 Task: Look for space in São Miguel do Iguaçu, Brazil from 7th July, 2023 to 14th July, 2023 for 1 adult in price range Rs.6000 to Rs.14000. Place can be shared room with 1  bedroom having 1 bed and 1 bathroom. Property type can be hotel. Amenities needed are: wifi, washing machine, . Booking option can be shelf check-in. Required host language is Spanish.
Action: Mouse moved to (560, 154)
Screenshot: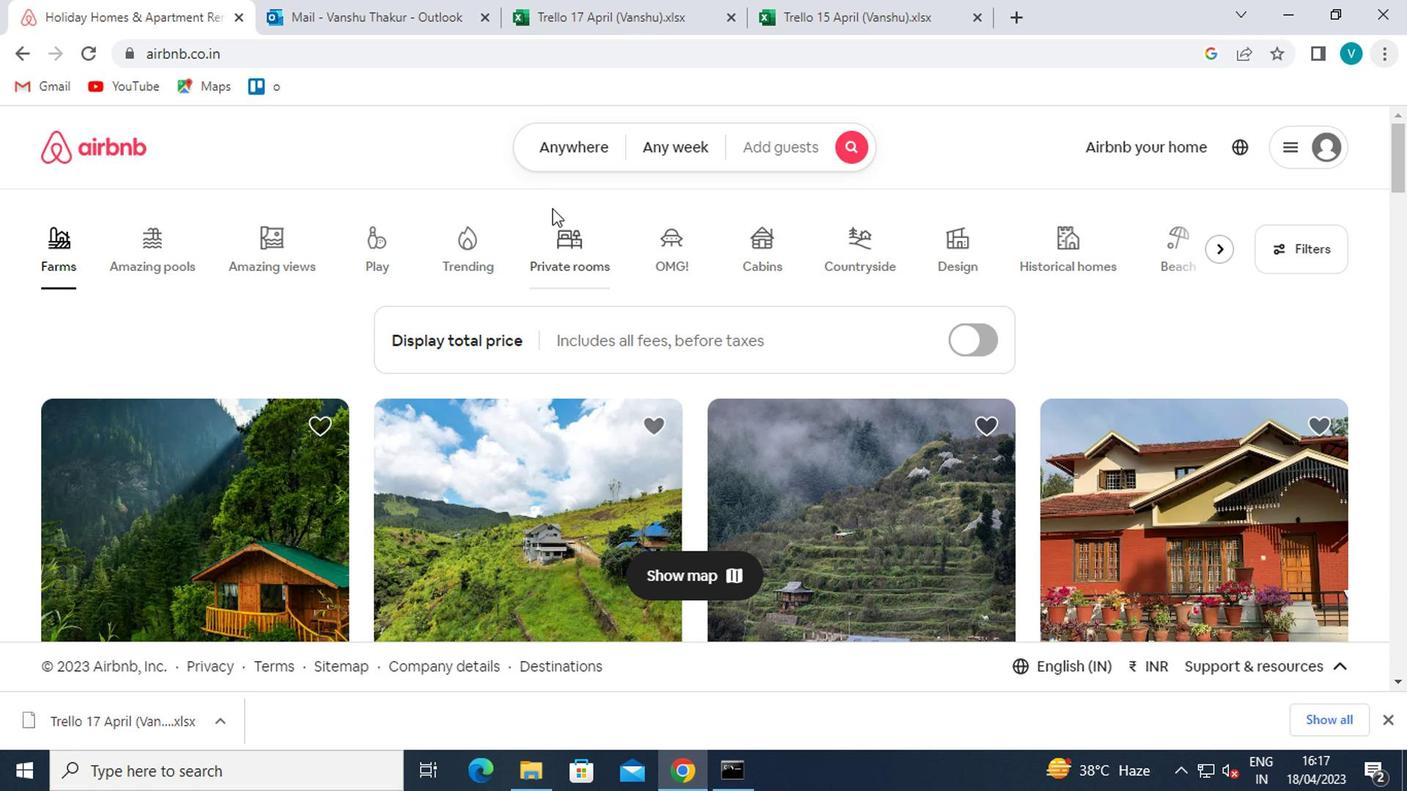 
Action: Mouse pressed left at (560, 154)
Screenshot: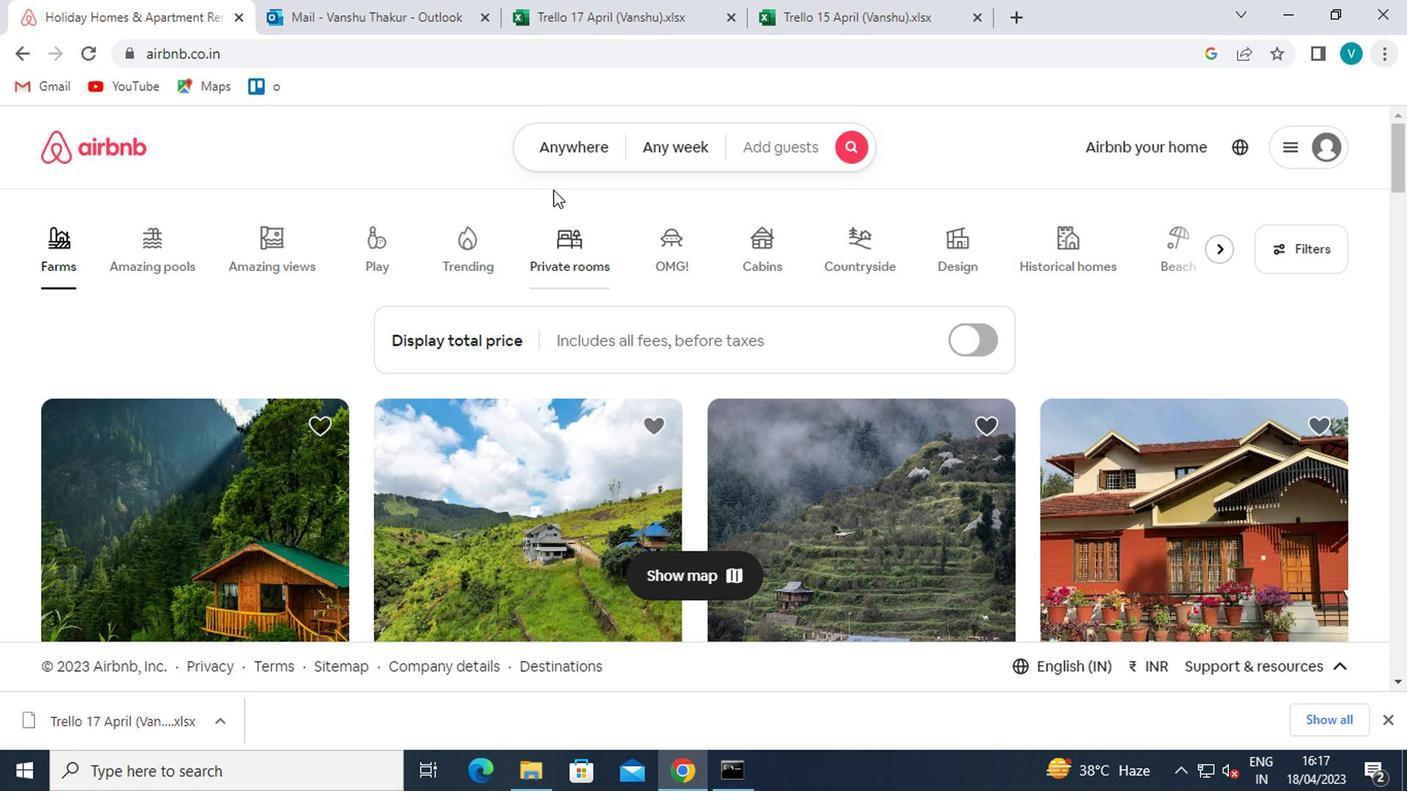 
Action: Mouse moved to (496, 220)
Screenshot: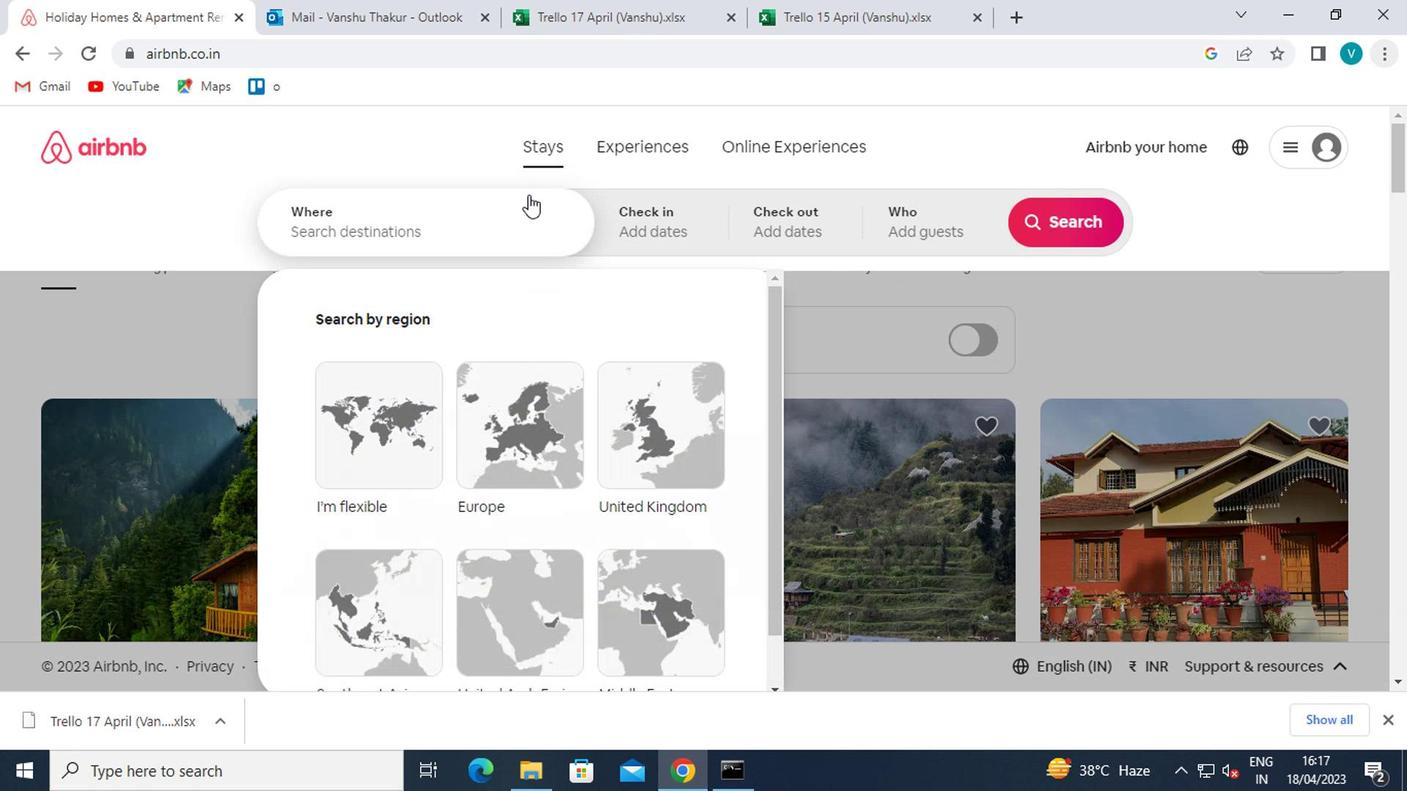 
Action: Mouse pressed left at (496, 220)
Screenshot: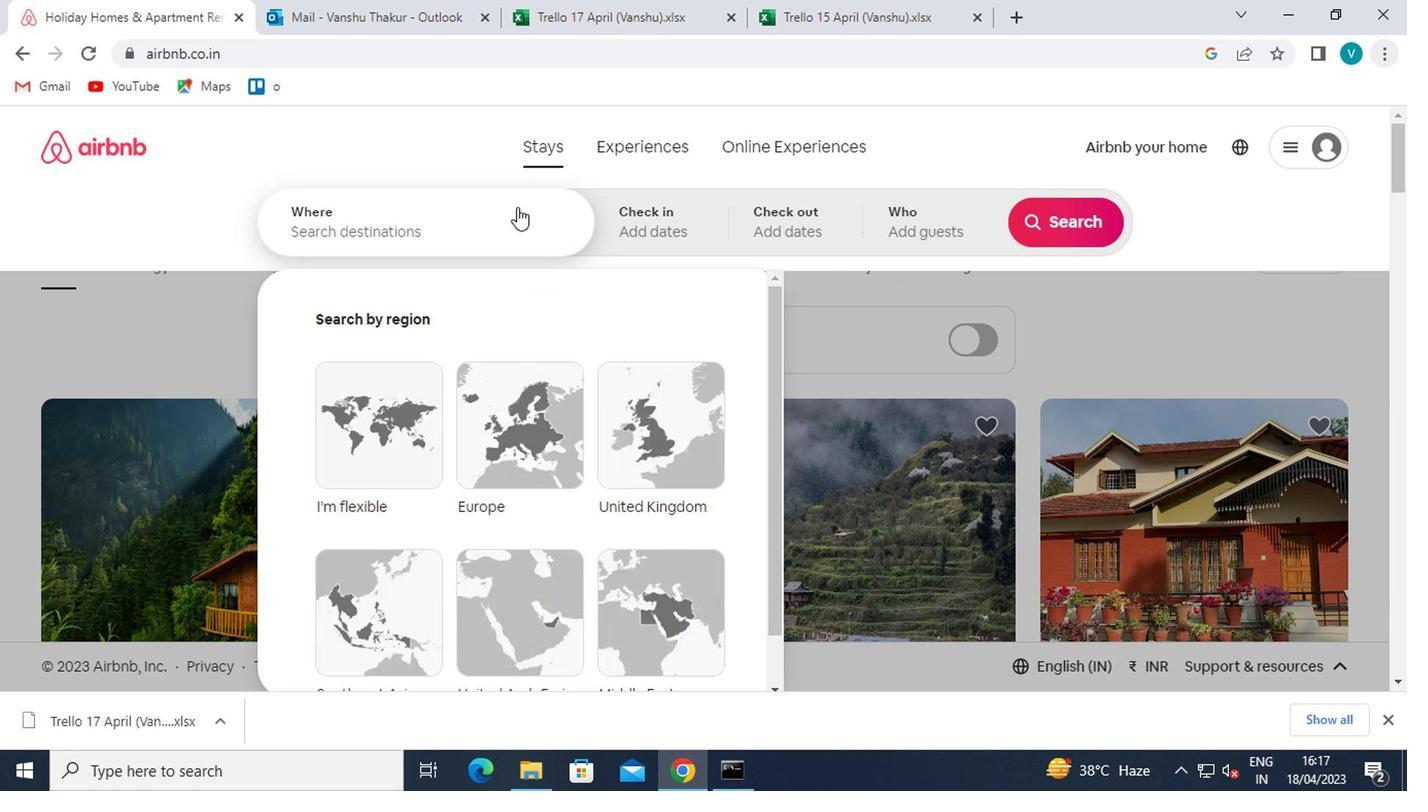 
Action: Mouse moved to (494, 216)
Screenshot: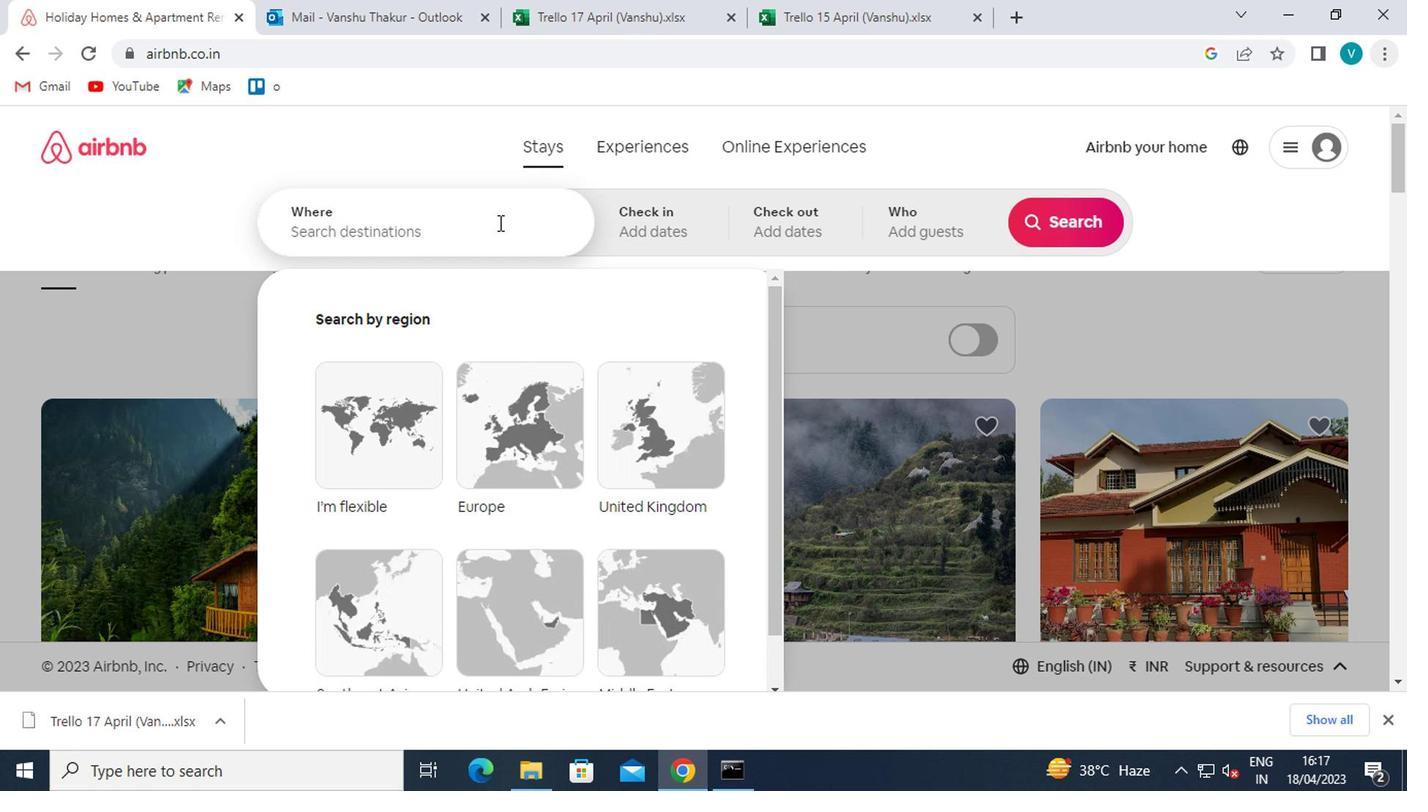 
Action: Key pressed <Key.shift>SAO<Key.space>
Screenshot: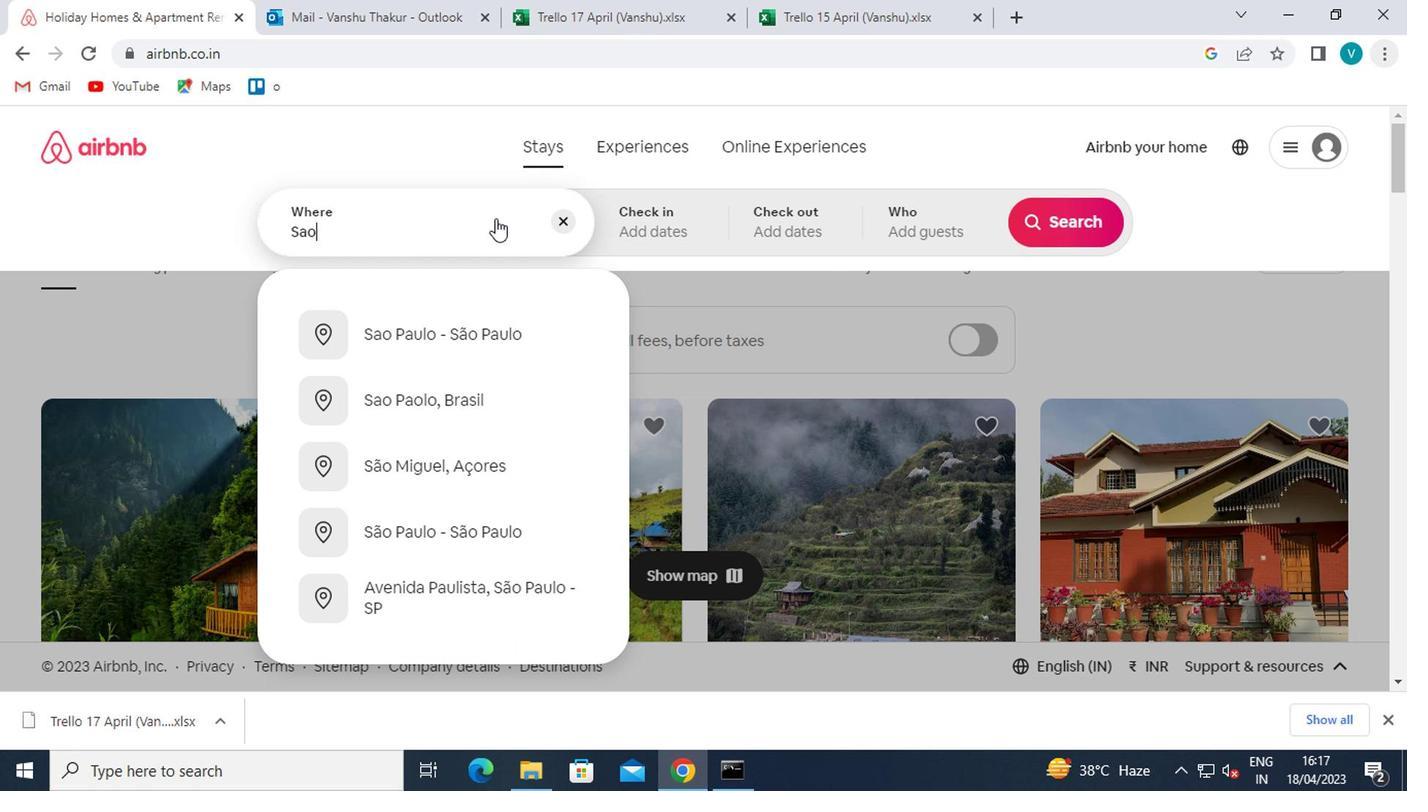 
Action: Mouse moved to (491, 215)
Screenshot: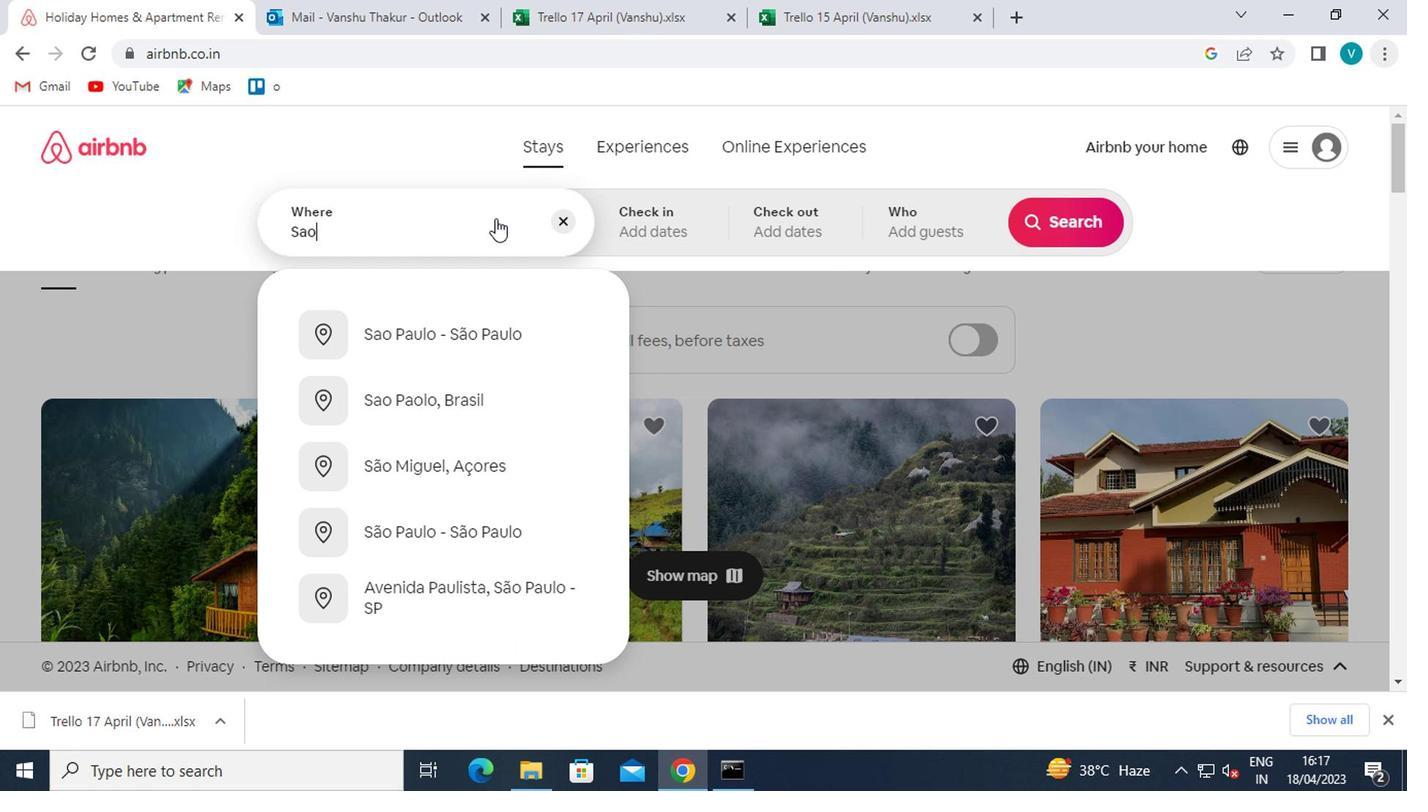 
Action: Key pressed <Key.shift><Key.shift>MIGUEL<Key.space>DO<Key.space>LGUACU
Screenshot: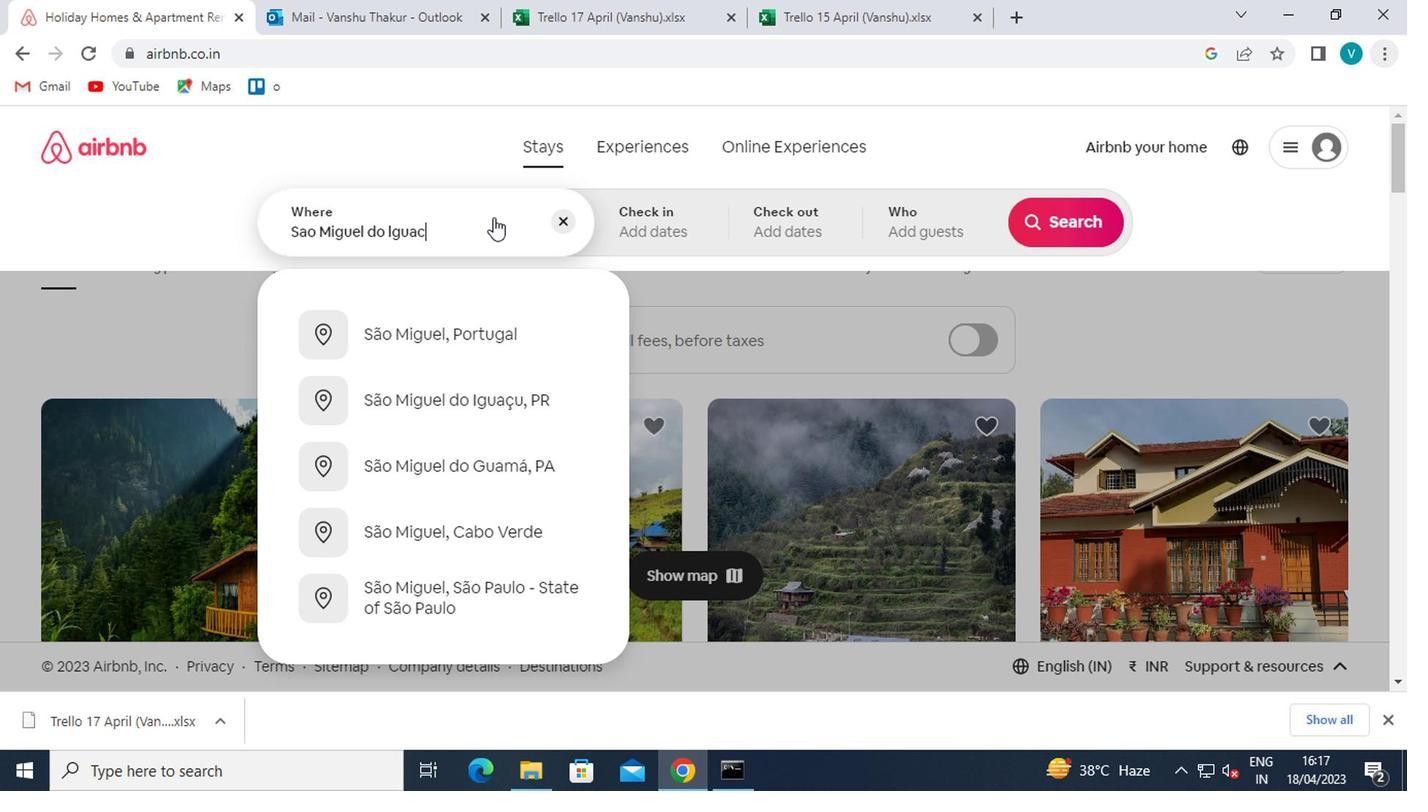 
Action: Mouse moved to (510, 316)
Screenshot: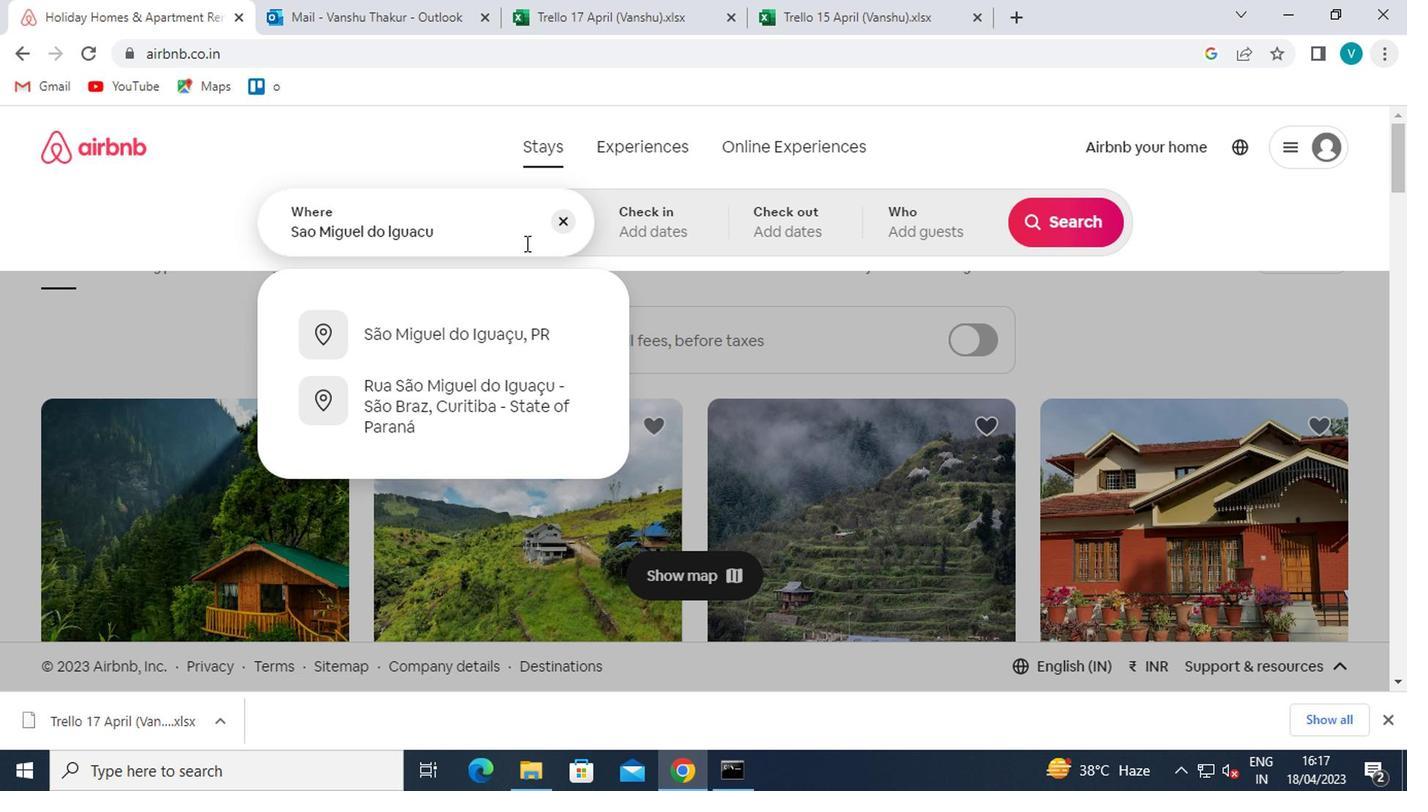 
Action: Mouse pressed left at (510, 316)
Screenshot: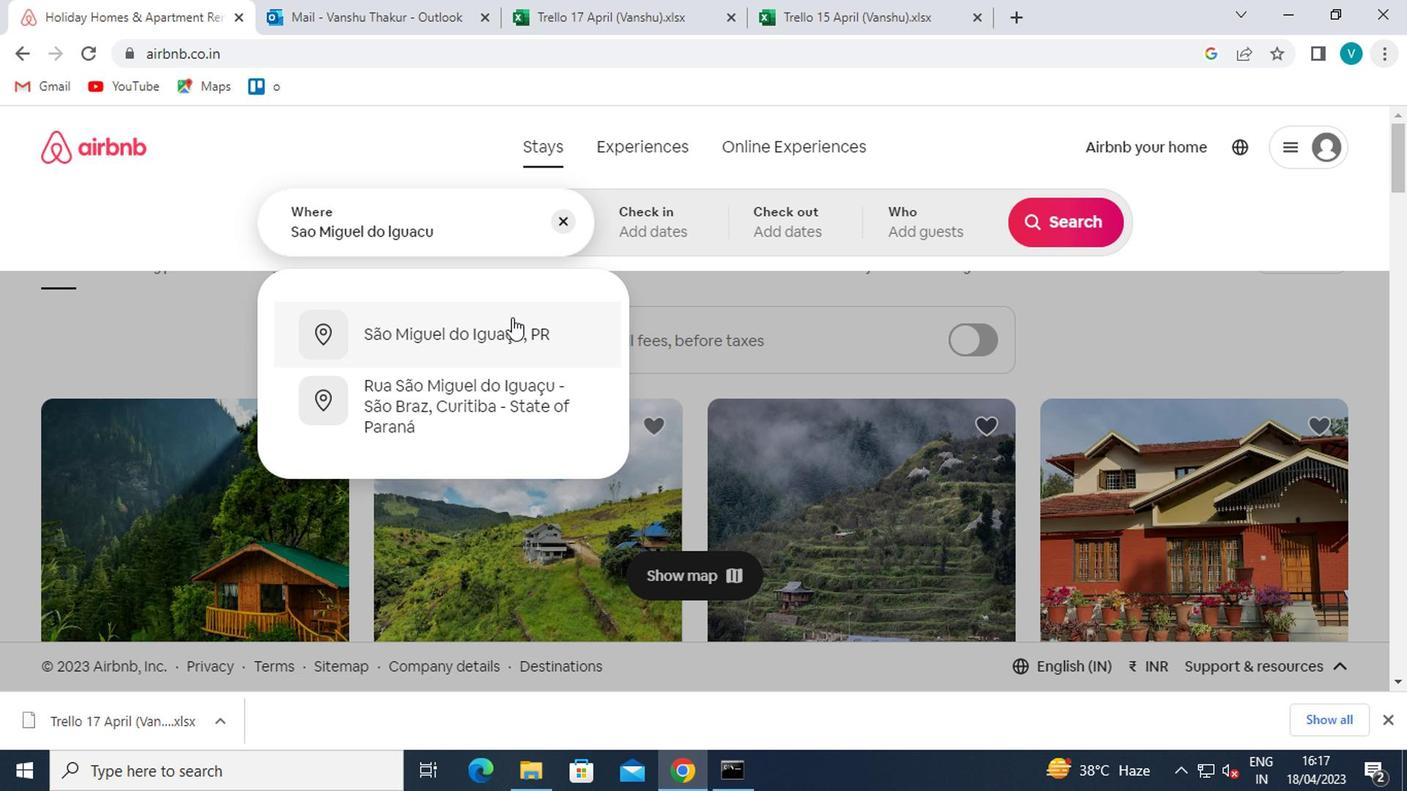 
Action: Mouse moved to (1035, 378)
Screenshot: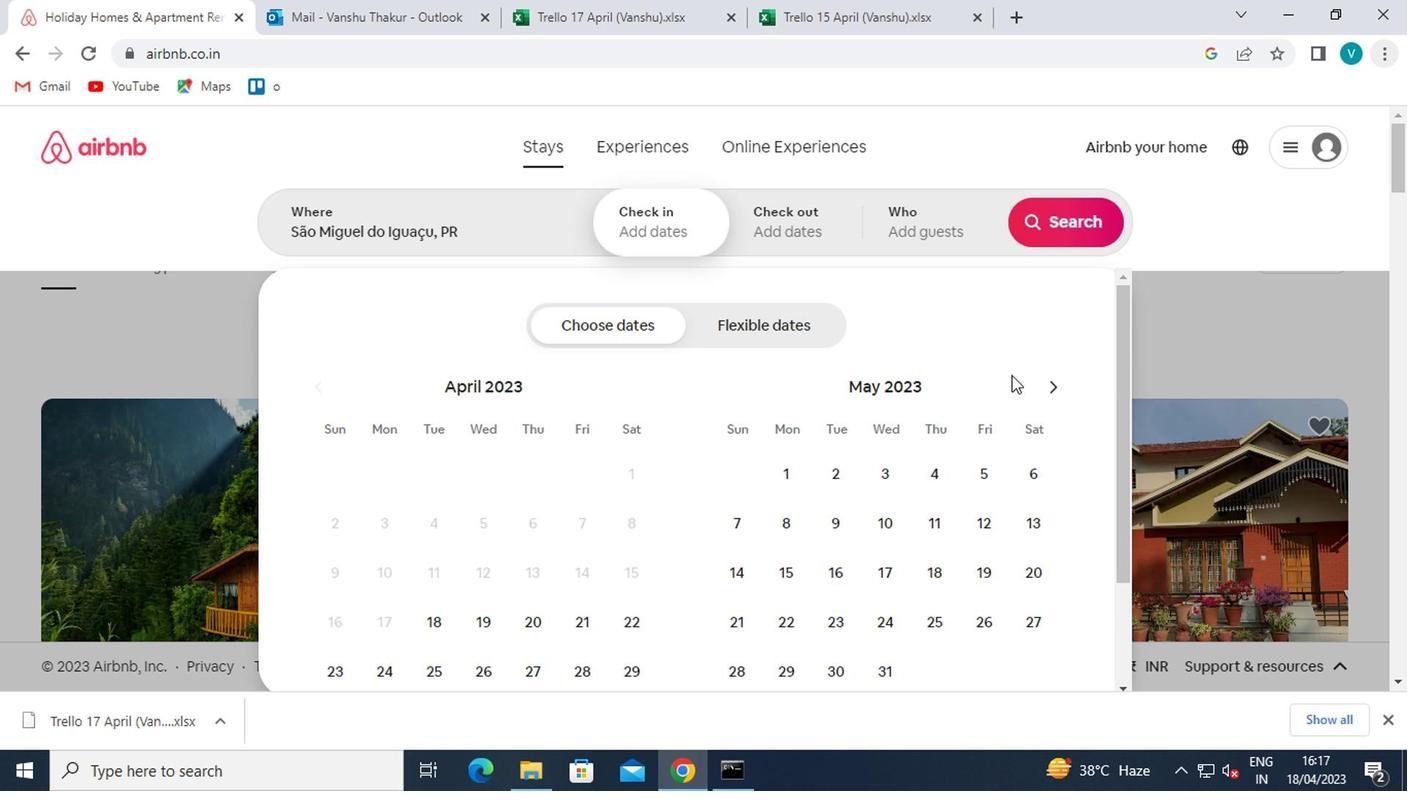 
Action: Mouse pressed left at (1035, 378)
Screenshot: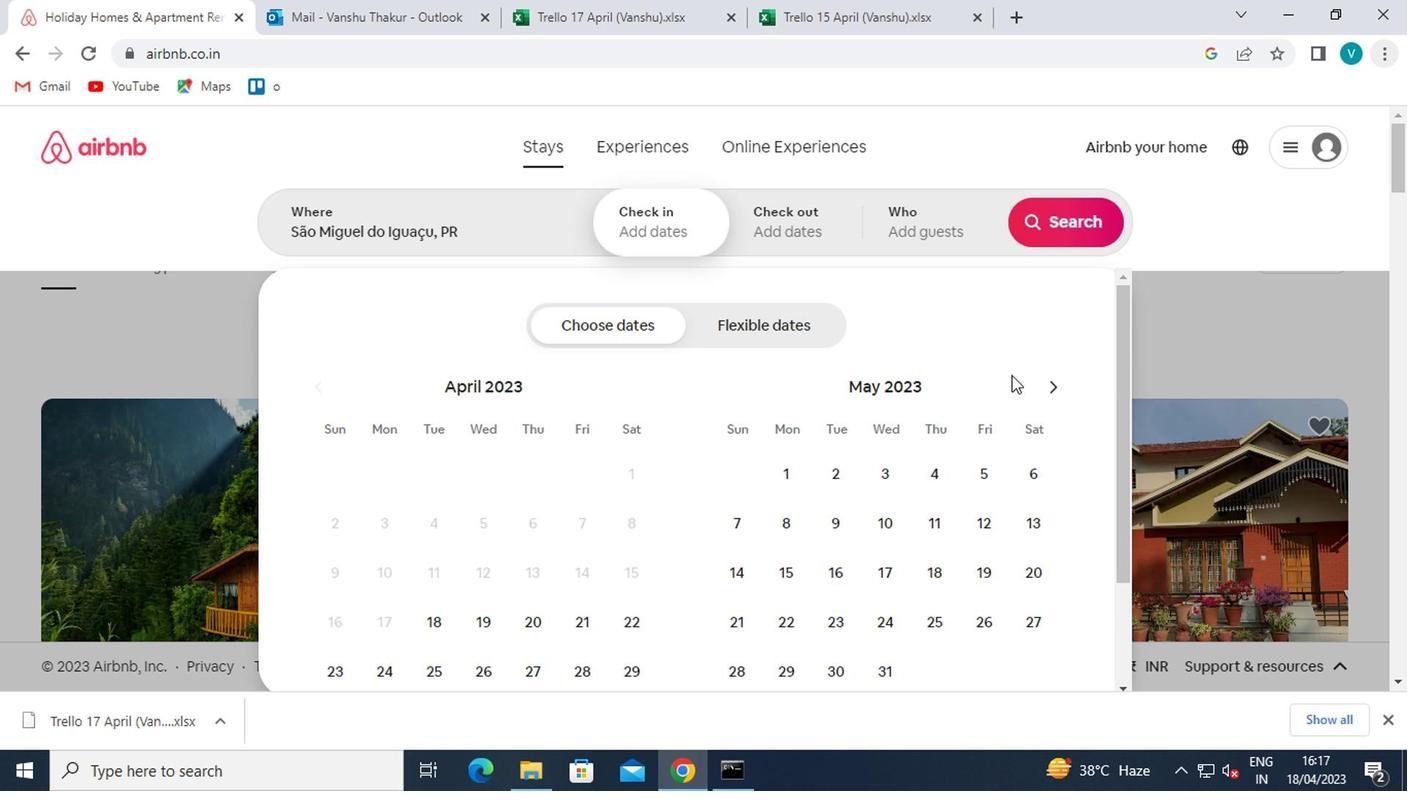 
Action: Mouse moved to (1041, 384)
Screenshot: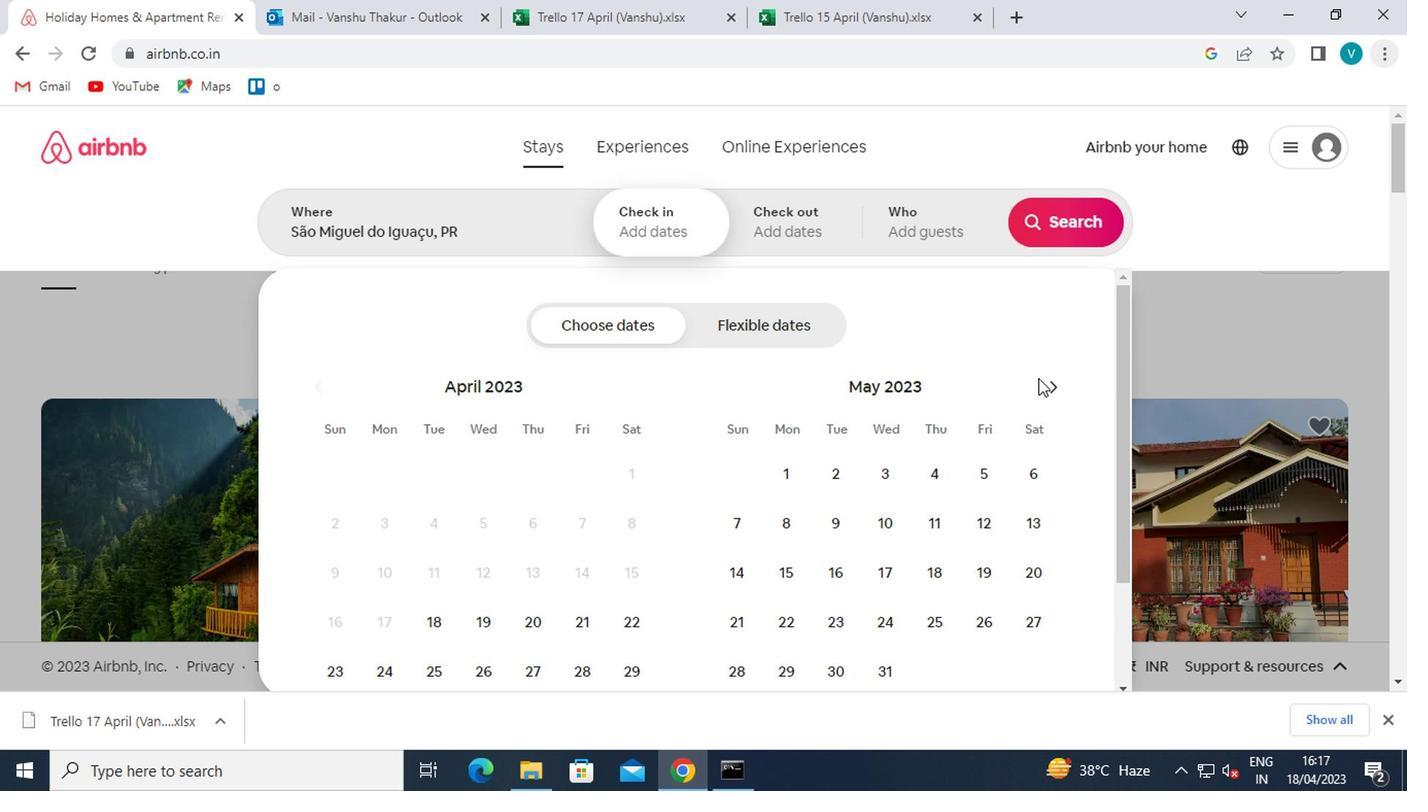 
Action: Mouse pressed left at (1041, 384)
Screenshot: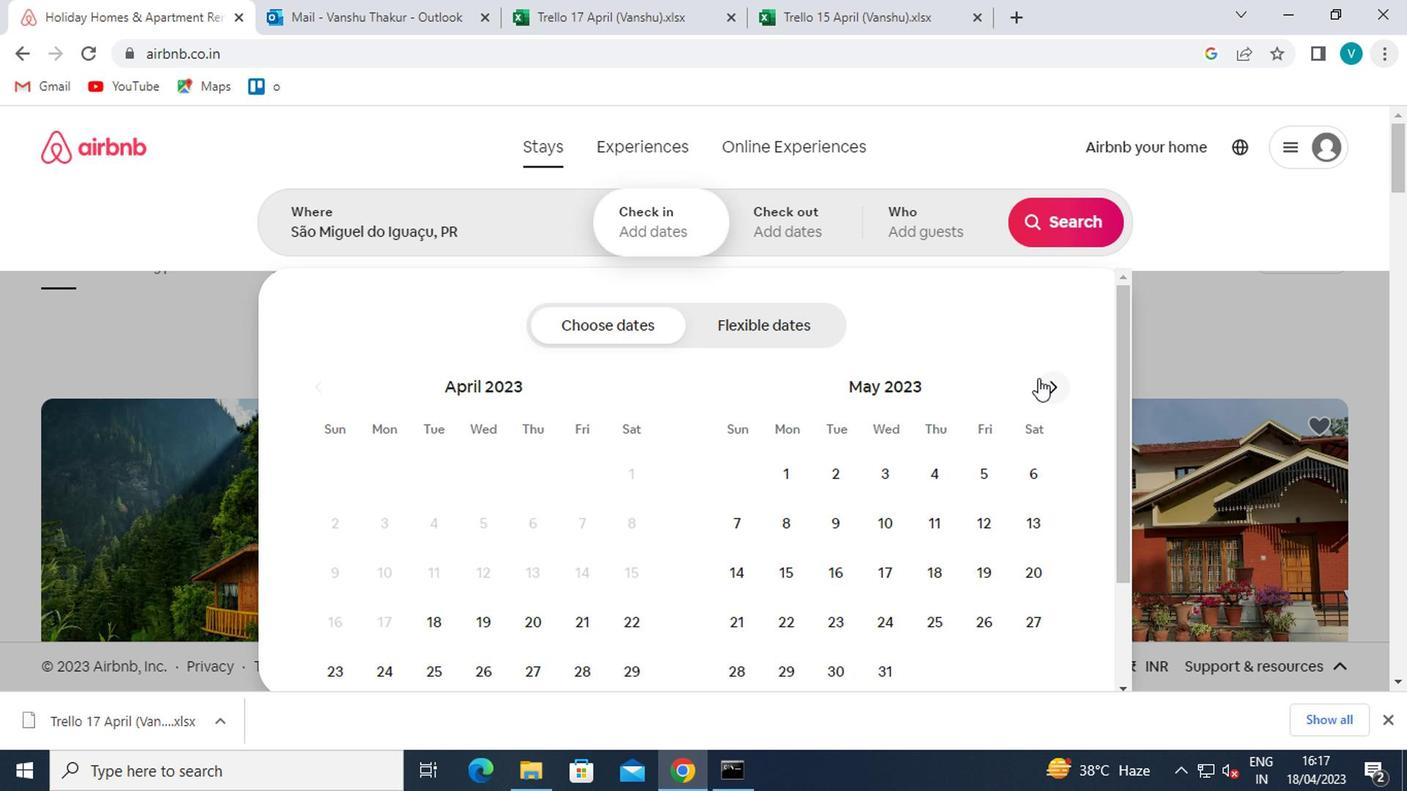 
Action: Mouse pressed left at (1041, 384)
Screenshot: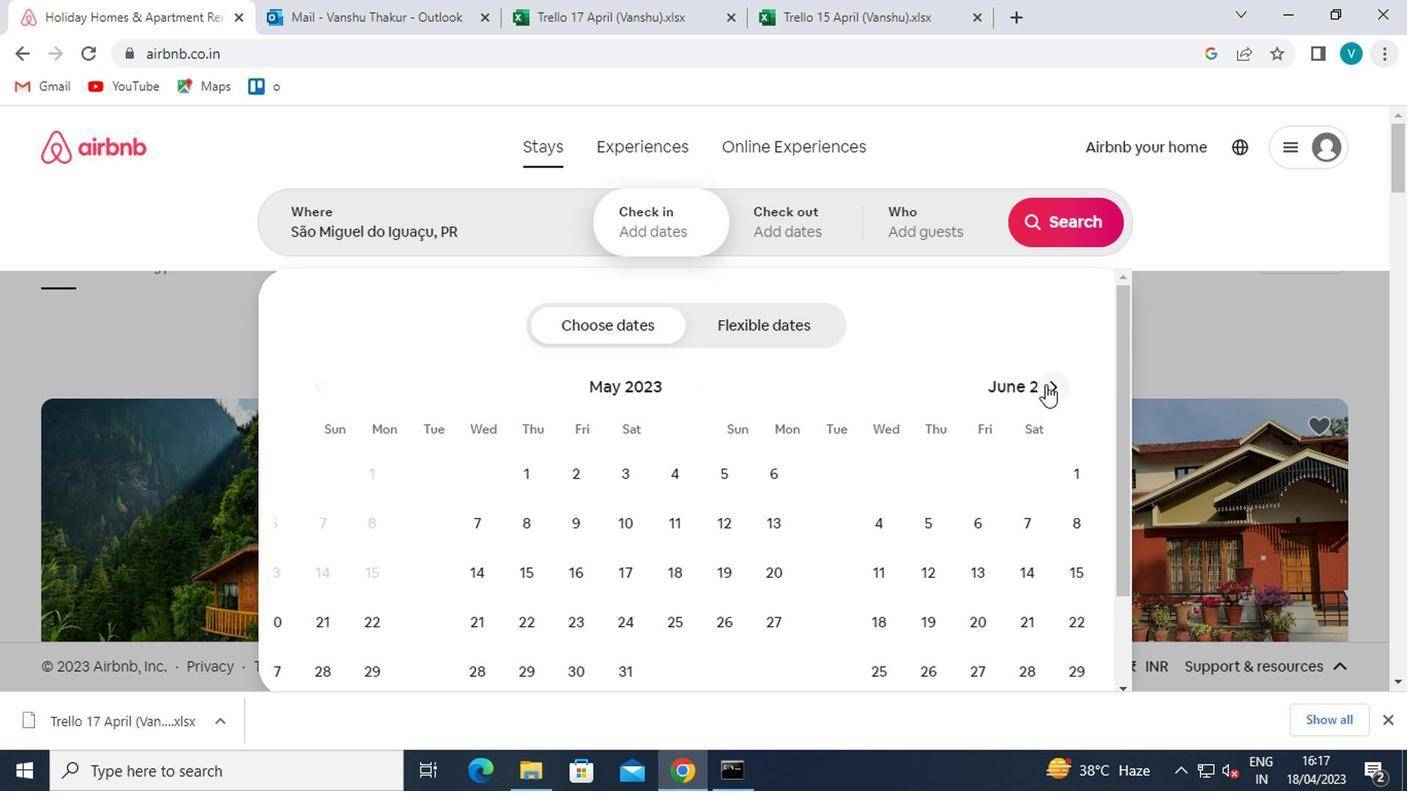 
Action: Mouse moved to (993, 523)
Screenshot: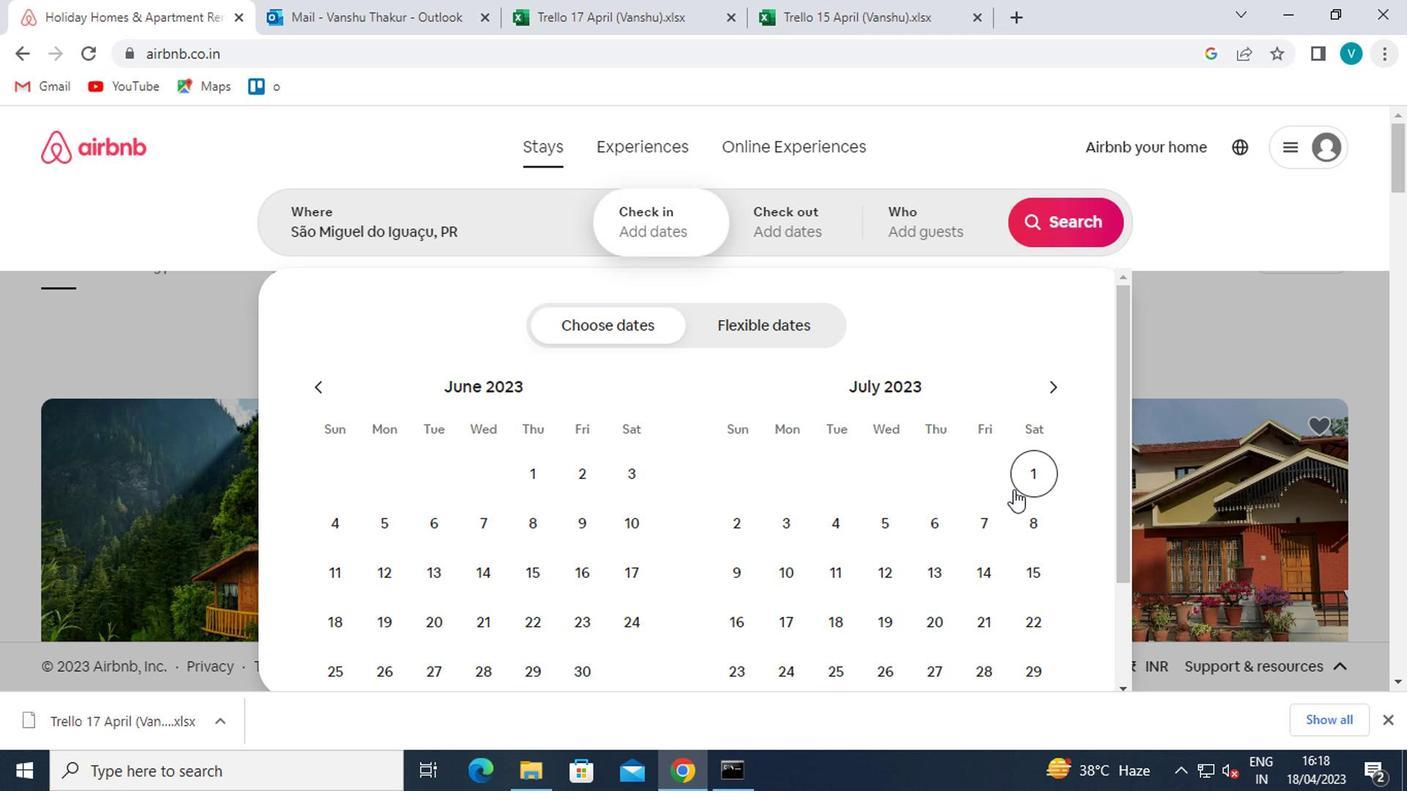 
Action: Mouse pressed left at (993, 523)
Screenshot: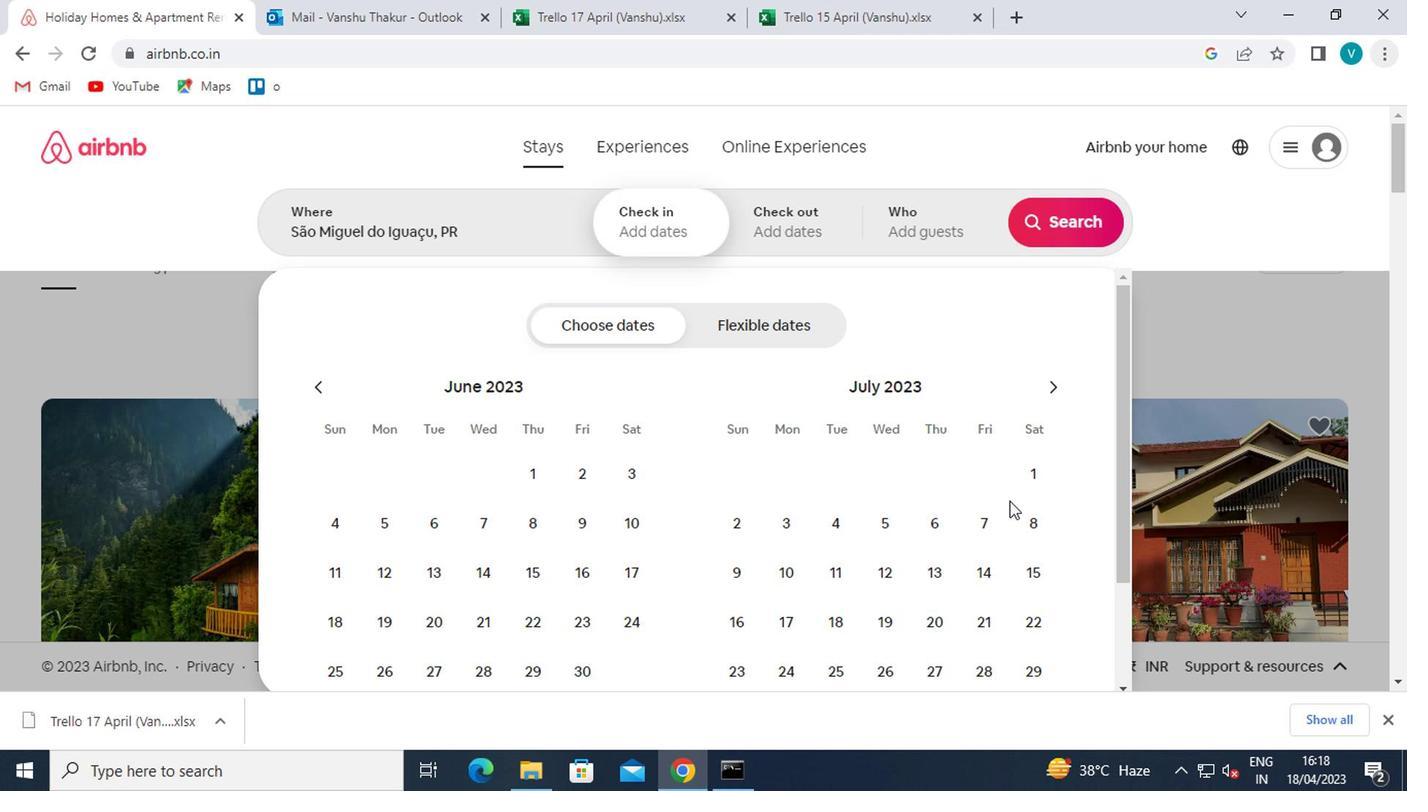 
Action: Mouse moved to (986, 566)
Screenshot: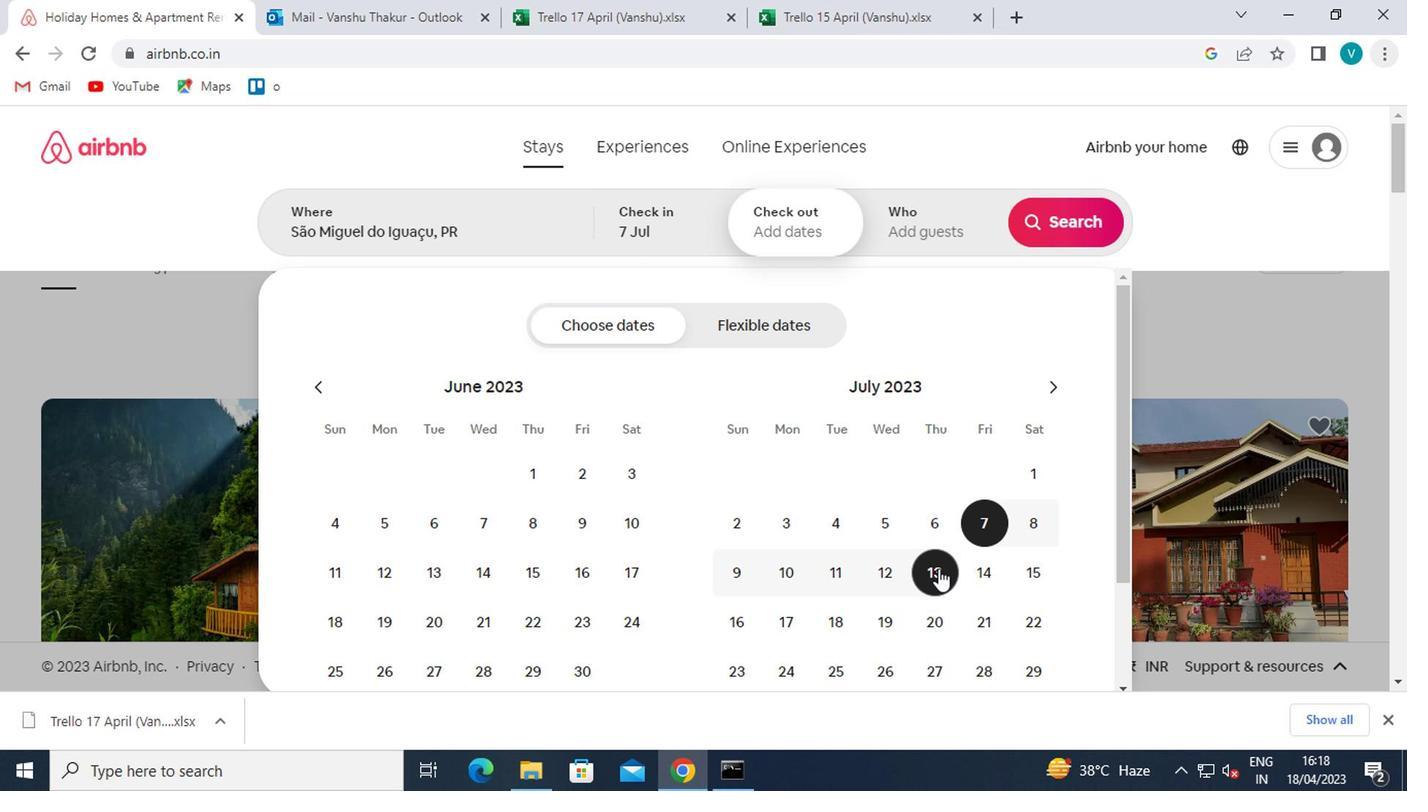 
Action: Mouse pressed left at (986, 566)
Screenshot: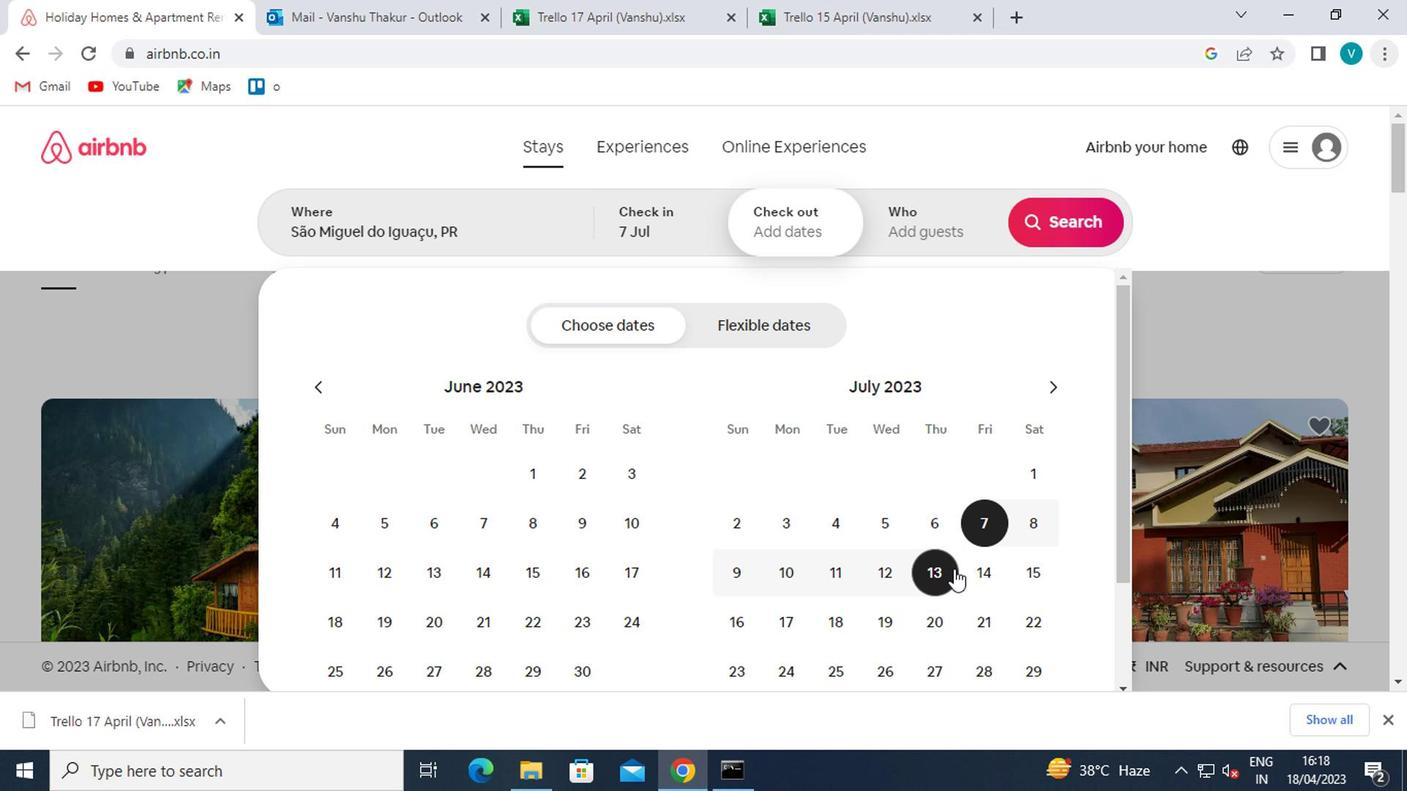 
Action: Mouse moved to (944, 231)
Screenshot: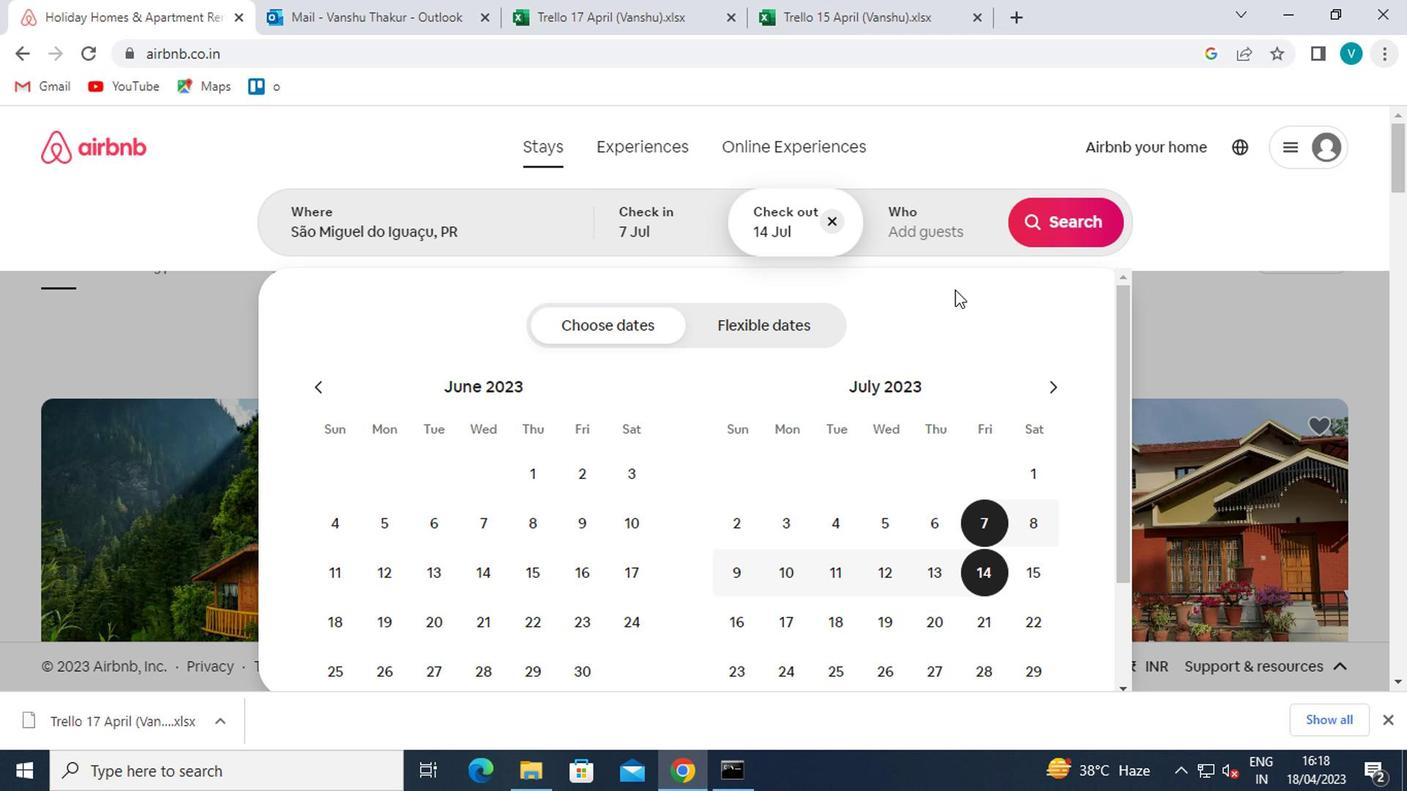 
Action: Mouse pressed left at (944, 231)
Screenshot: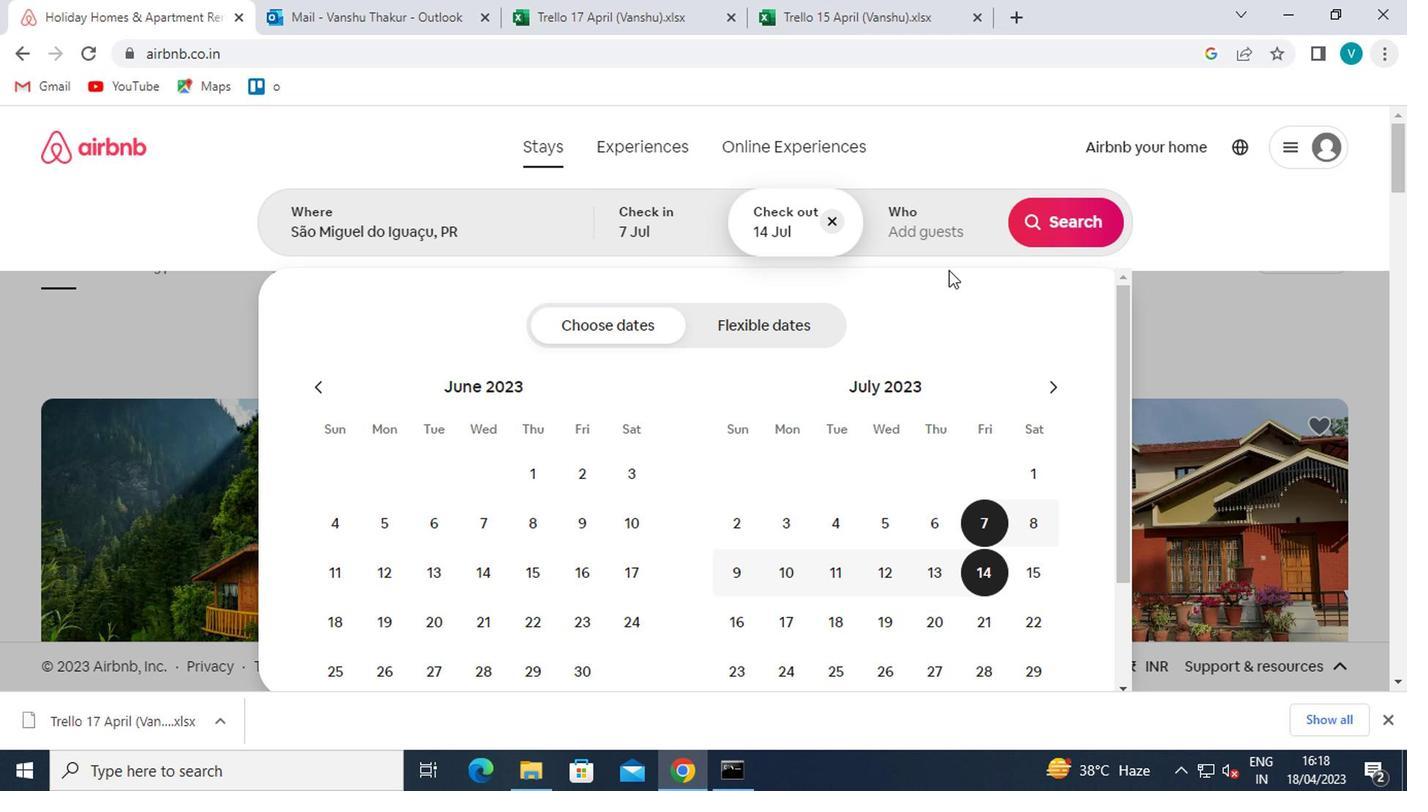 
Action: Mouse moved to (1063, 326)
Screenshot: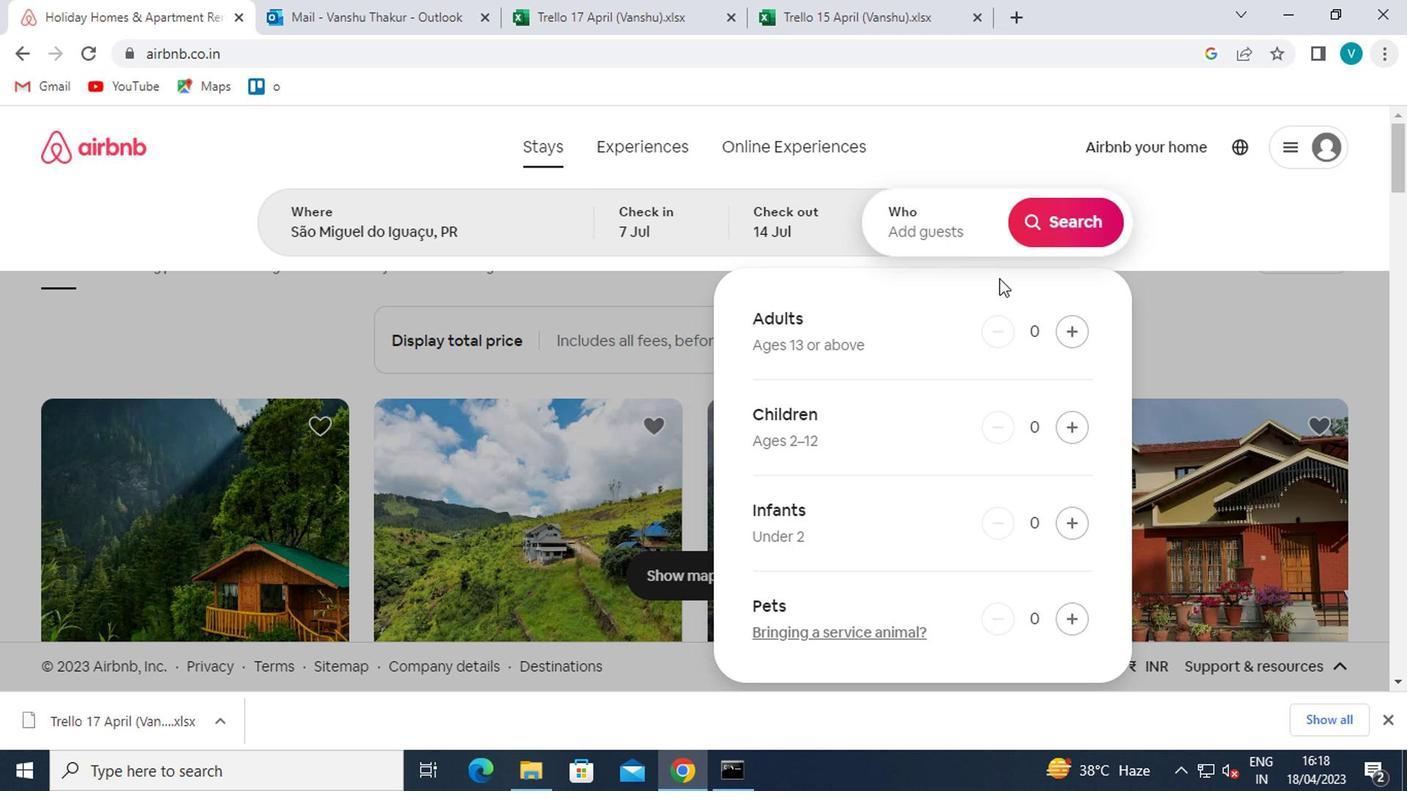 
Action: Mouse pressed left at (1063, 326)
Screenshot: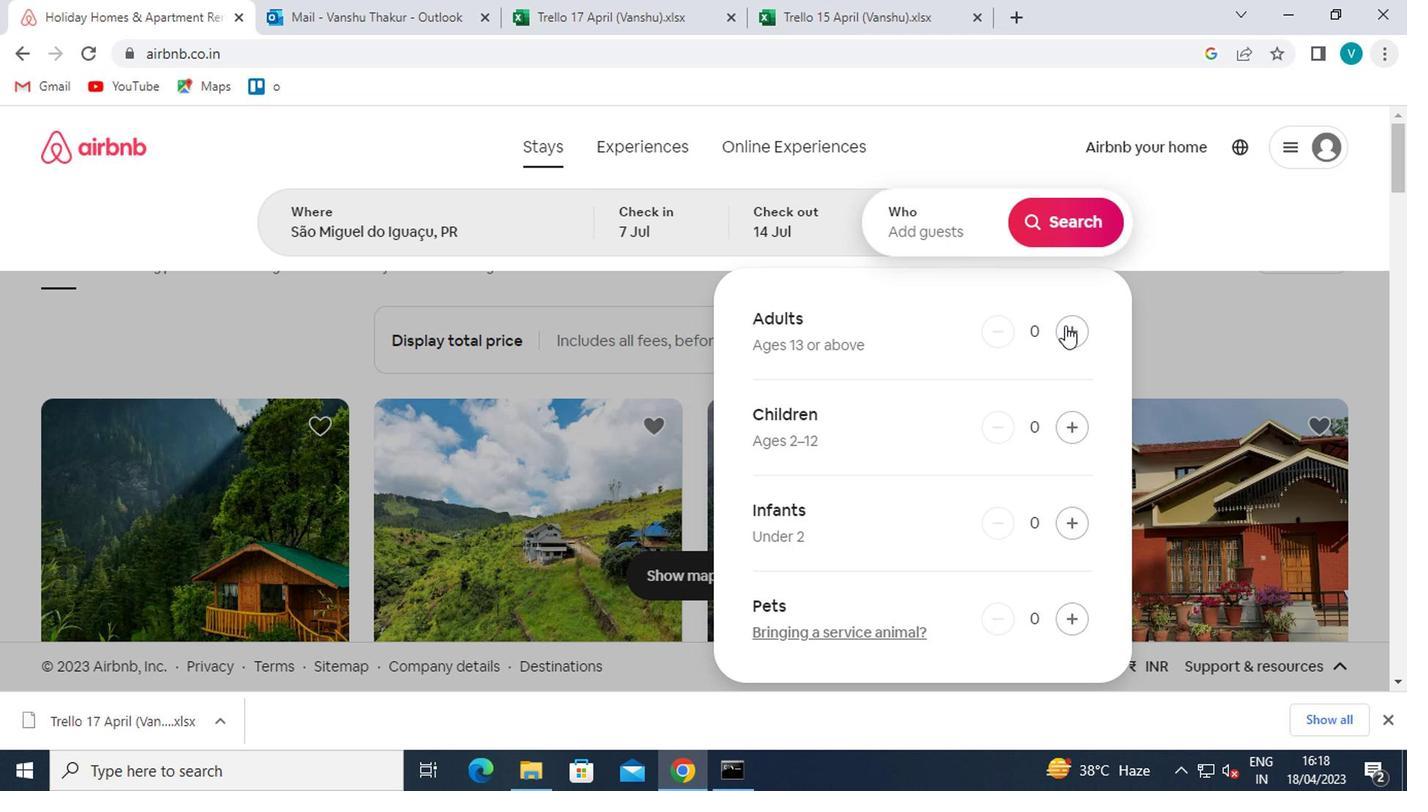 
Action: Mouse moved to (1095, 221)
Screenshot: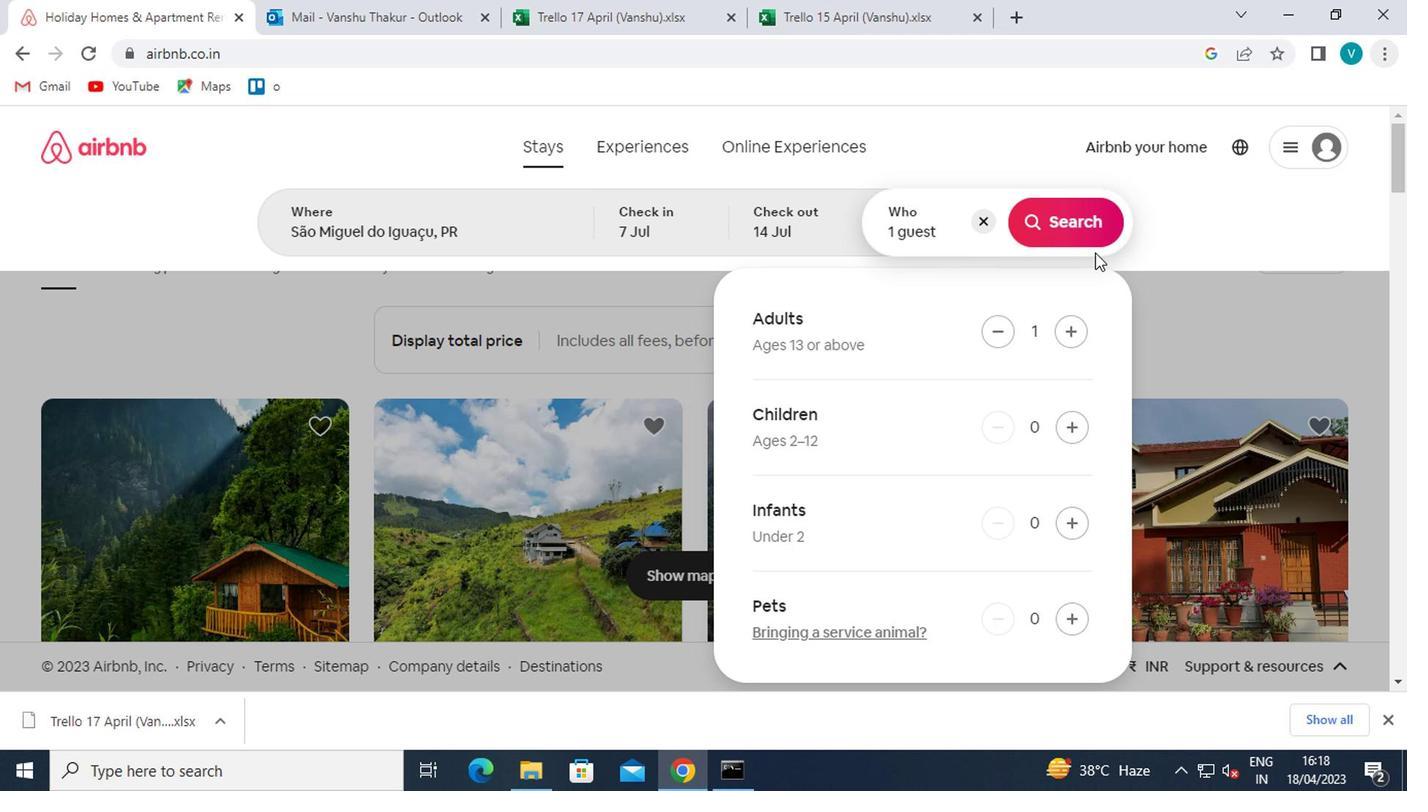 
Action: Mouse pressed left at (1095, 221)
Screenshot: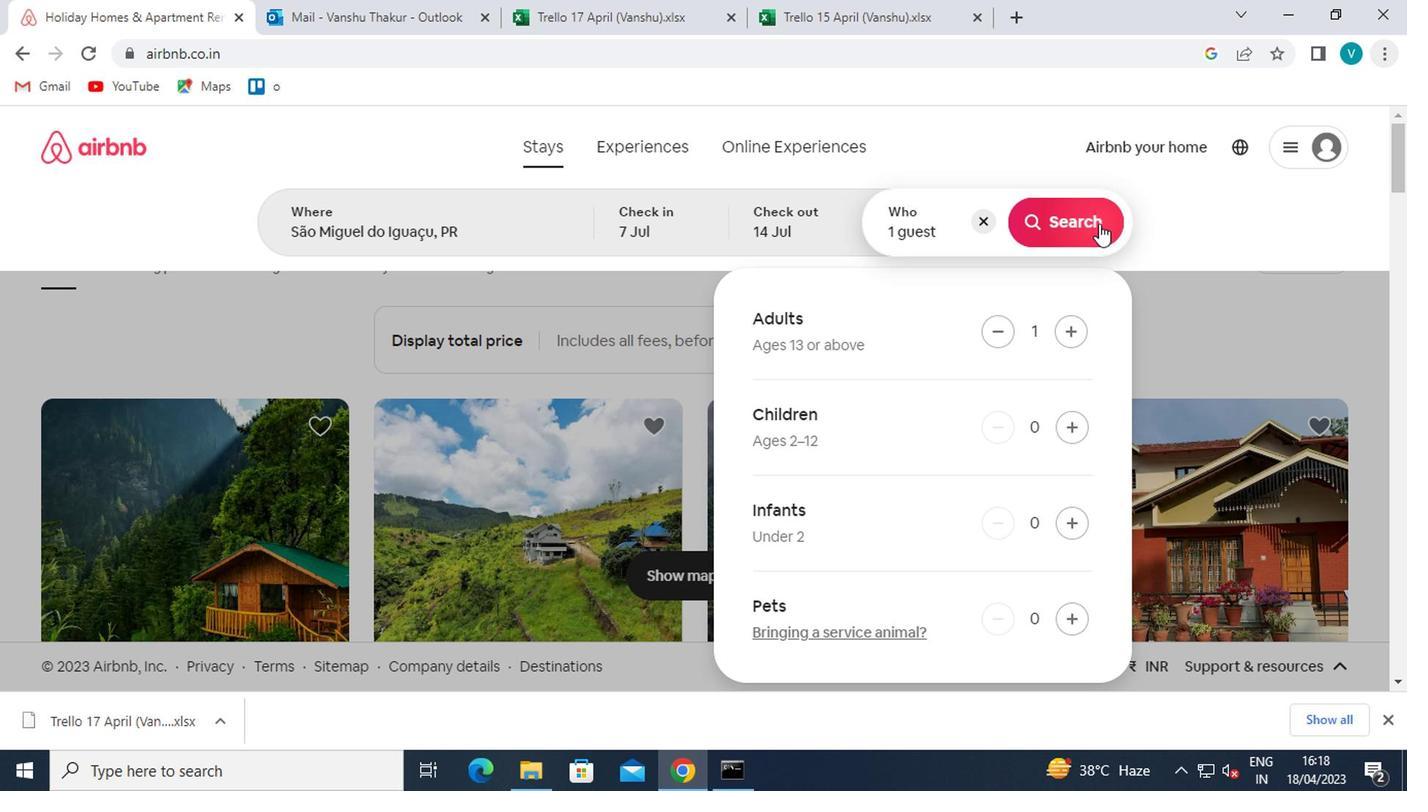 
Action: Mouse moved to (1271, 224)
Screenshot: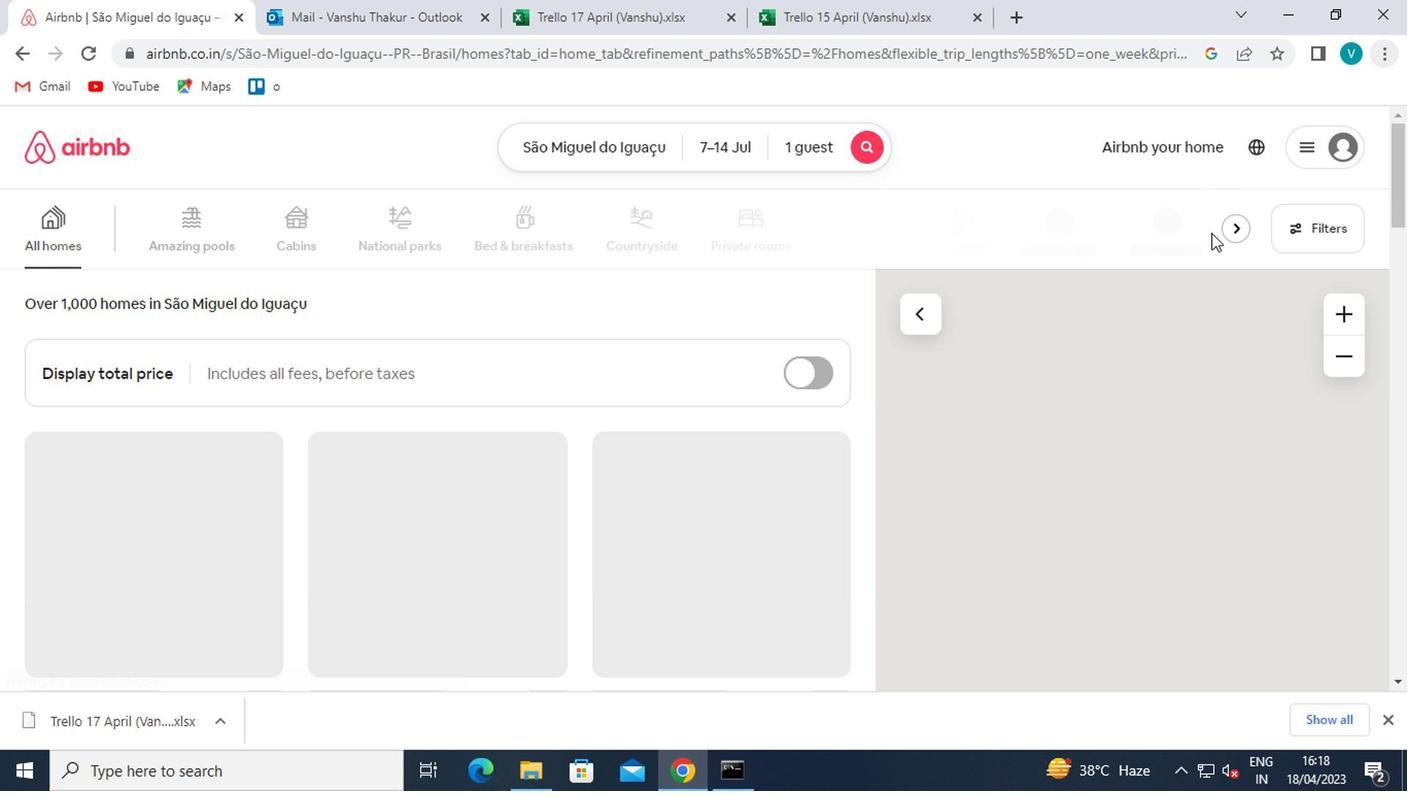 
Action: Mouse pressed left at (1271, 224)
Screenshot: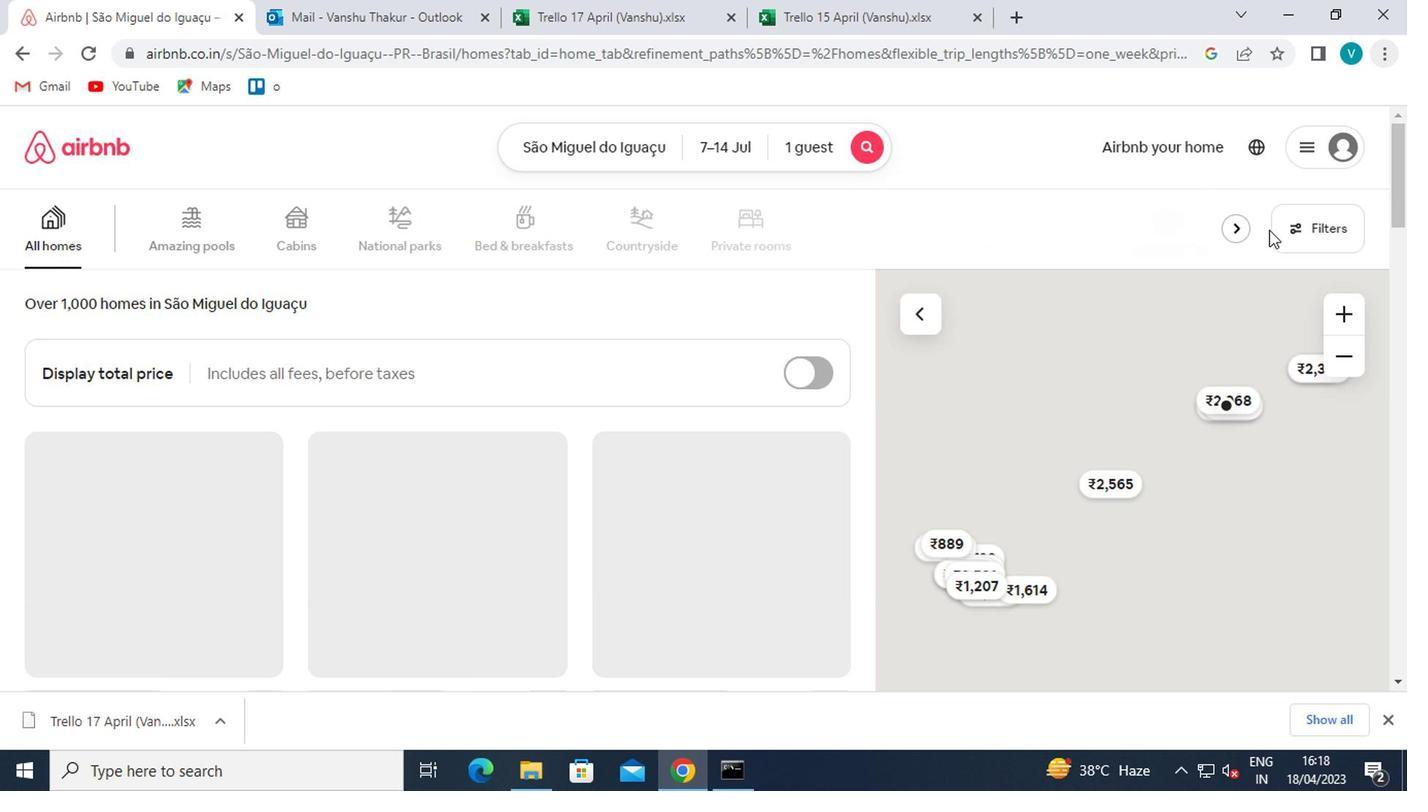 
Action: Mouse moved to (564, 505)
Screenshot: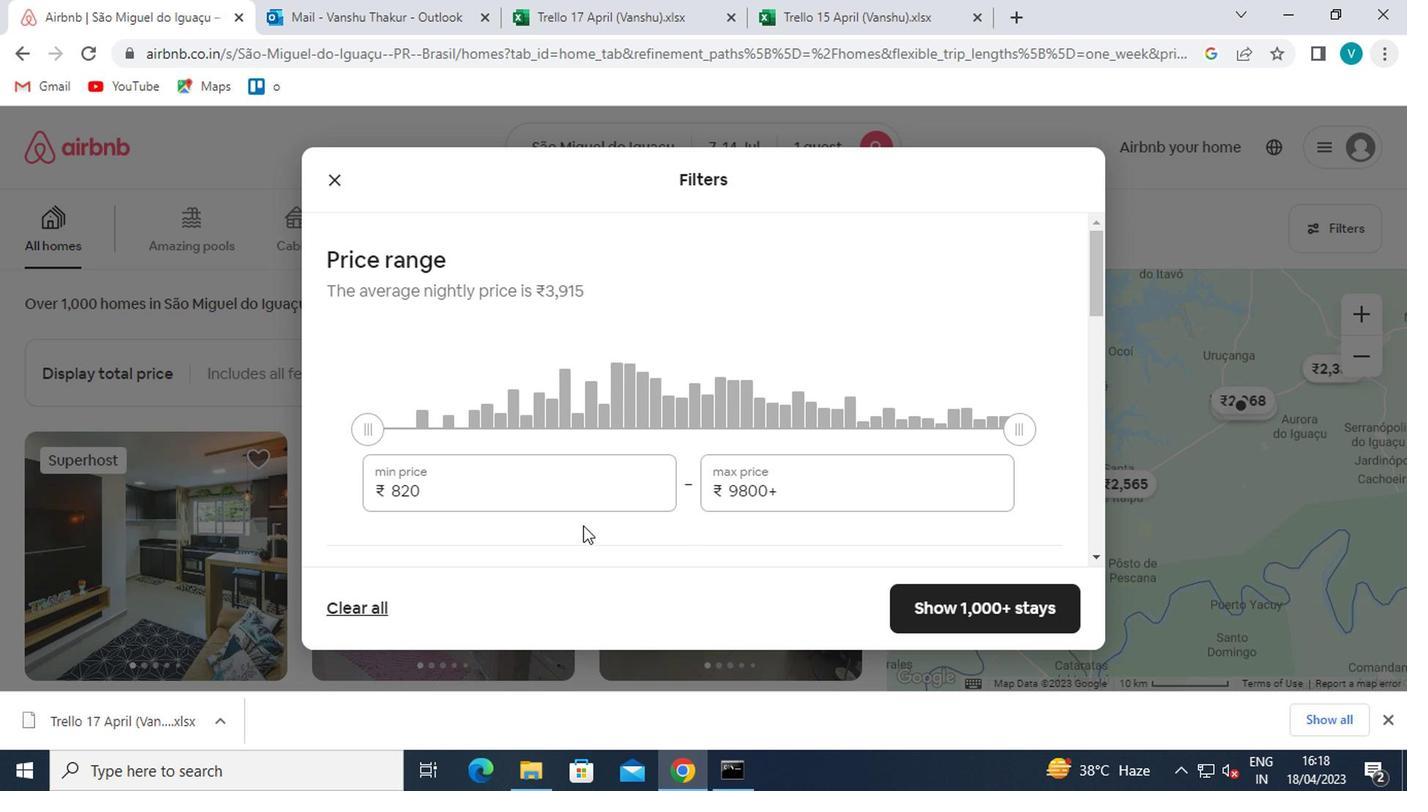 
Action: Mouse pressed left at (564, 505)
Screenshot: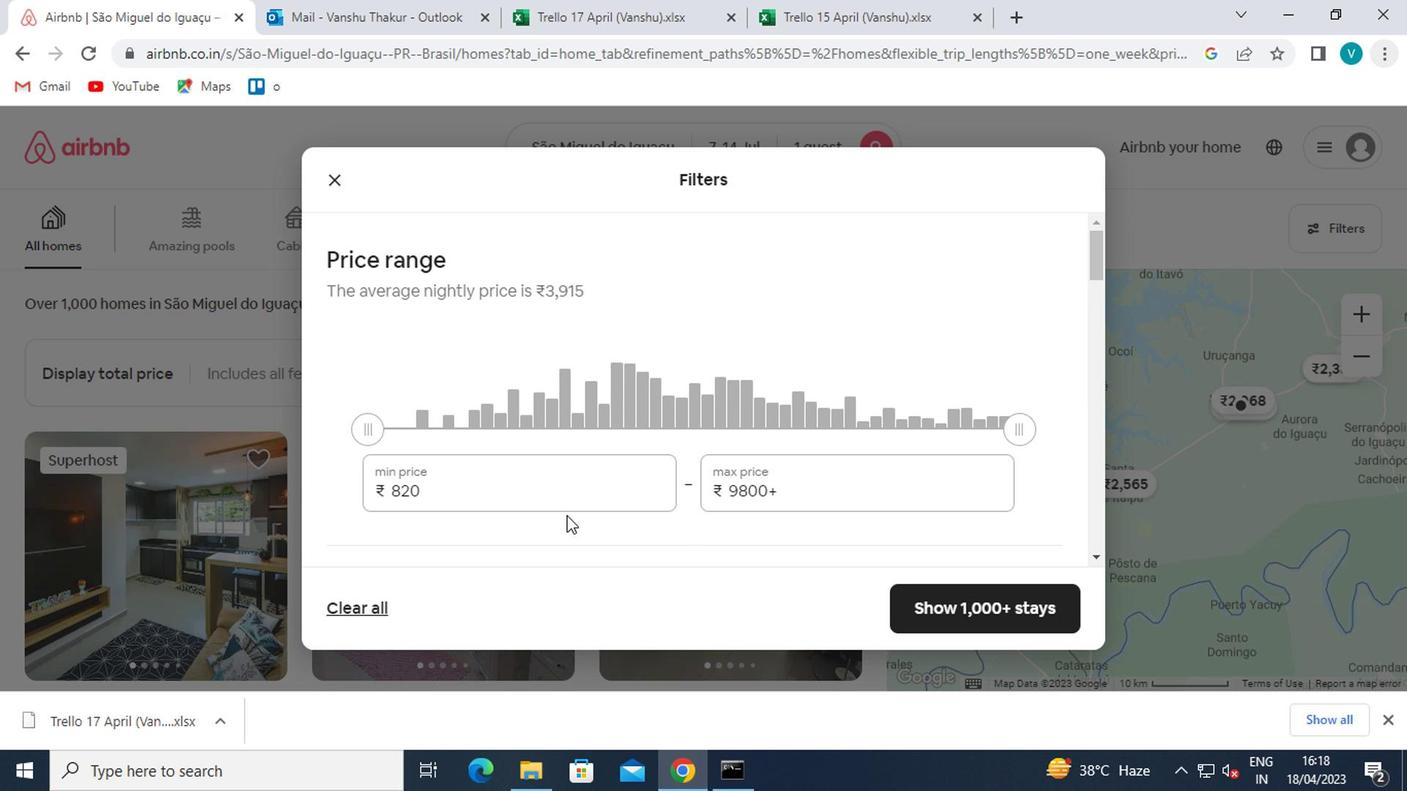 
Action: Mouse moved to (501, 469)
Screenshot: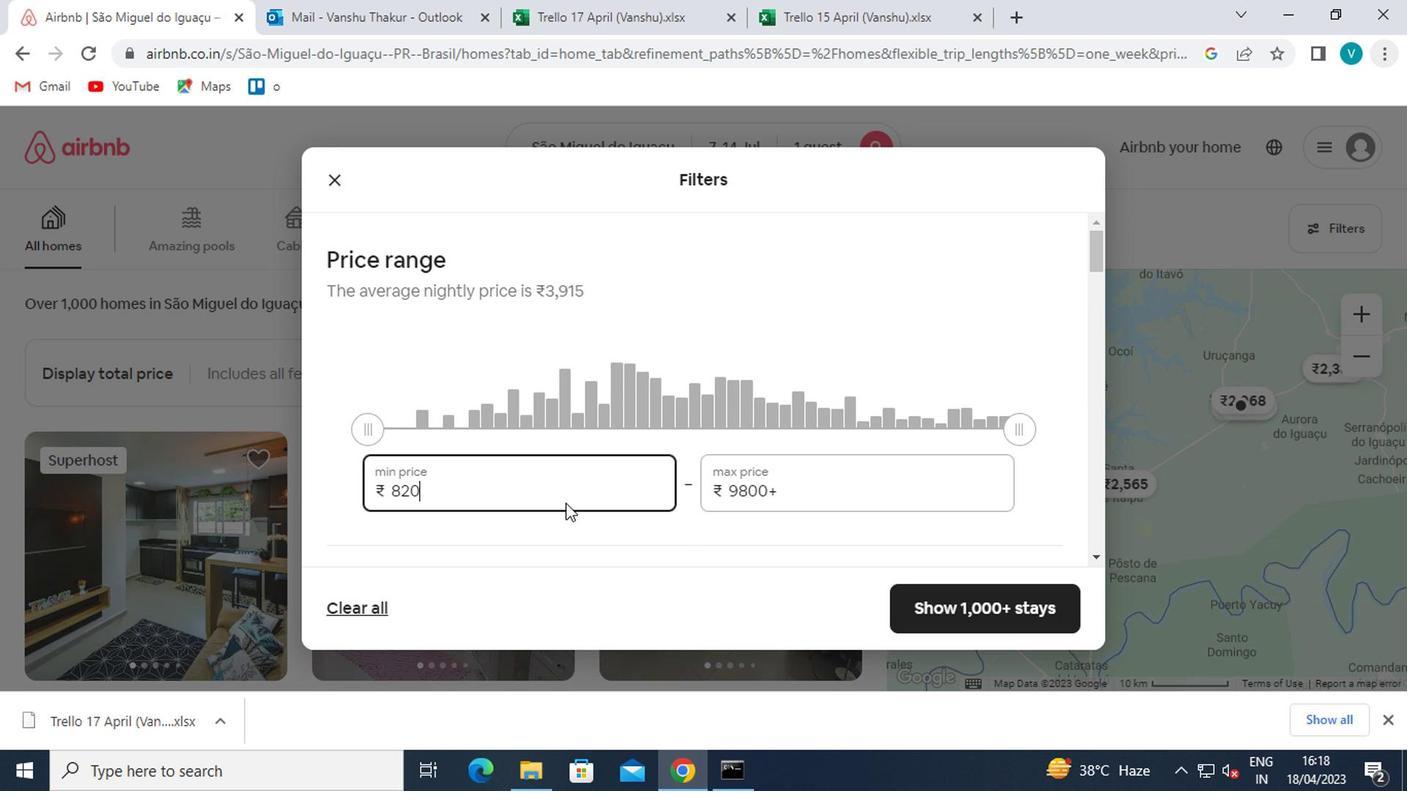 
Action: Key pressed <Key.backspace><Key.backspace><Key.backspace>6000
Screenshot: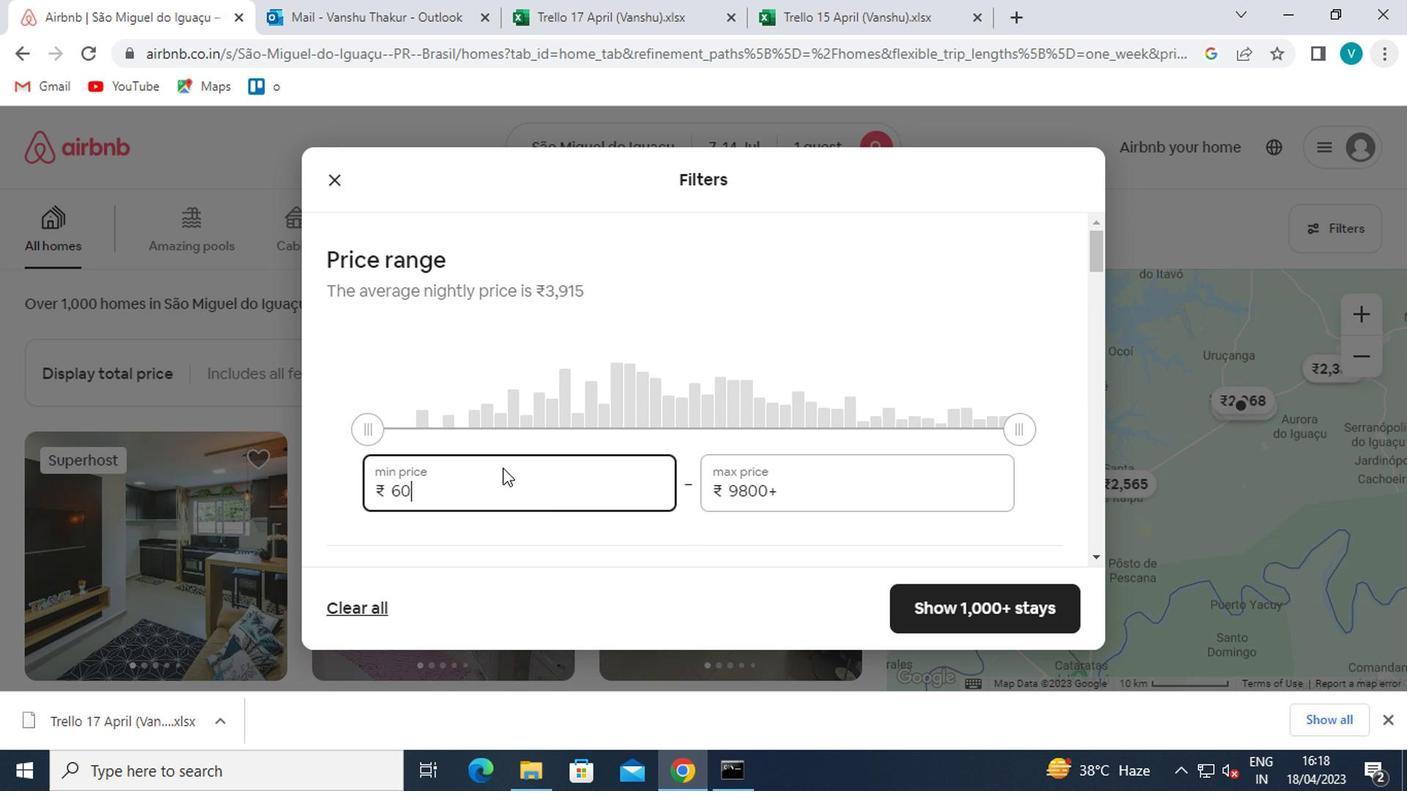
Action: Mouse moved to (804, 491)
Screenshot: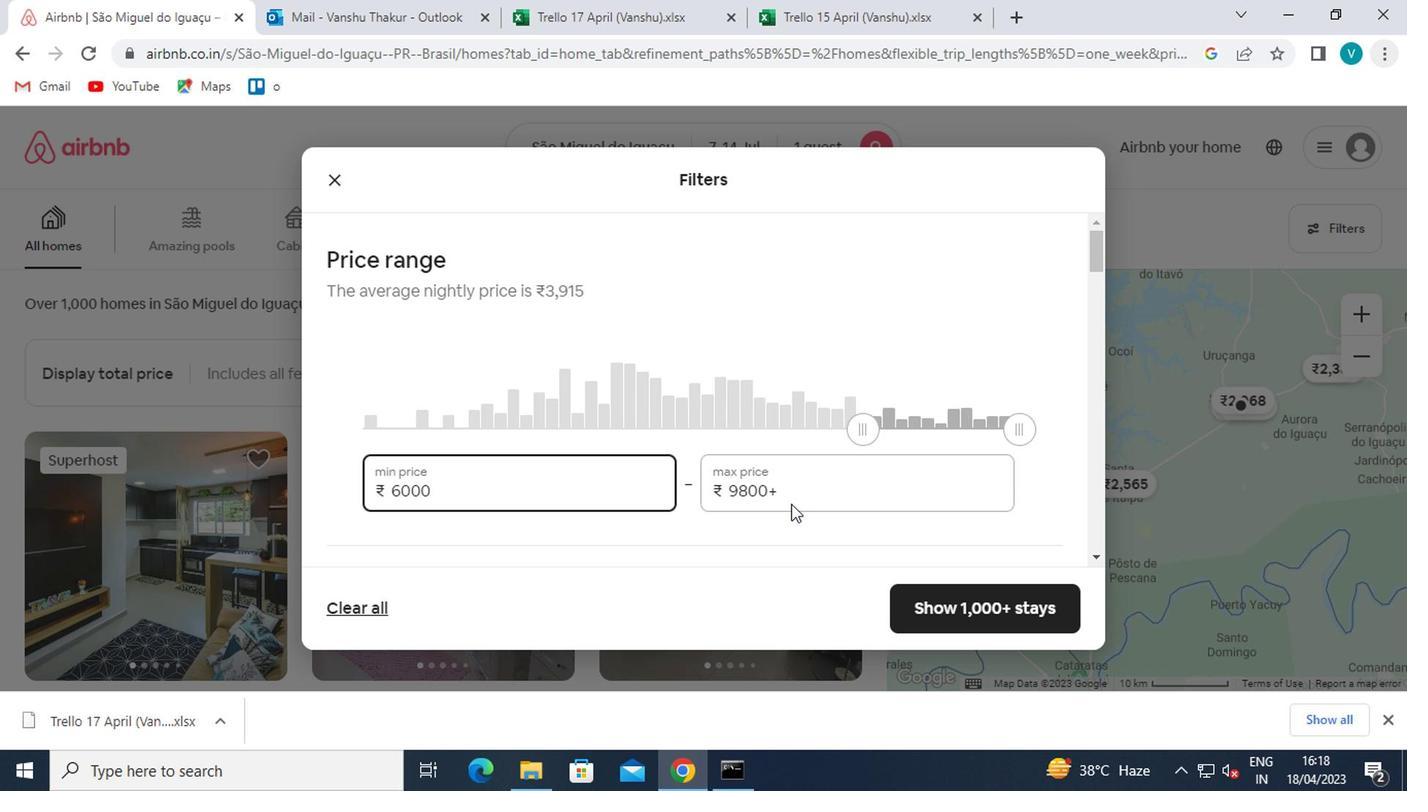 
Action: Mouse pressed left at (804, 491)
Screenshot: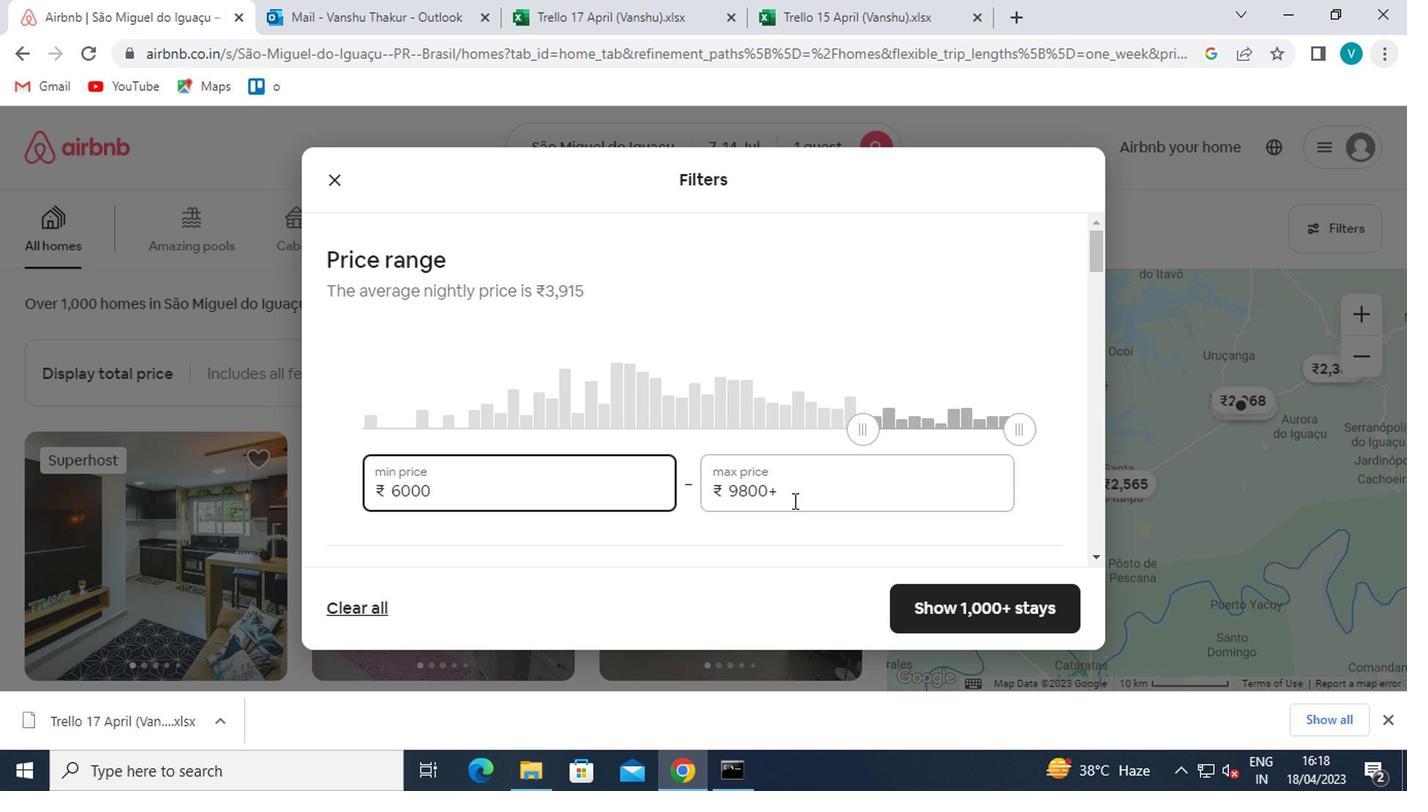
Action: Mouse moved to (793, 481)
Screenshot: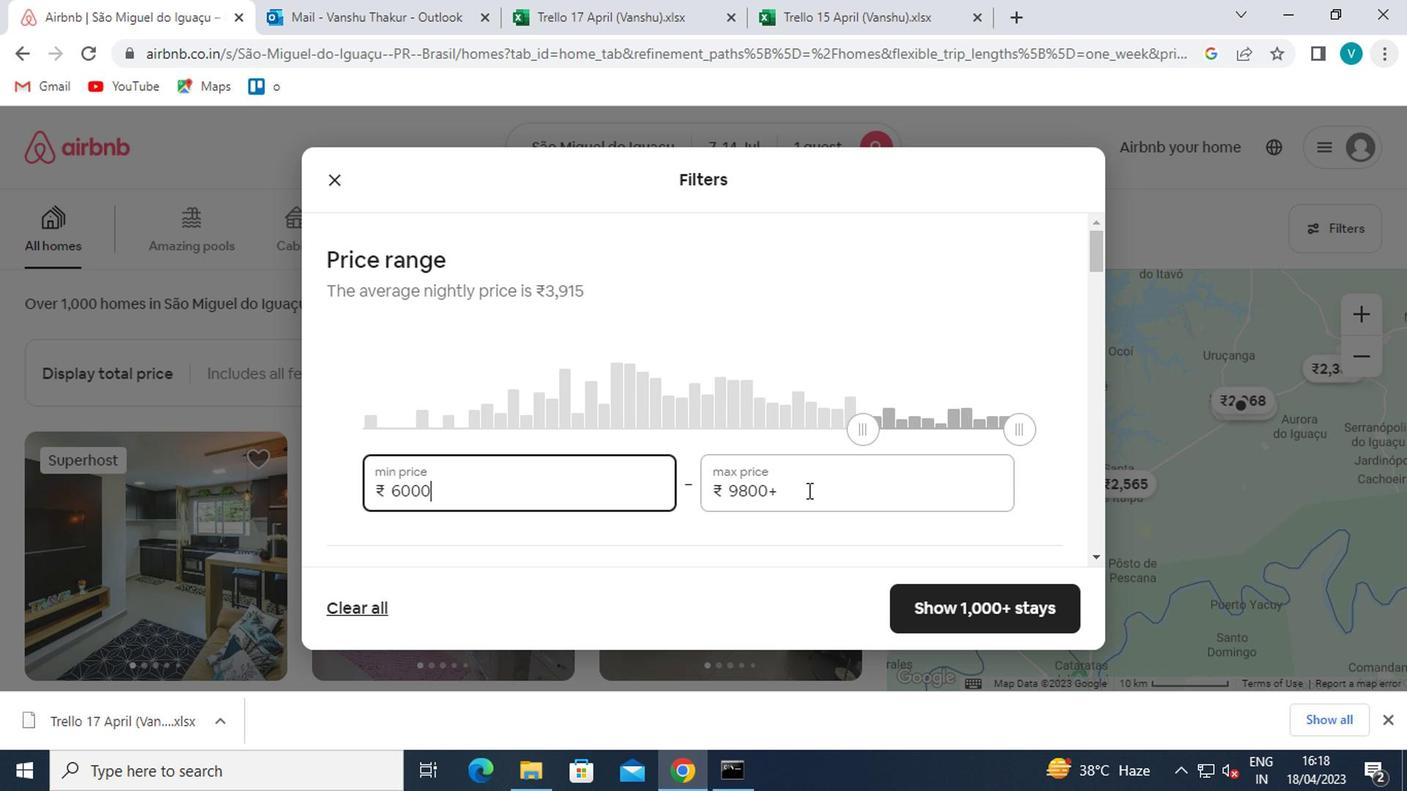 
Action: Key pressed <Key.backspace><Key.backspace><Key.backspace><Key.backspace><Key.backspace><Key.backspace>14000
Screenshot: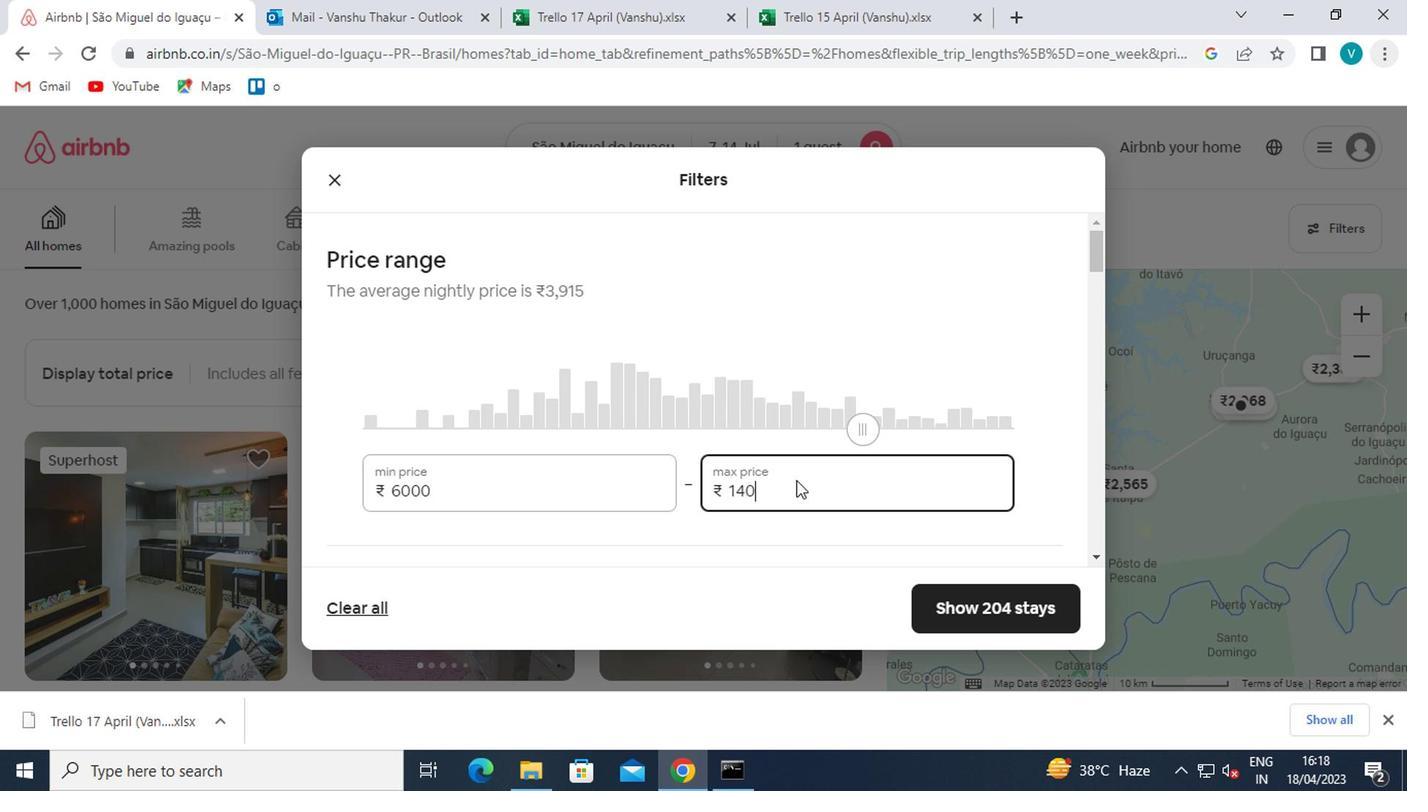 
Action: Mouse moved to (793, 457)
Screenshot: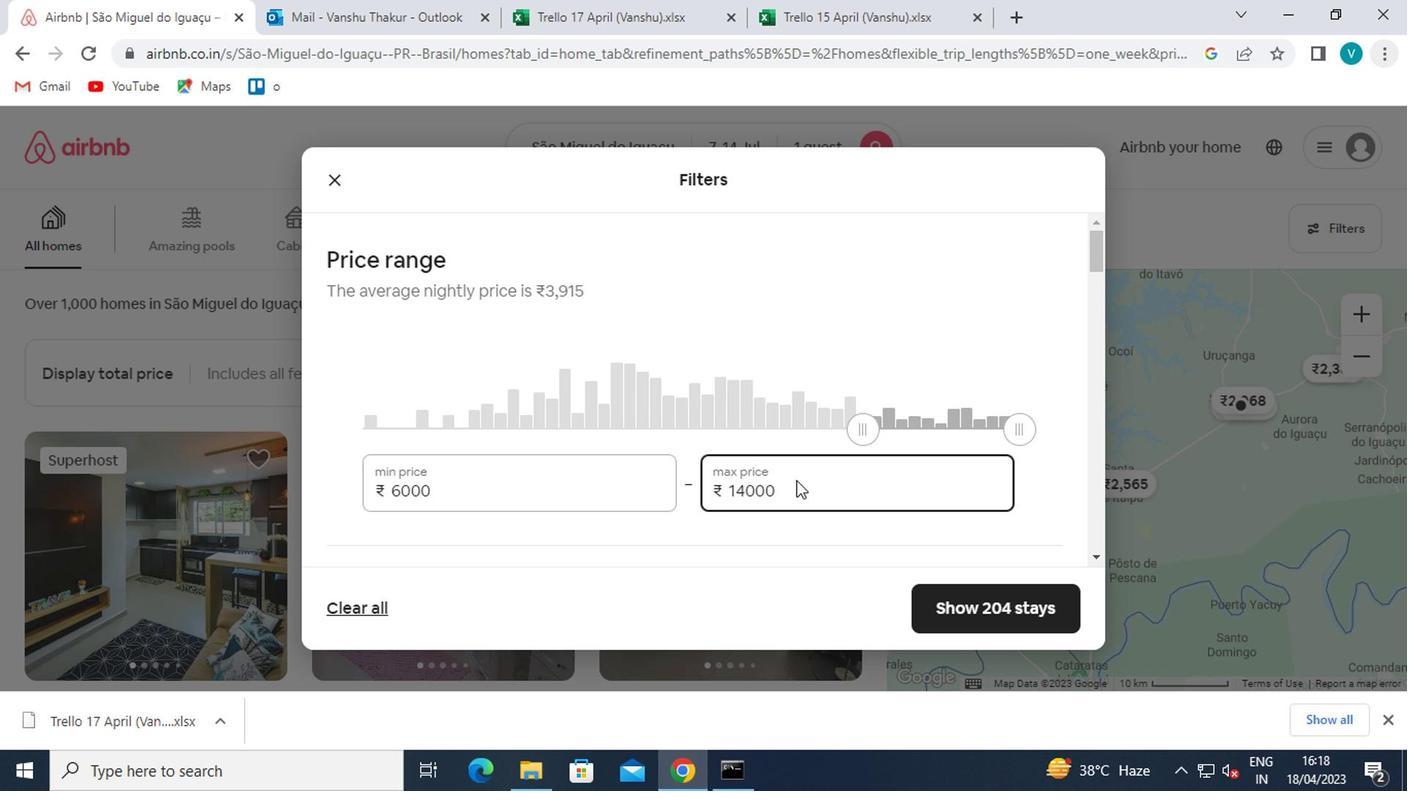 
Action: Mouse scrolled (793, 456) with delta (0, 0)
Screenshot: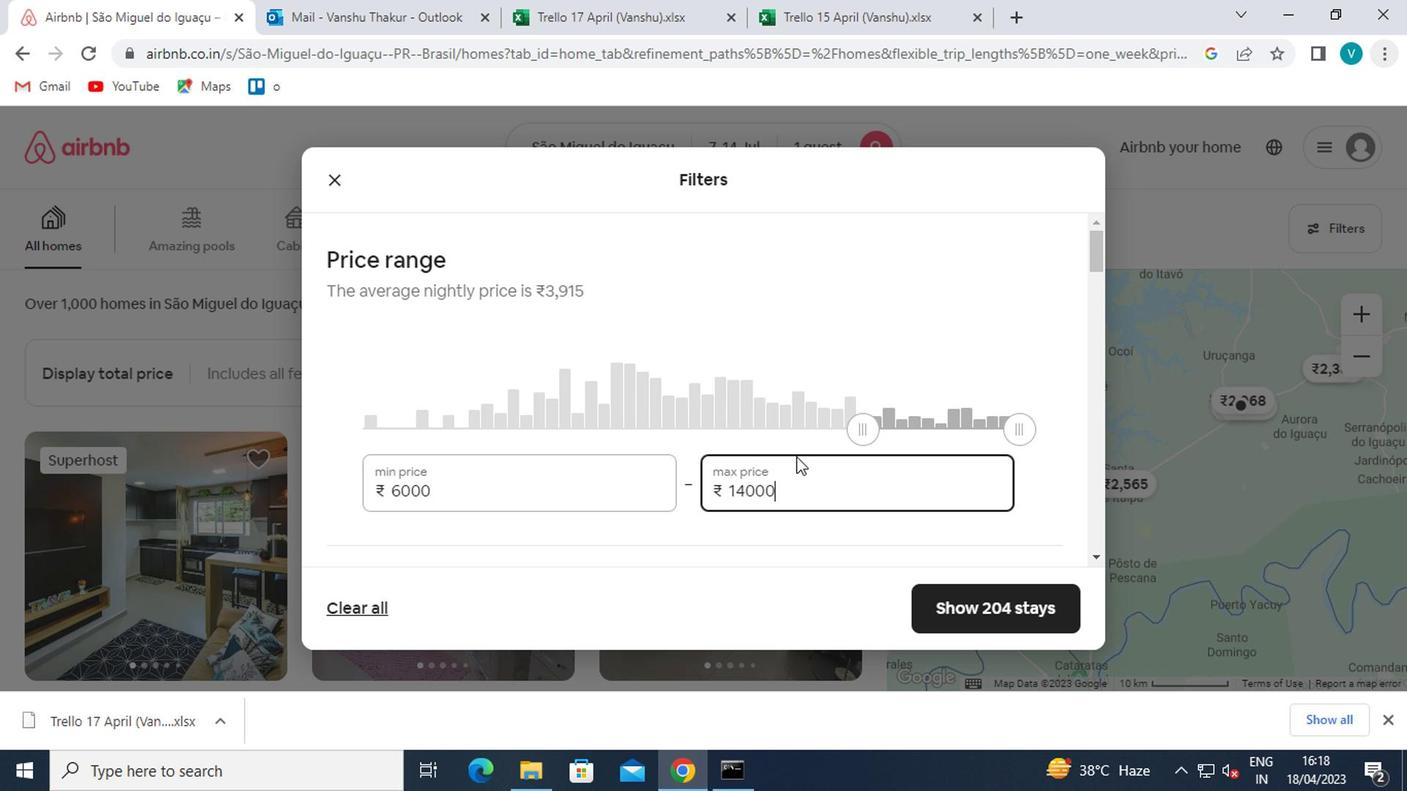 
Action: Mouse scrolled (793, 456) with delta (0, 0)
Screenshot: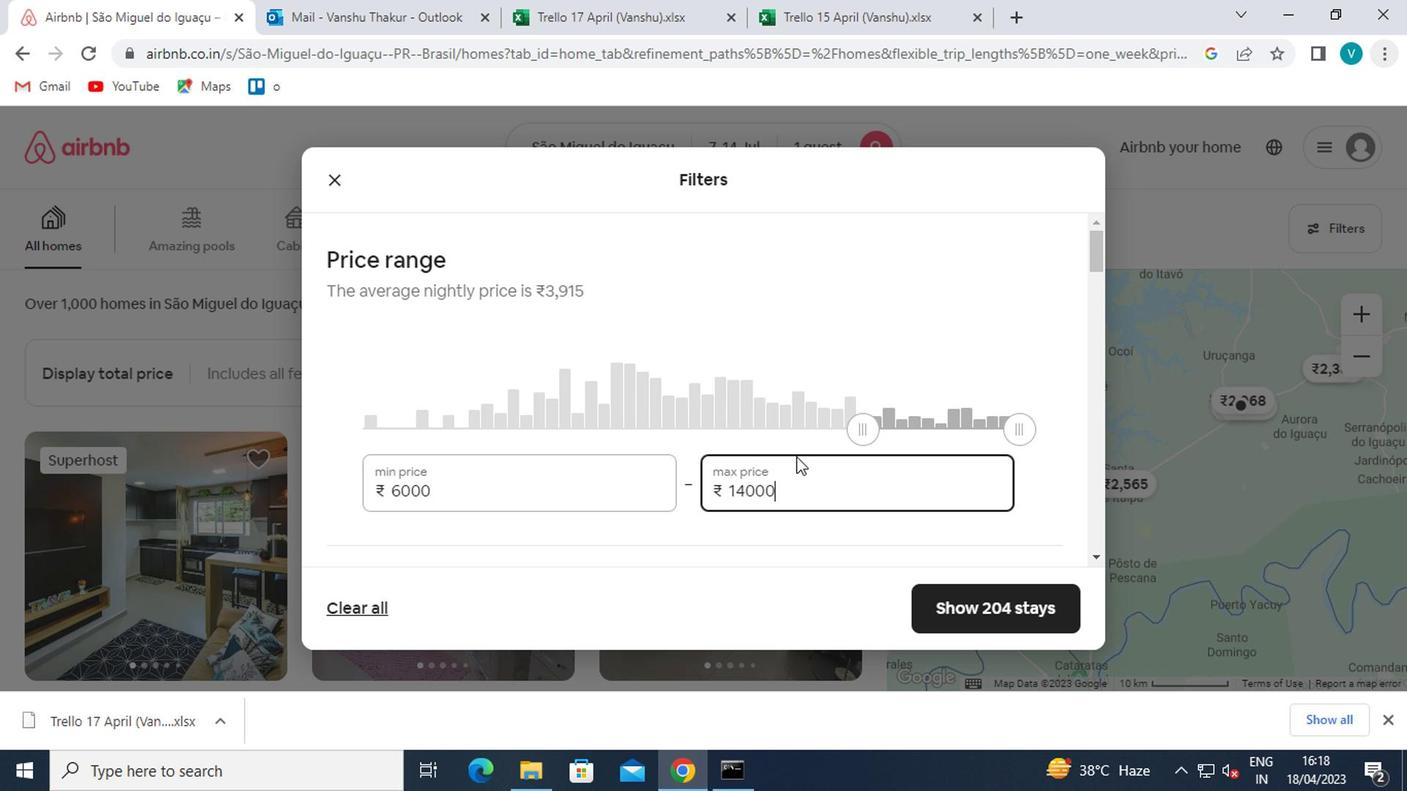 
Action: Mouse scrolled (793, 456) with delta (0, 0)
Screenshot: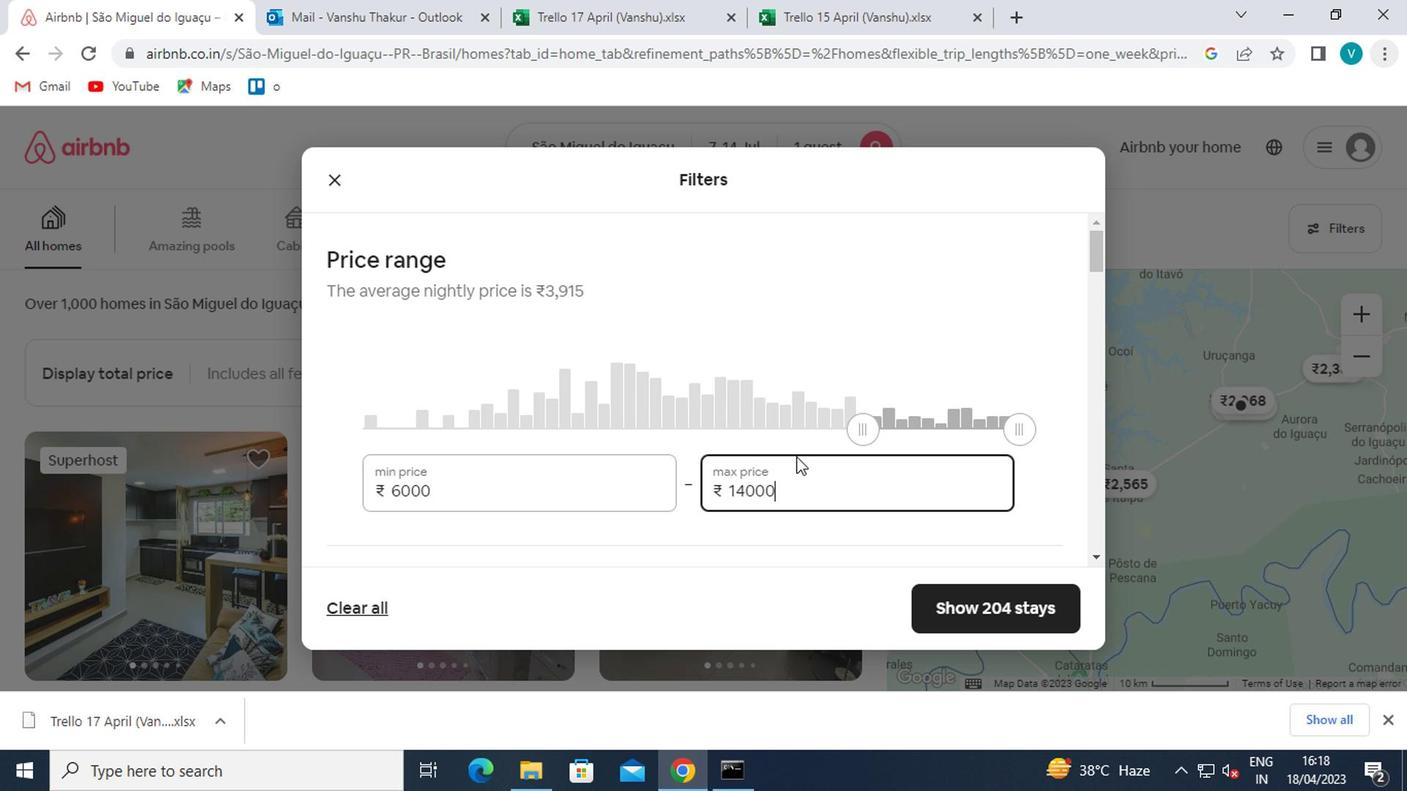 
Action: Mouse moved to (353, 435)
Screenshot: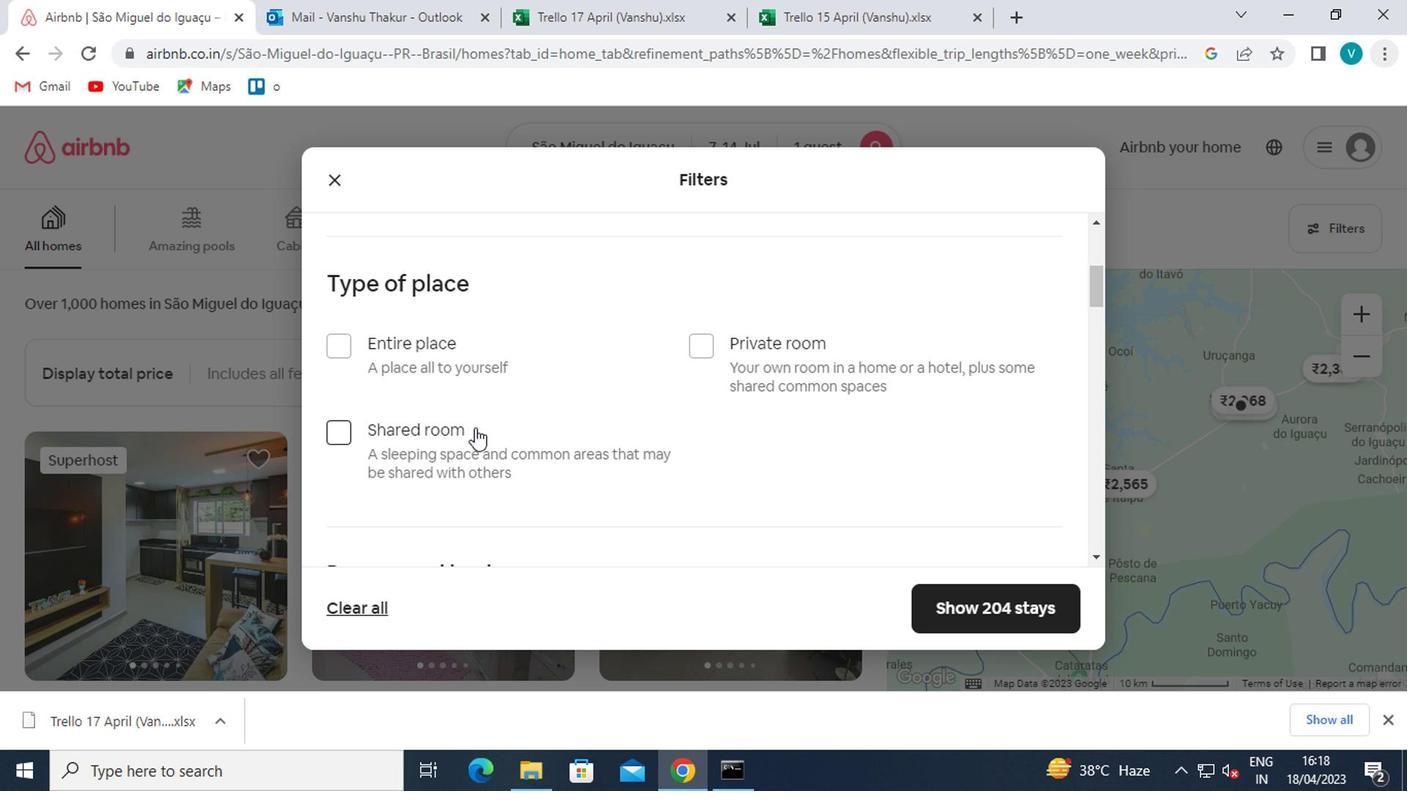 
Action: Mouse pressed left at (353, 435)
Screenshot: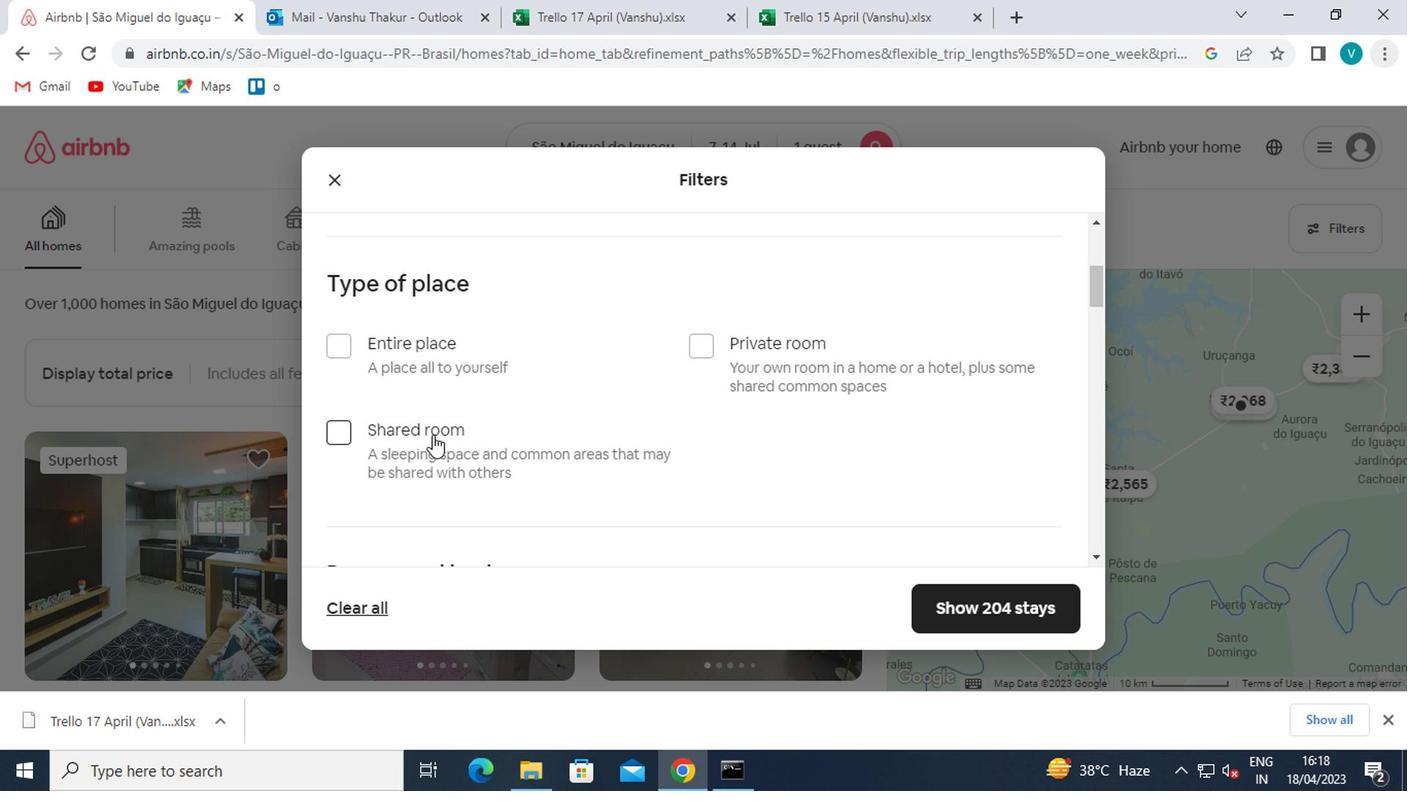 
Action: Mouse moved to (351, 435)
Screenshot: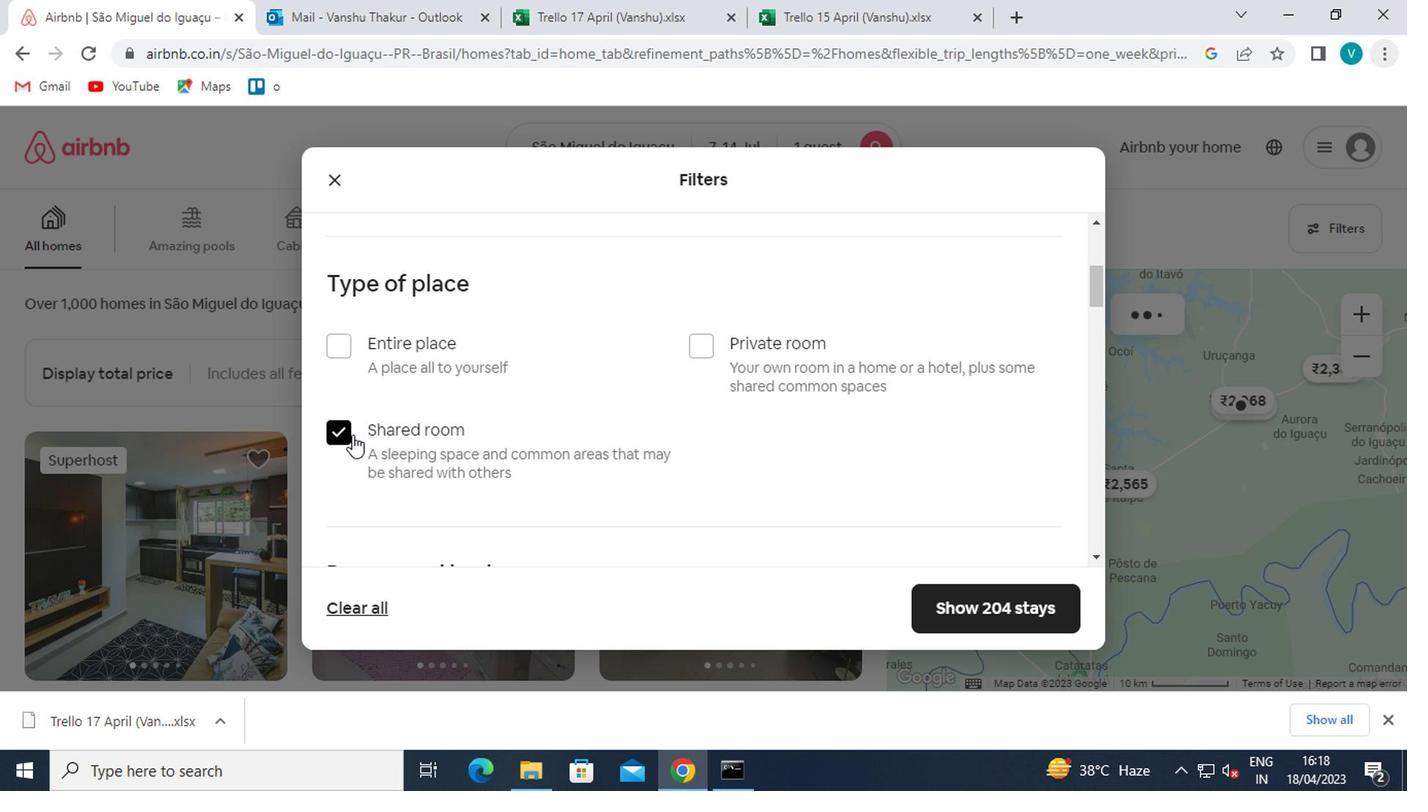 
Action: Mouse scrolled (351, 434) with delta (0, 0)
Screenshot: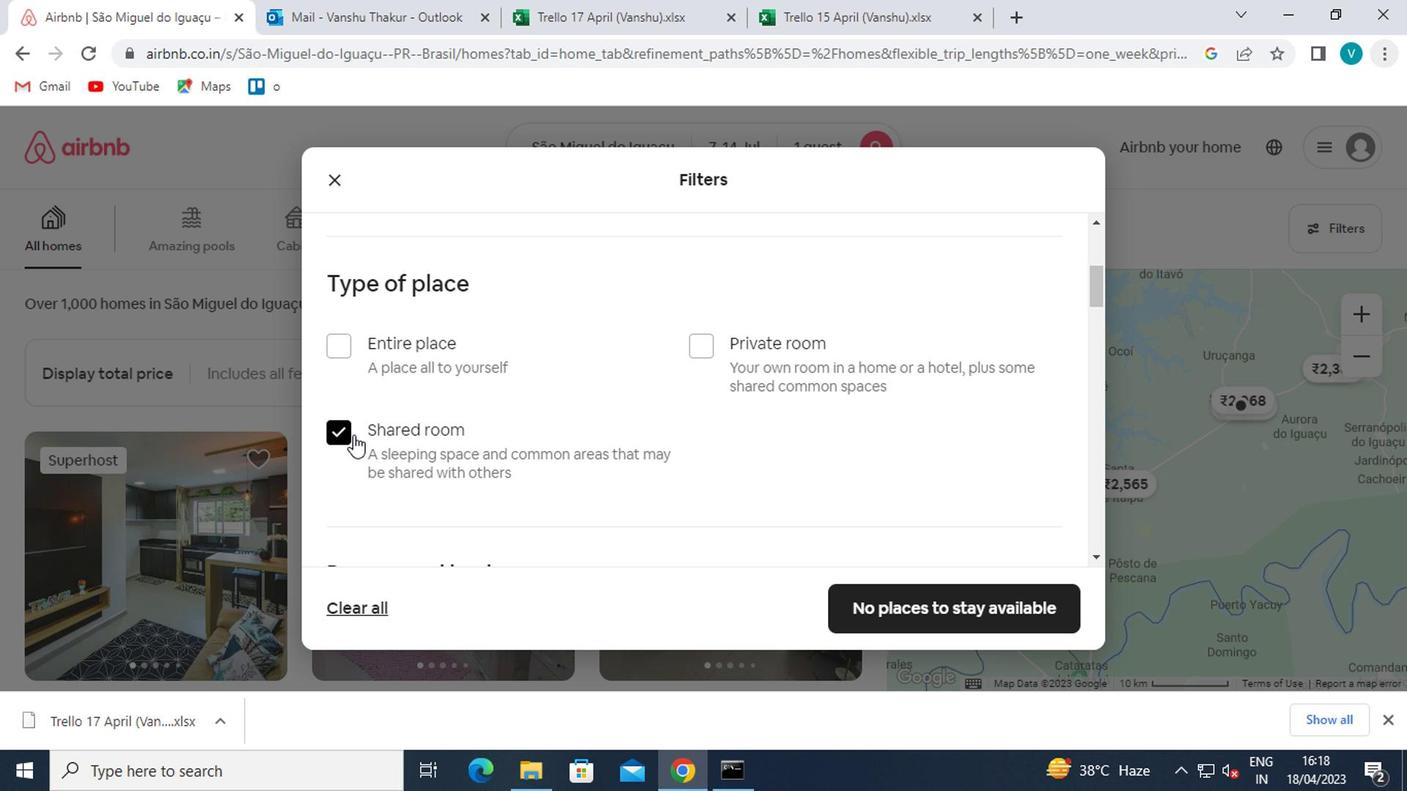 
Action: Mouse moved to (353, 435)
Screenshot: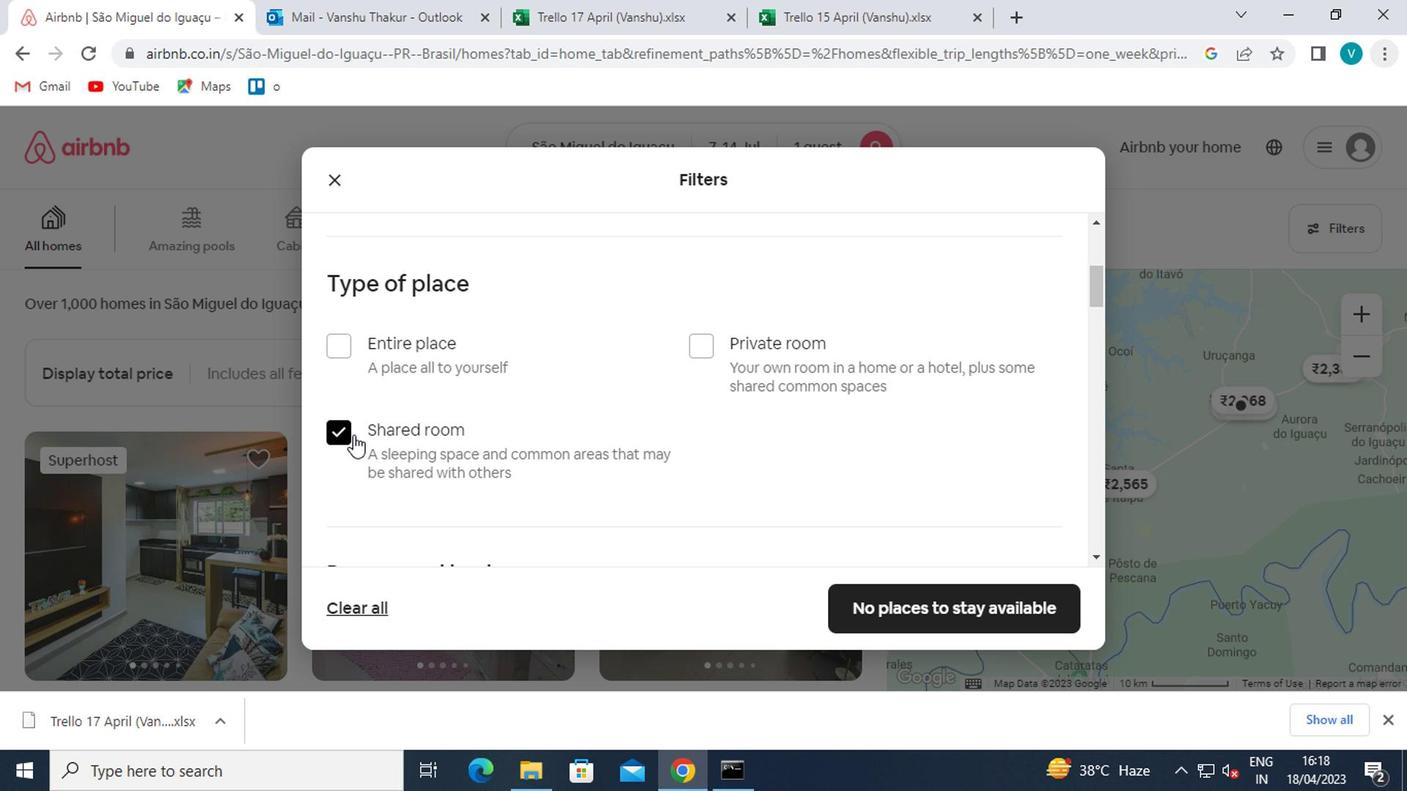 
Action: Mouse scrolled (353, 434) with delta (0, 0)
Screenshot: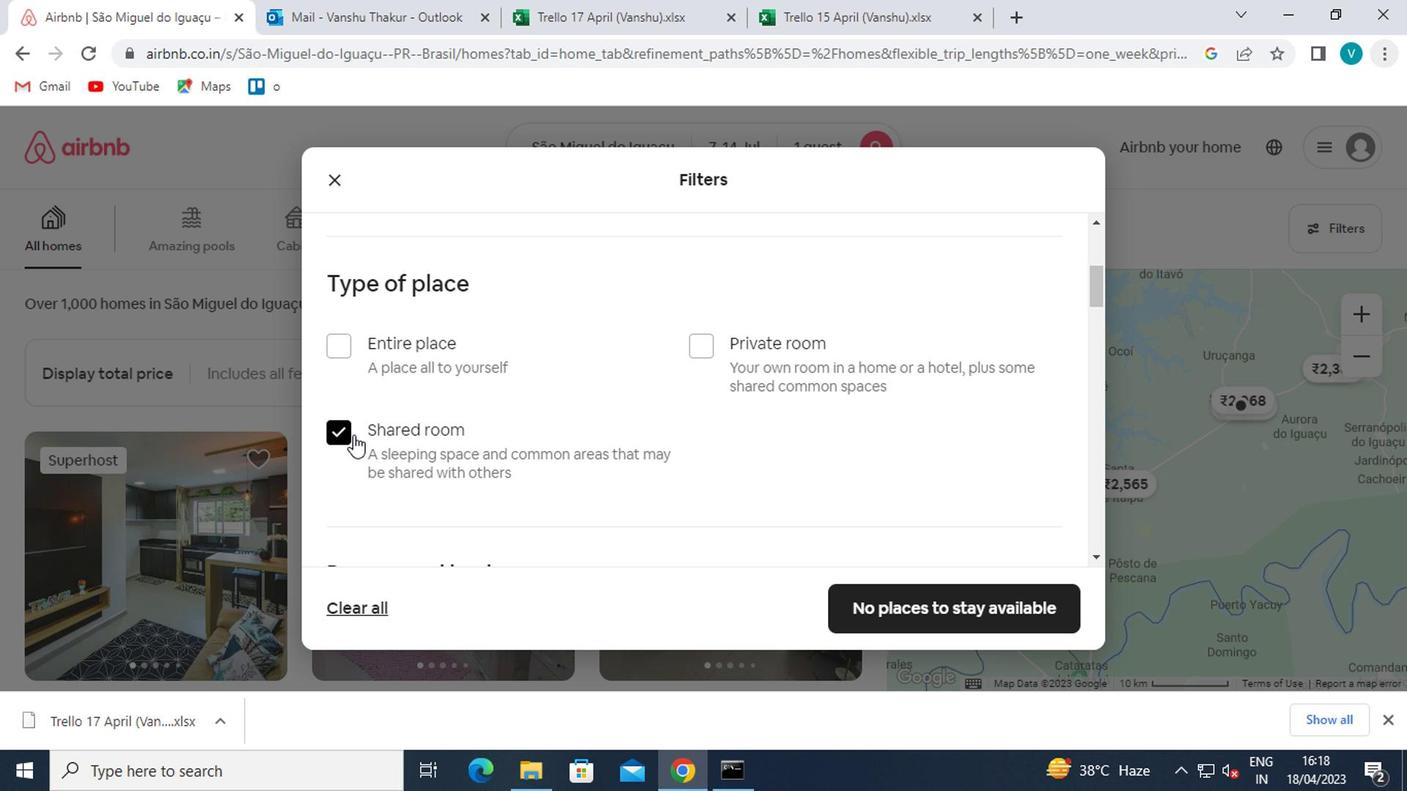 
Action: Mouse moved to (443, 466)
Screenshot: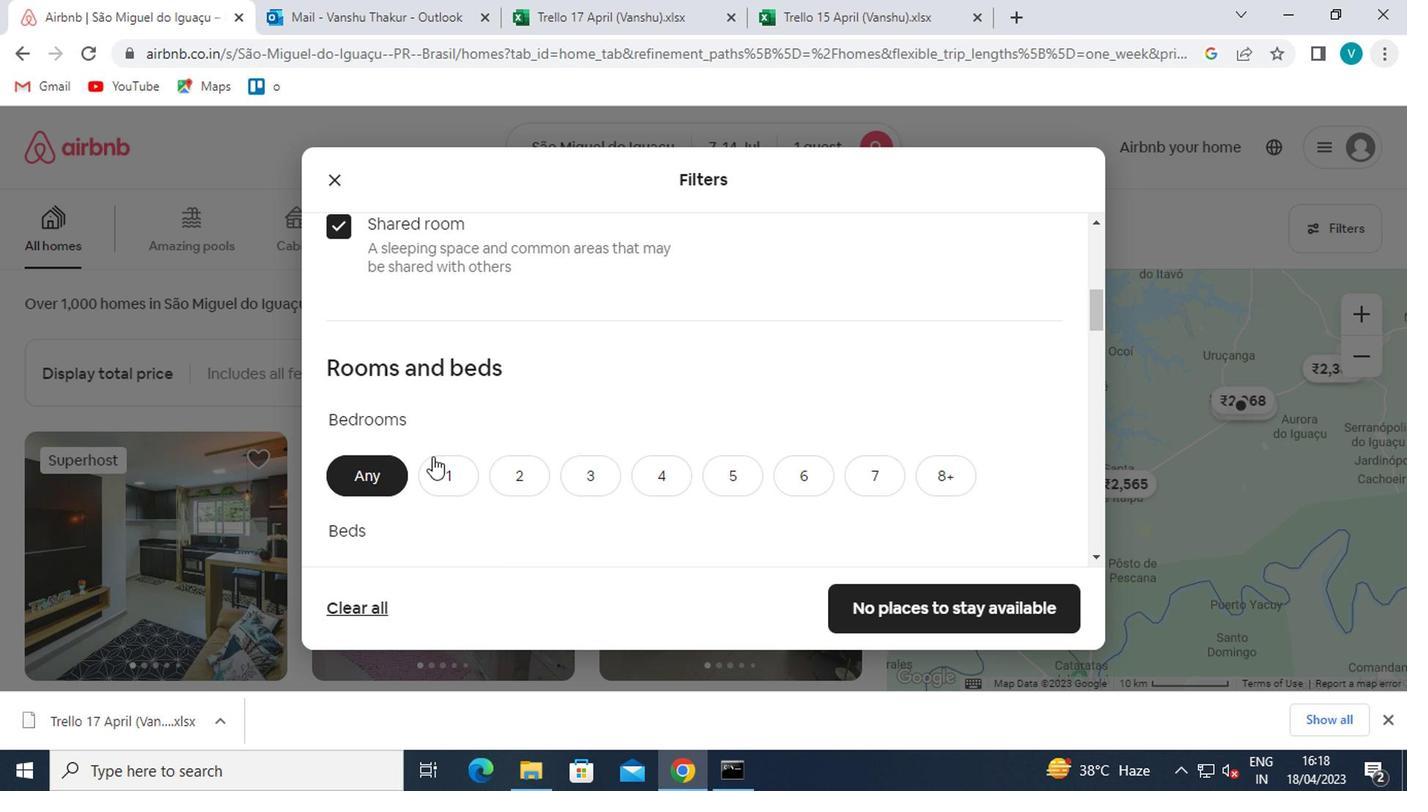 
Action: Mouse pressed left at (443, 466)
Screenshot: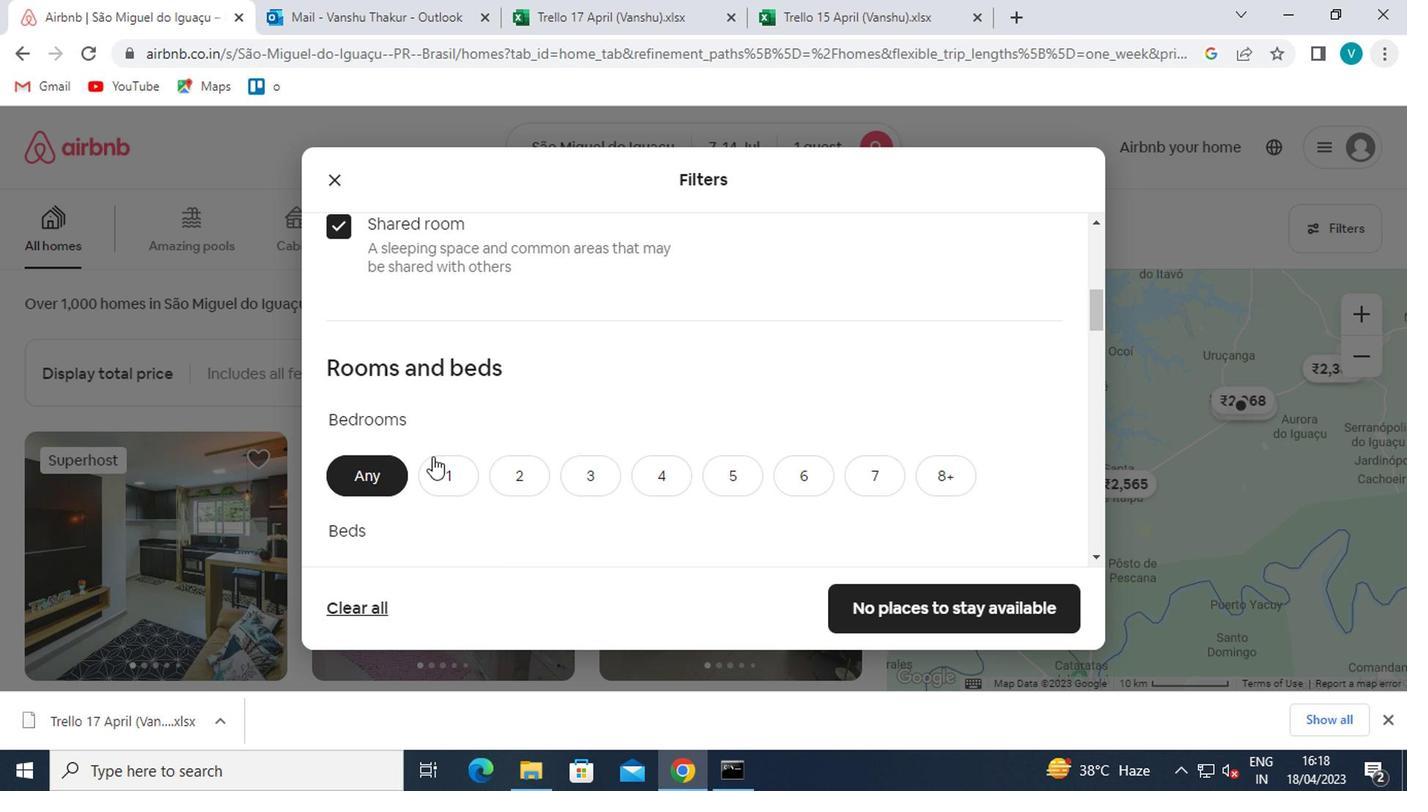 
Action: Mouse scrolled (443, 464) with delta (0, -1)
Screenshot: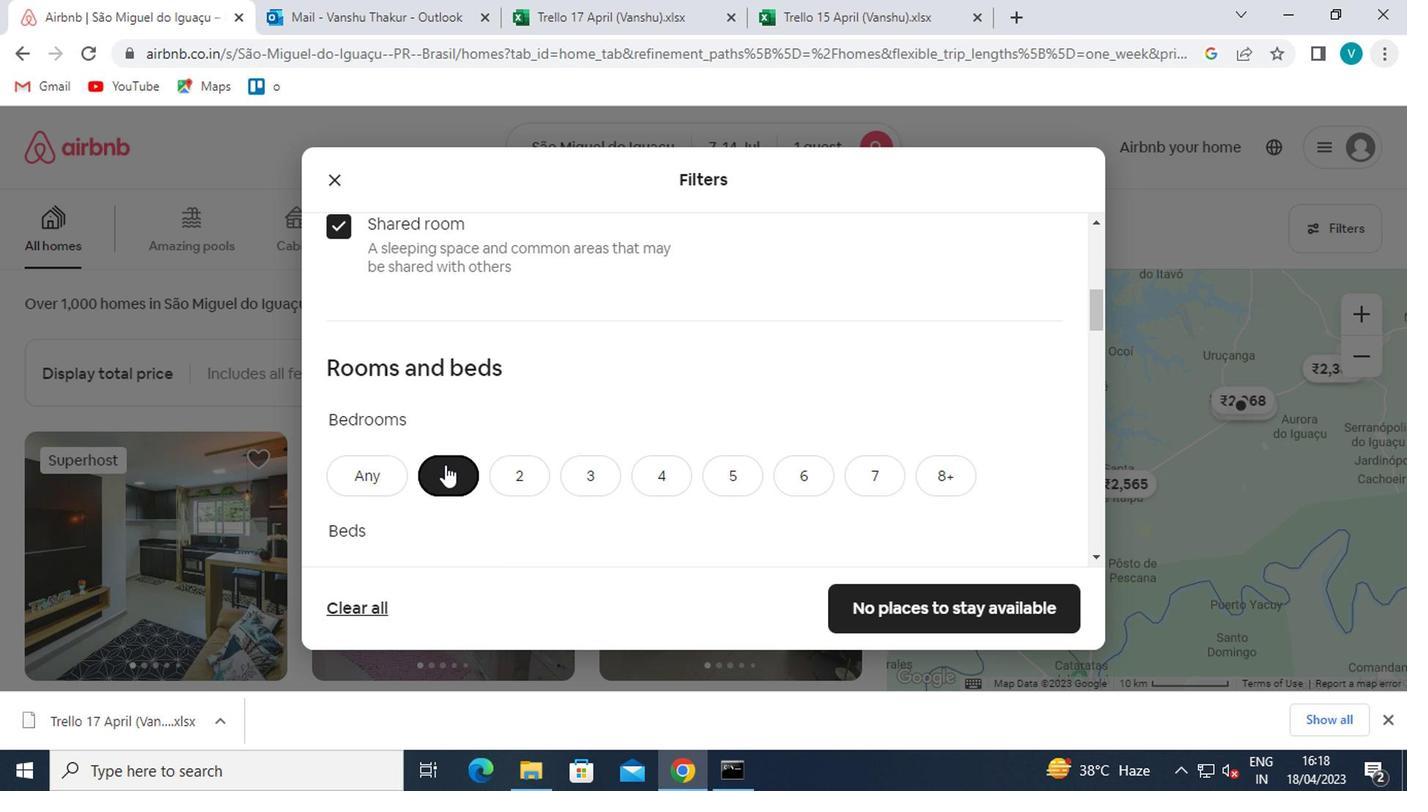 
Action: Mouse moved to (443, 466)
Screenshot: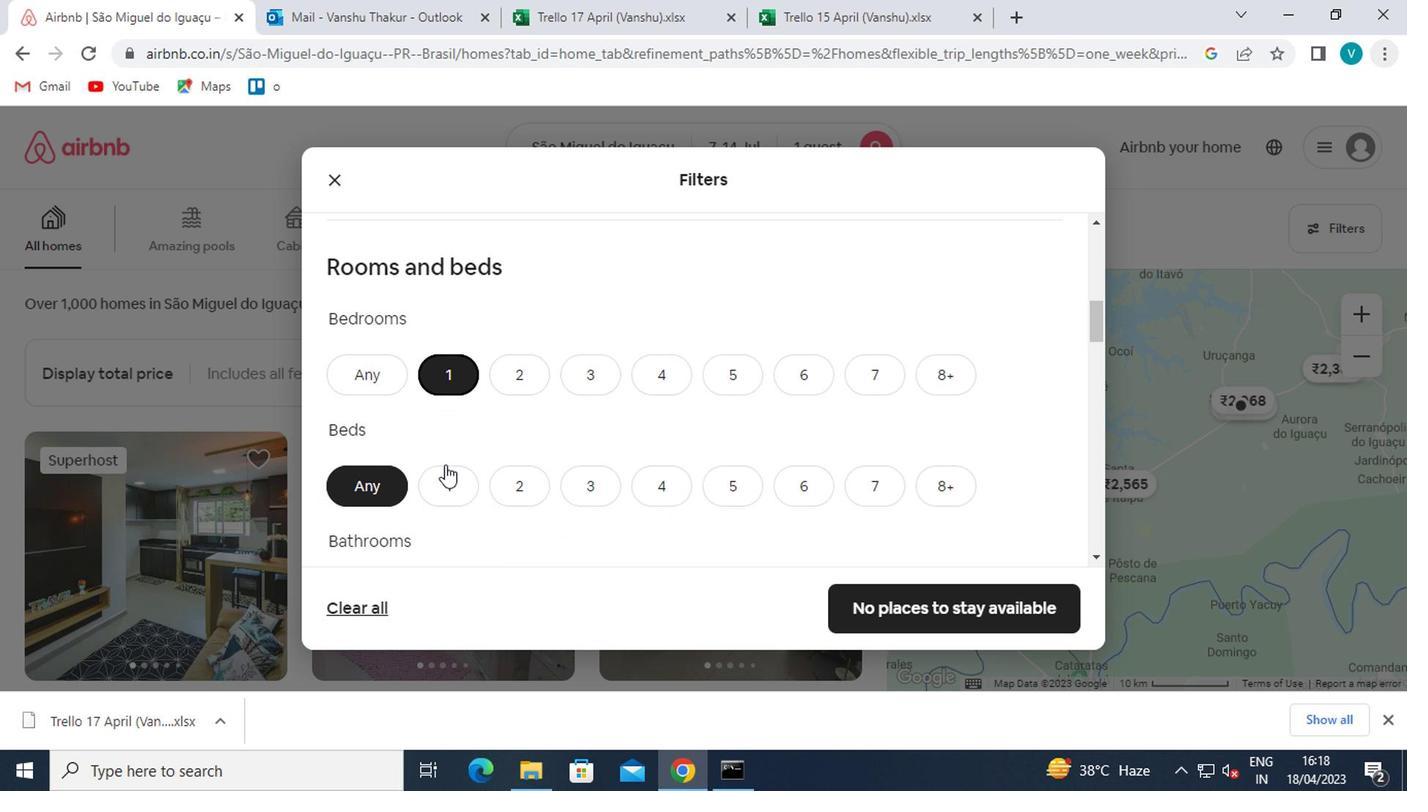 
Action: Mouse pressed left at (443, 466)
Screenshot: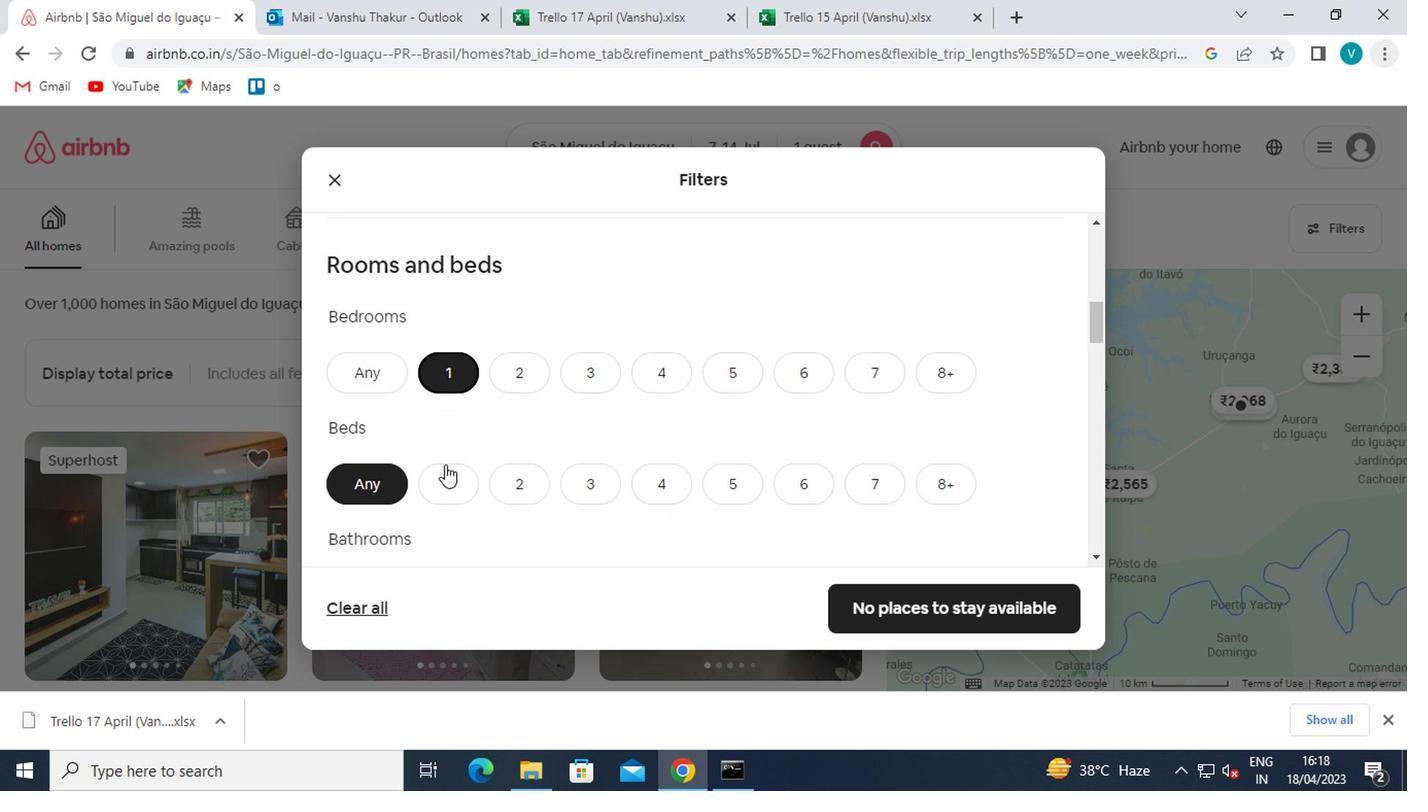 
Action: Mouse moved to (443, 468)
Screenshot: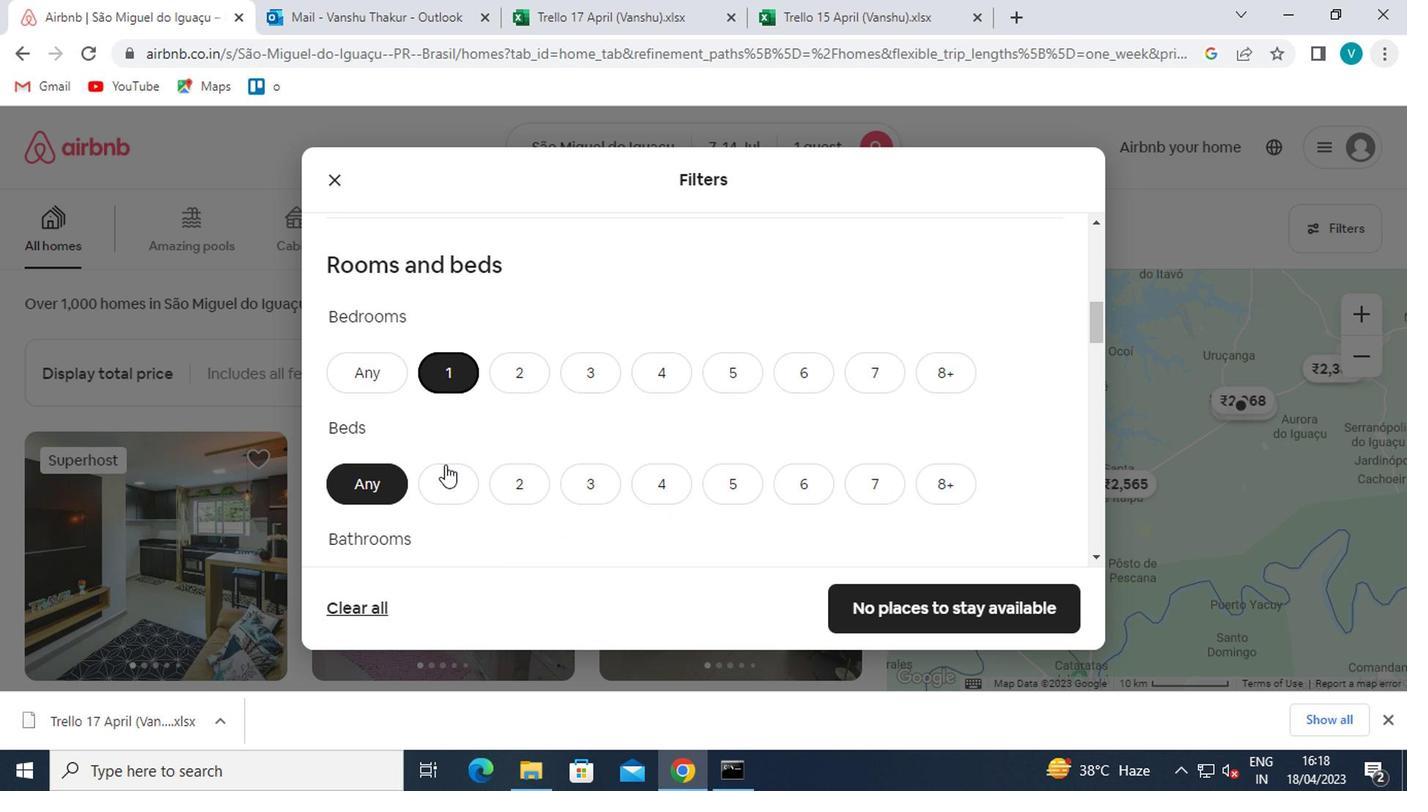 
Action: Mouse scrolled (443, 466) with delta (0, -1)
Screenshot: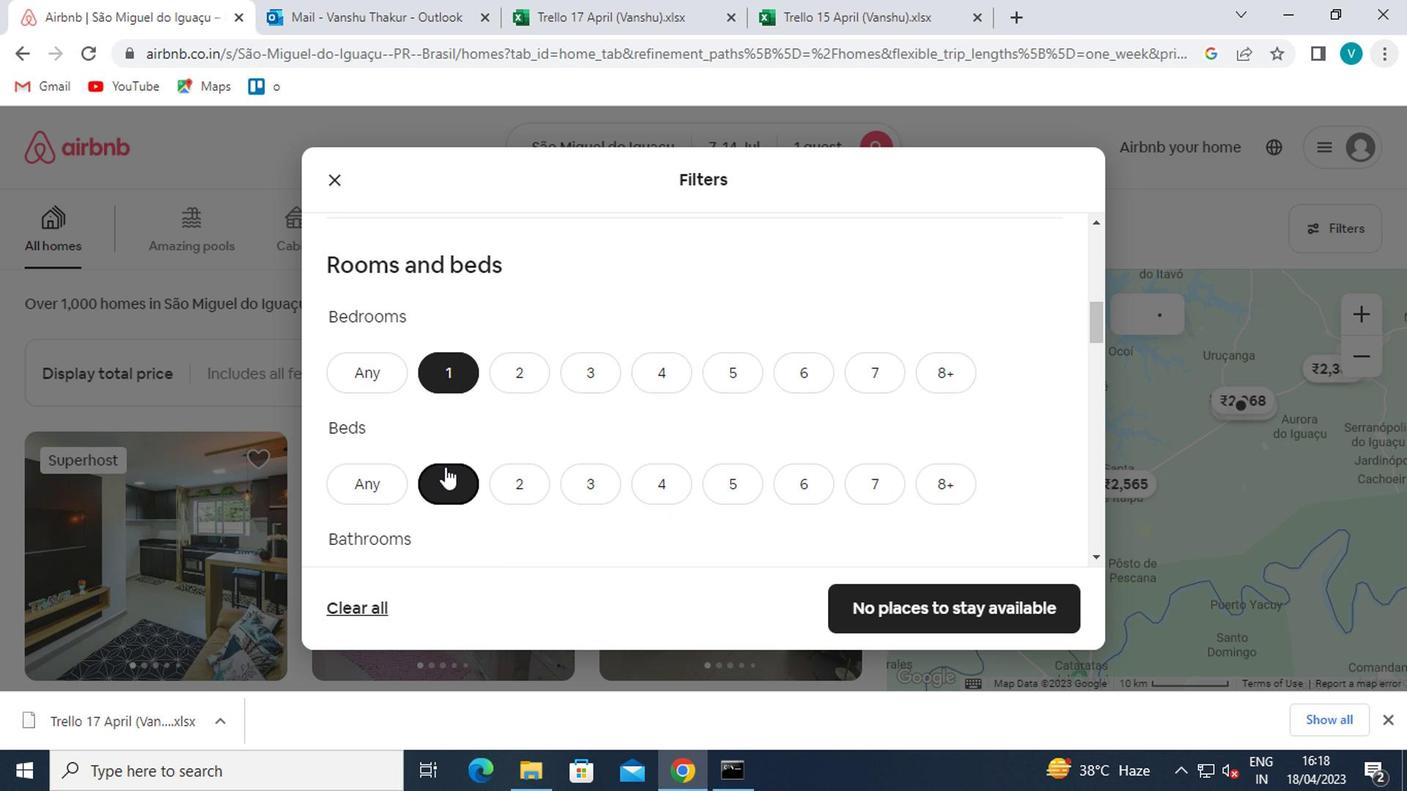 
Action: Mouse moved to (443, 491)
Screenshot: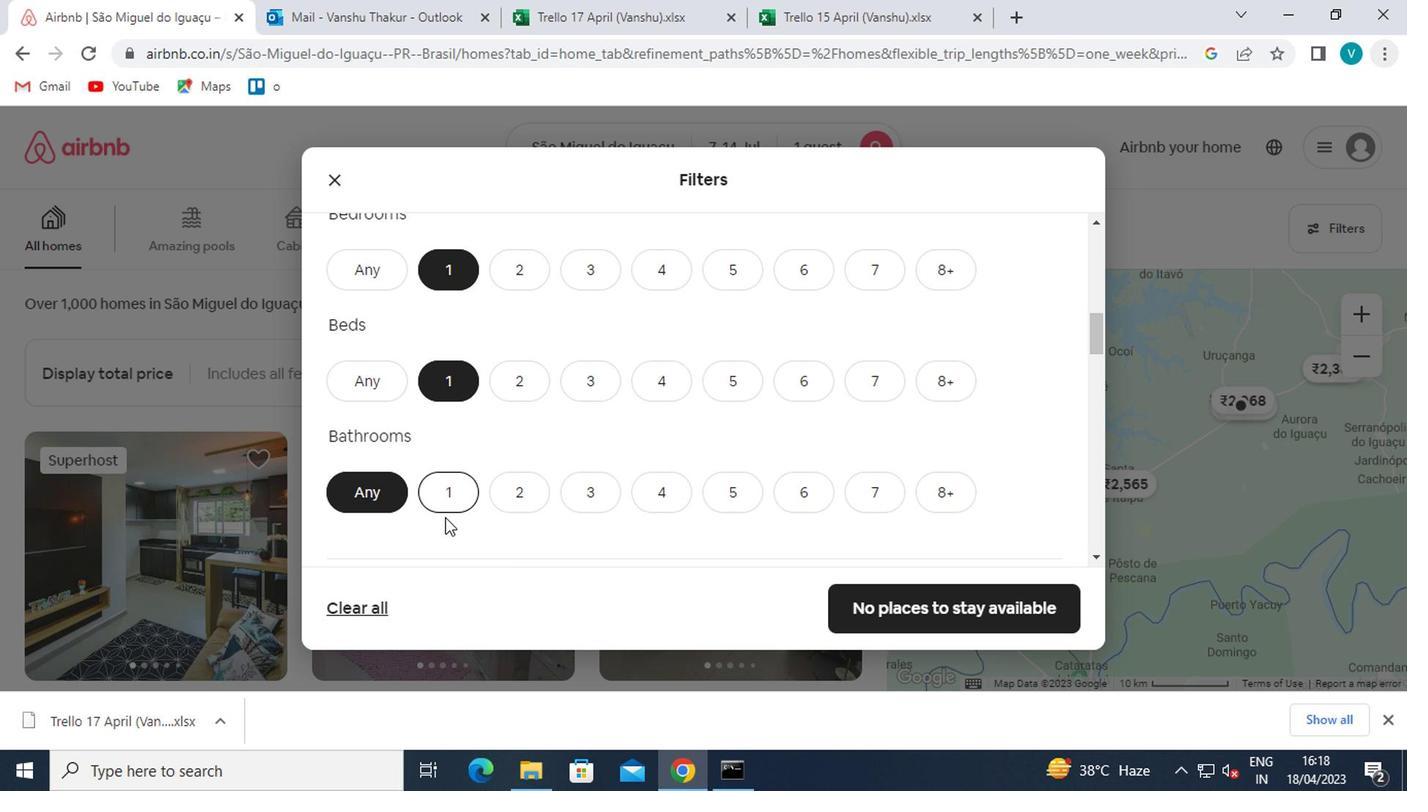 
Action: Mouse pressed left at (443, 491)
Screenshot: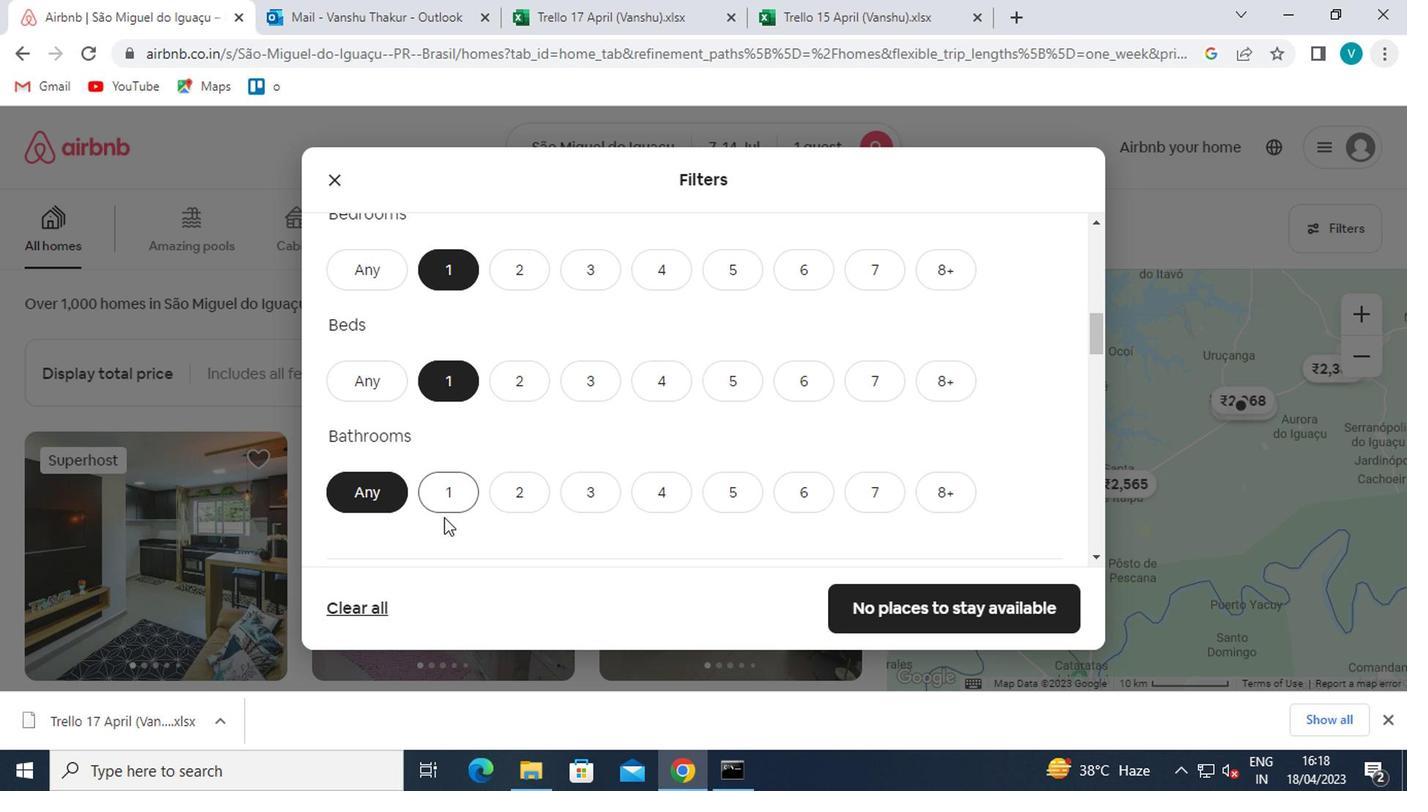 
Action: Mouse moved to (537, 548)
Screenshot: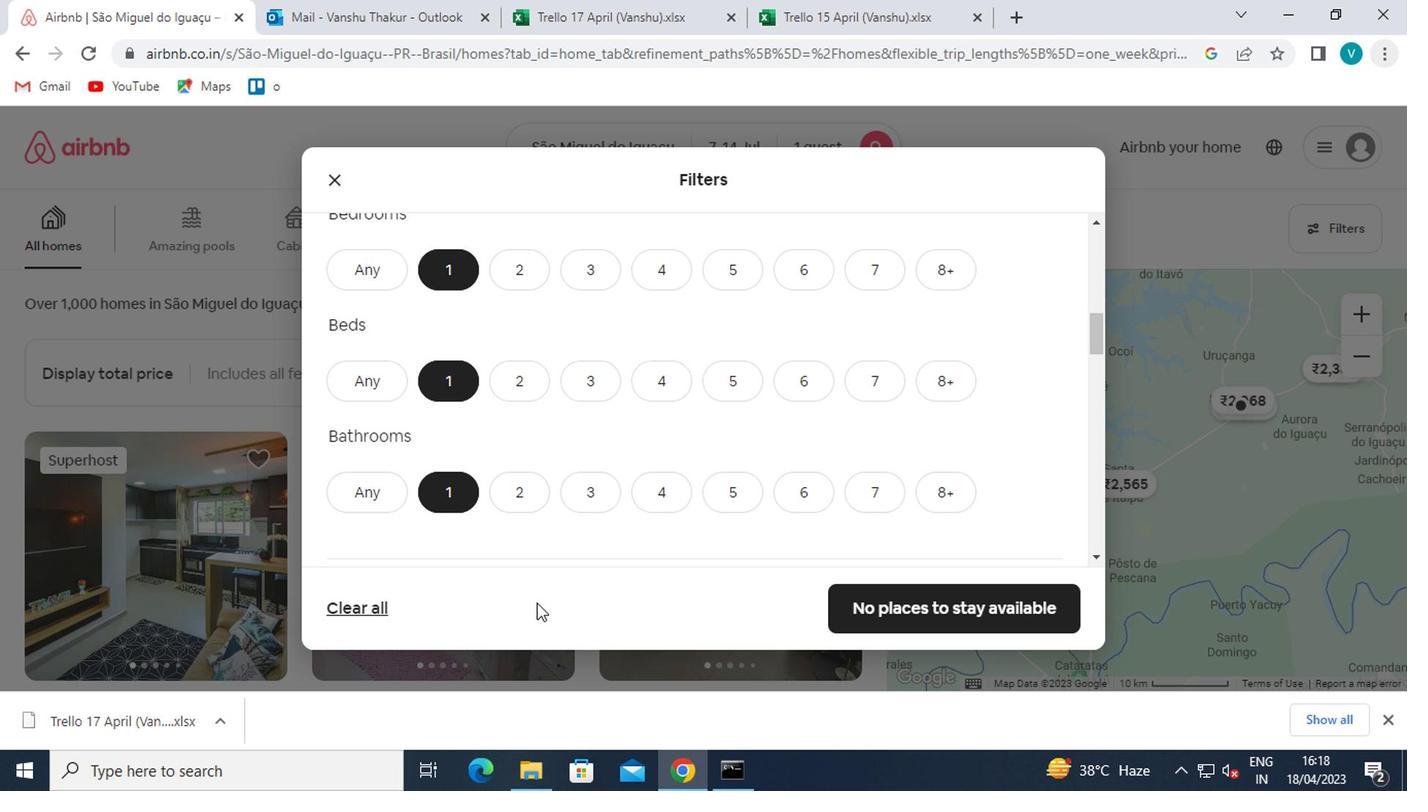 
Action: Mouse scrolled (537, 547) with delta (0, 0)
Screenshot: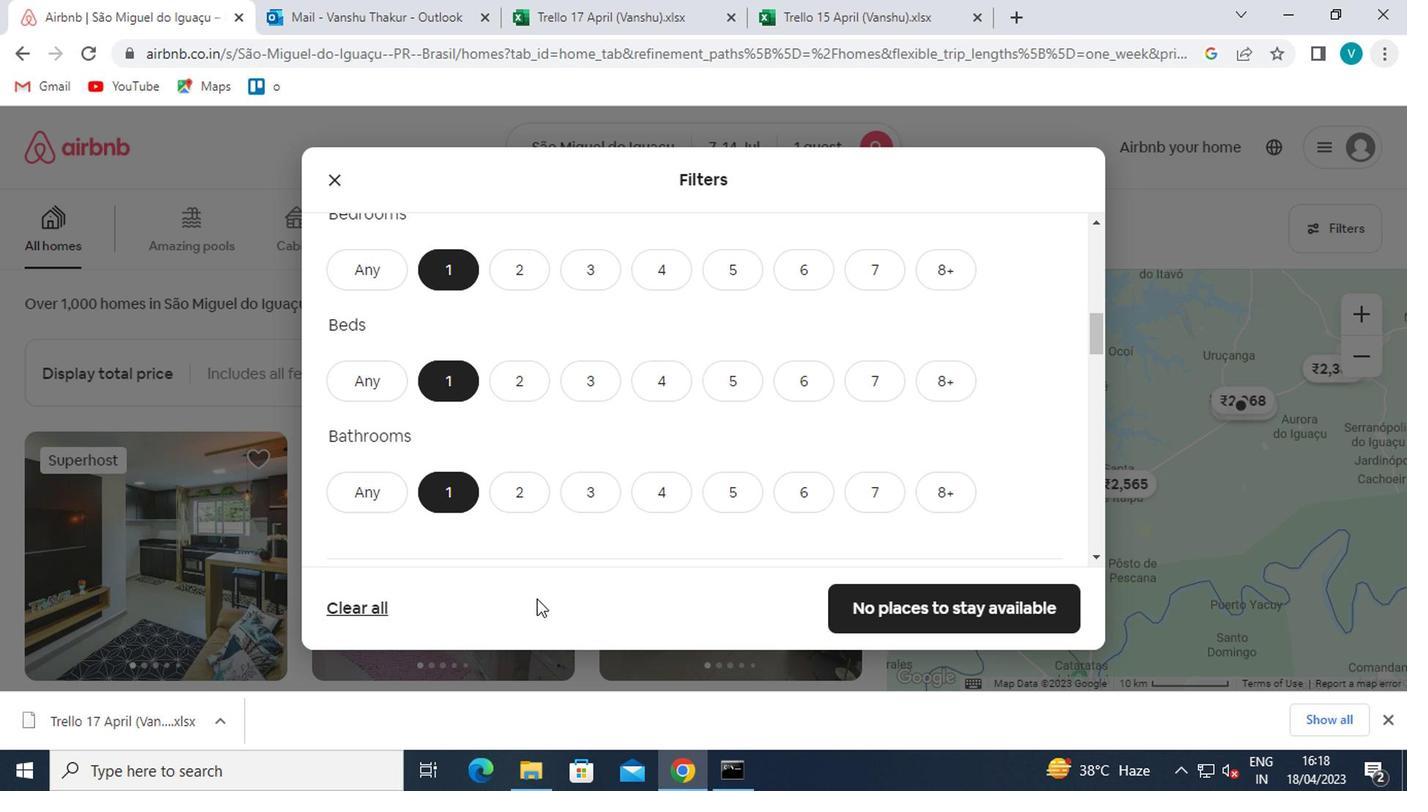 
Action: Mouse moved to (537, 547)
Screenshot: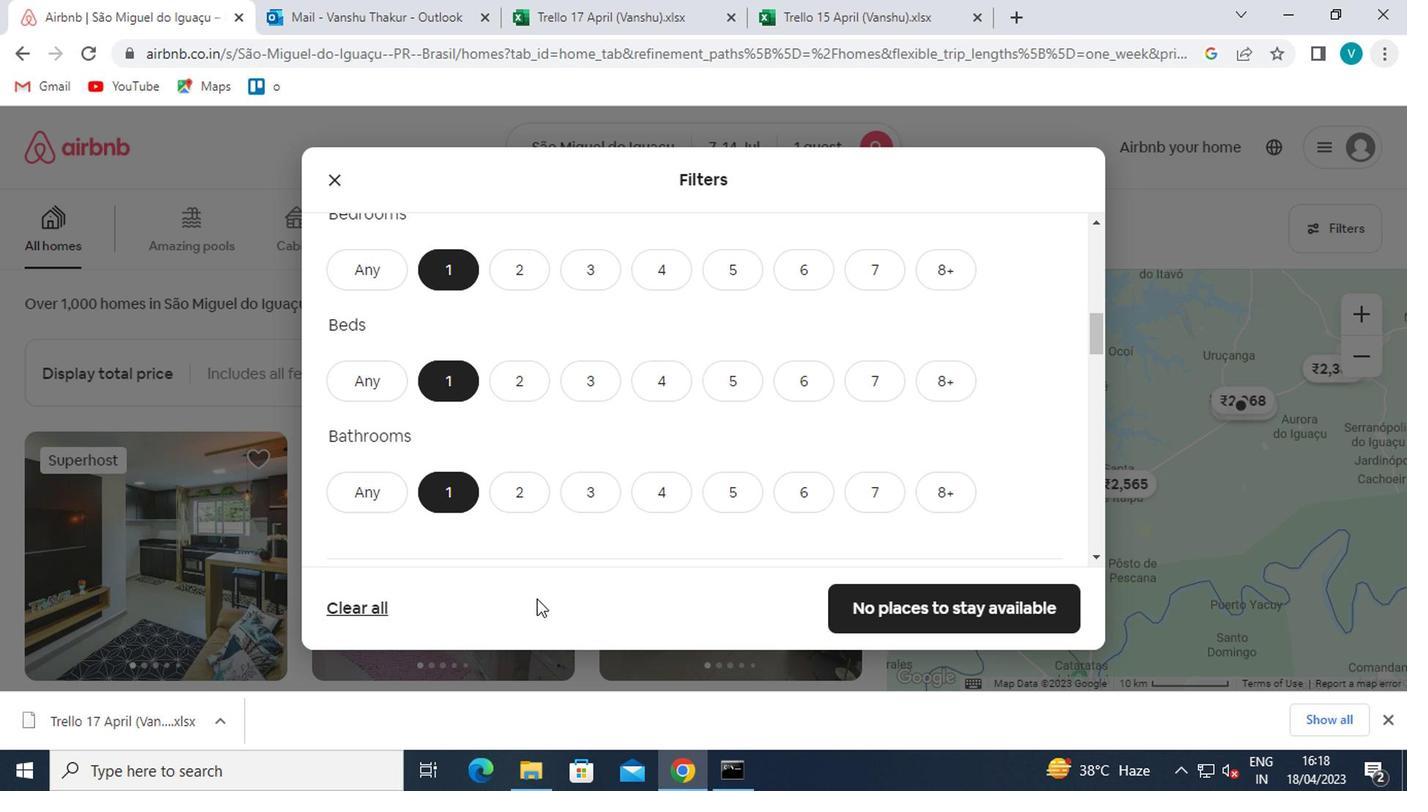 
Action: Mouse scrolled (537, 546) with delta (0, -1)
Screenshot: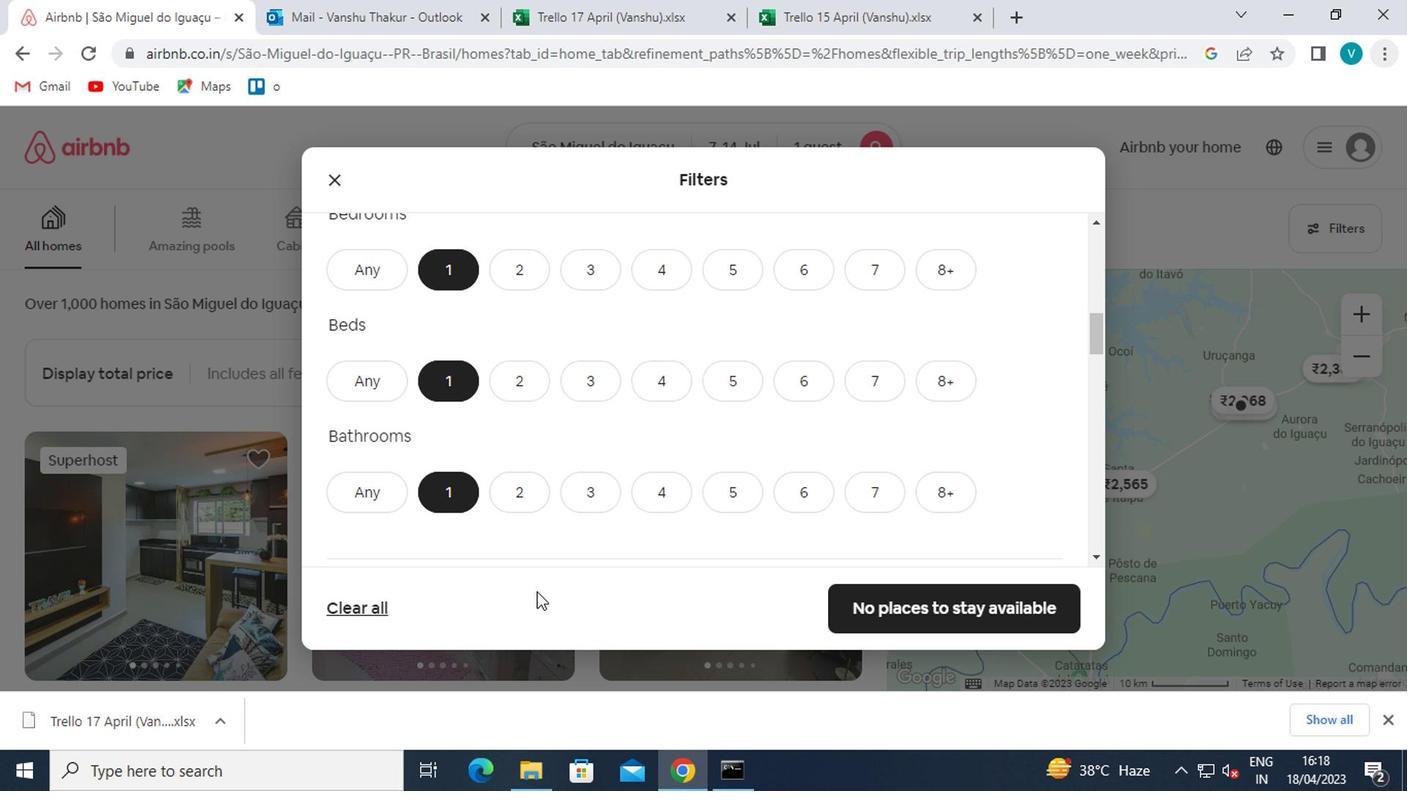 
Action: Mouse moved to (537, 547)
Screenshot: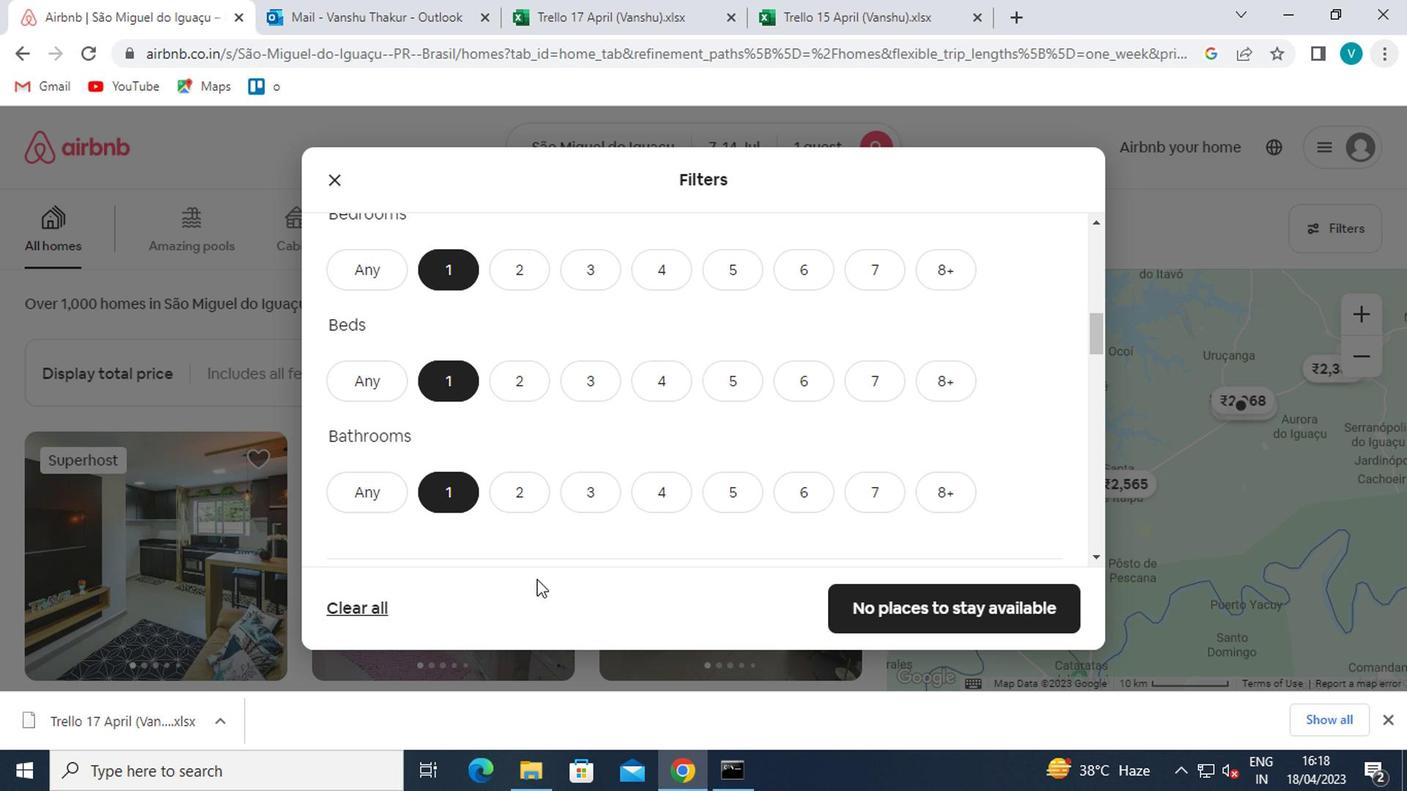 
Action: Mouse scrolled (537, 546) with delta (0, -1)
Screenshot: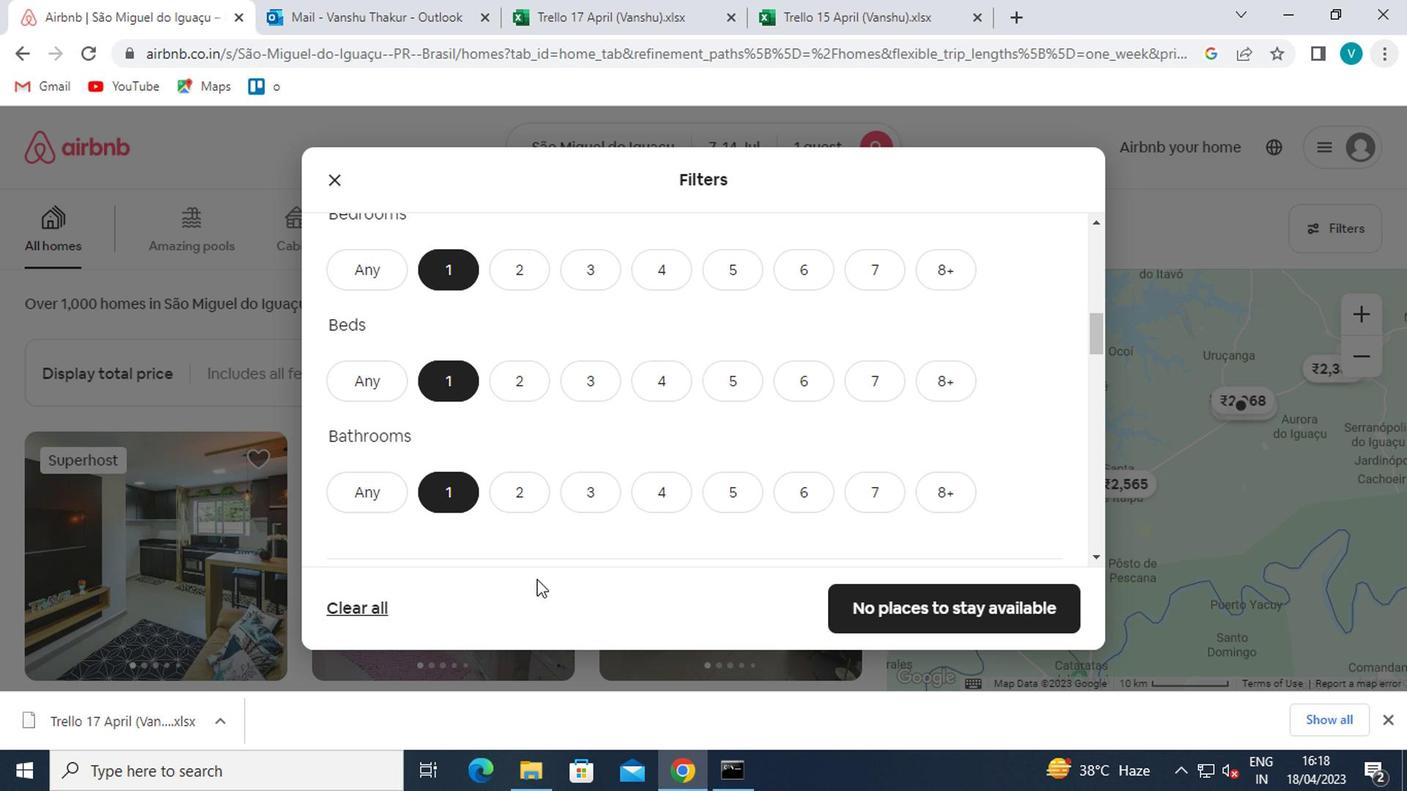 
Action: Mouse moved to (910, 392)
Screenshot: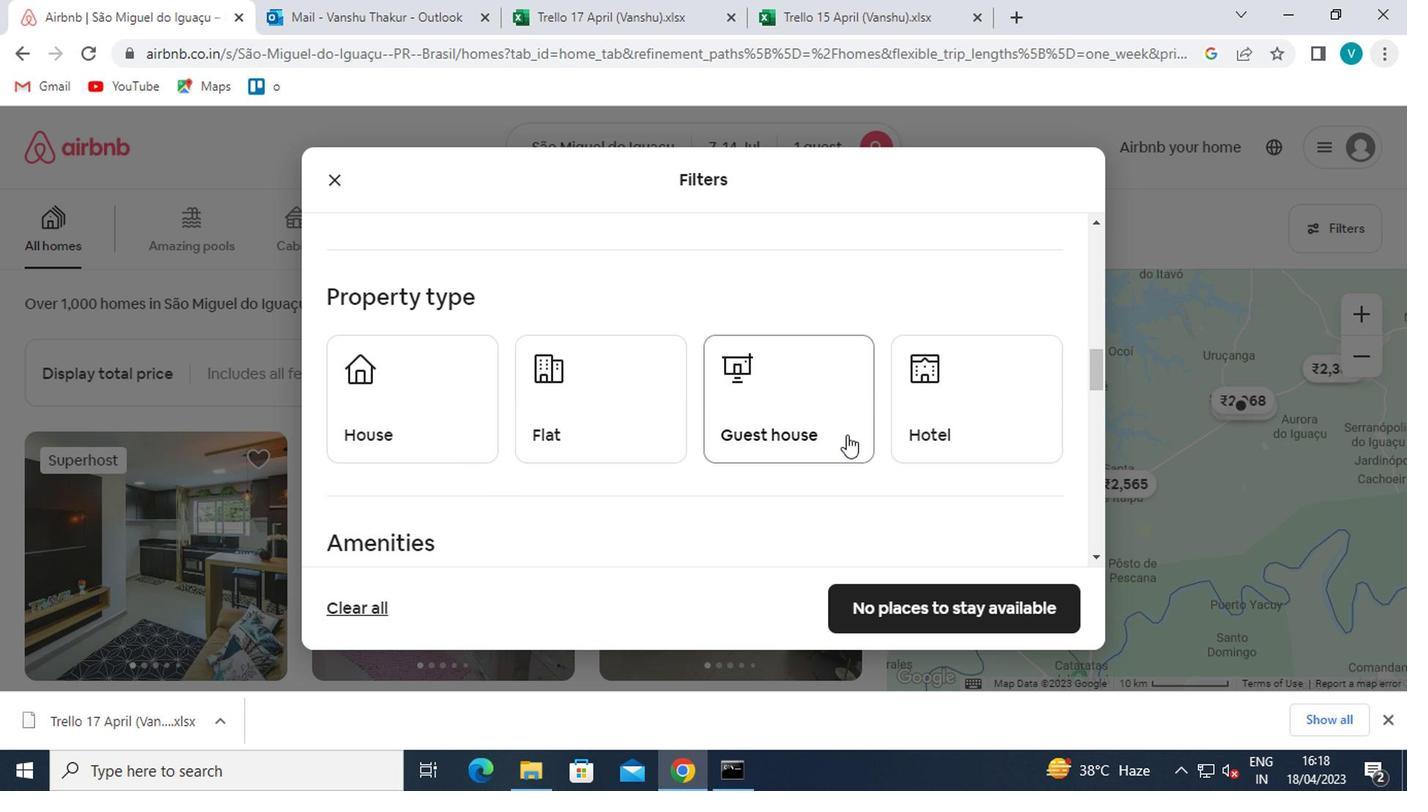 
Action: Mouse pressed left at (910, 392)
Screenshot: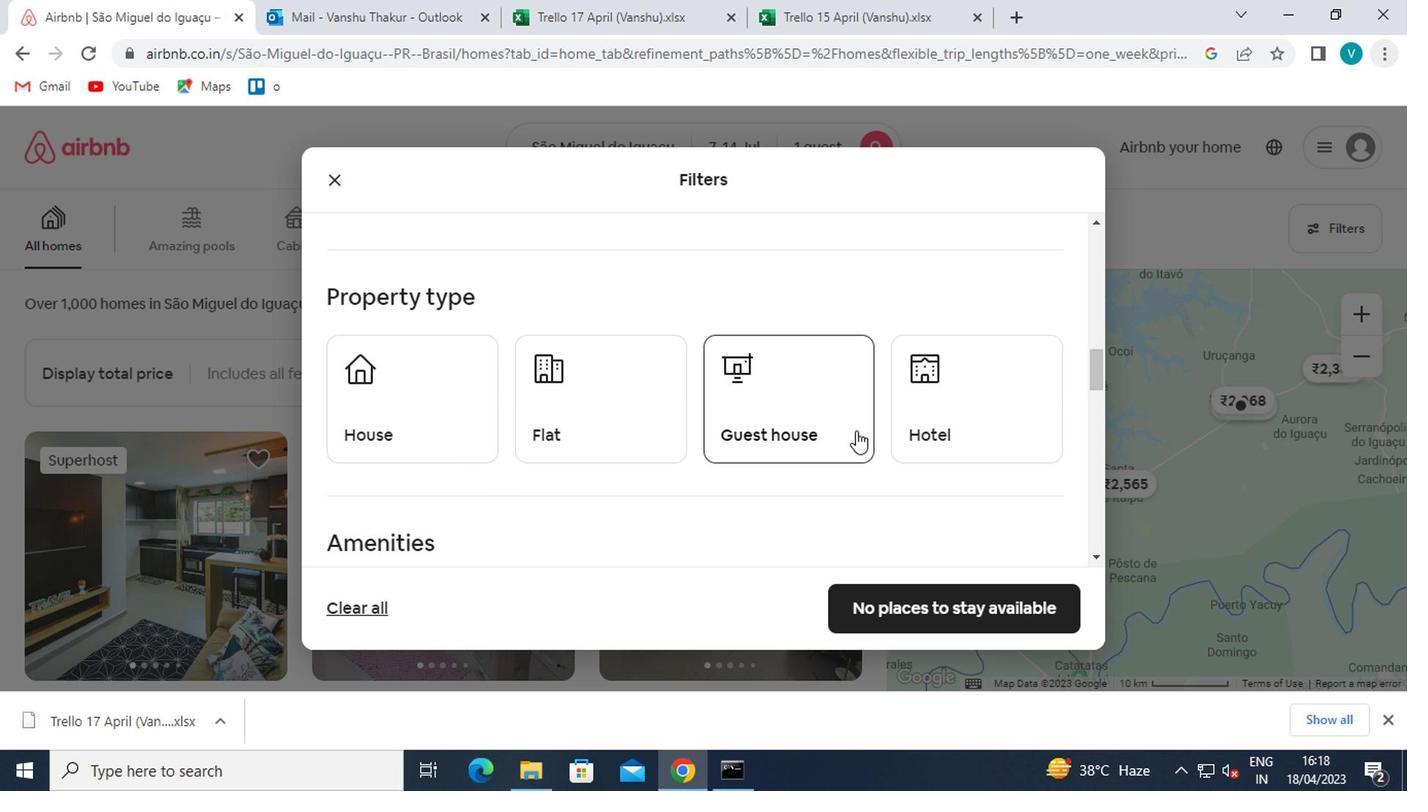 
Action: Mouse moved to (910, 392)
Screenshot: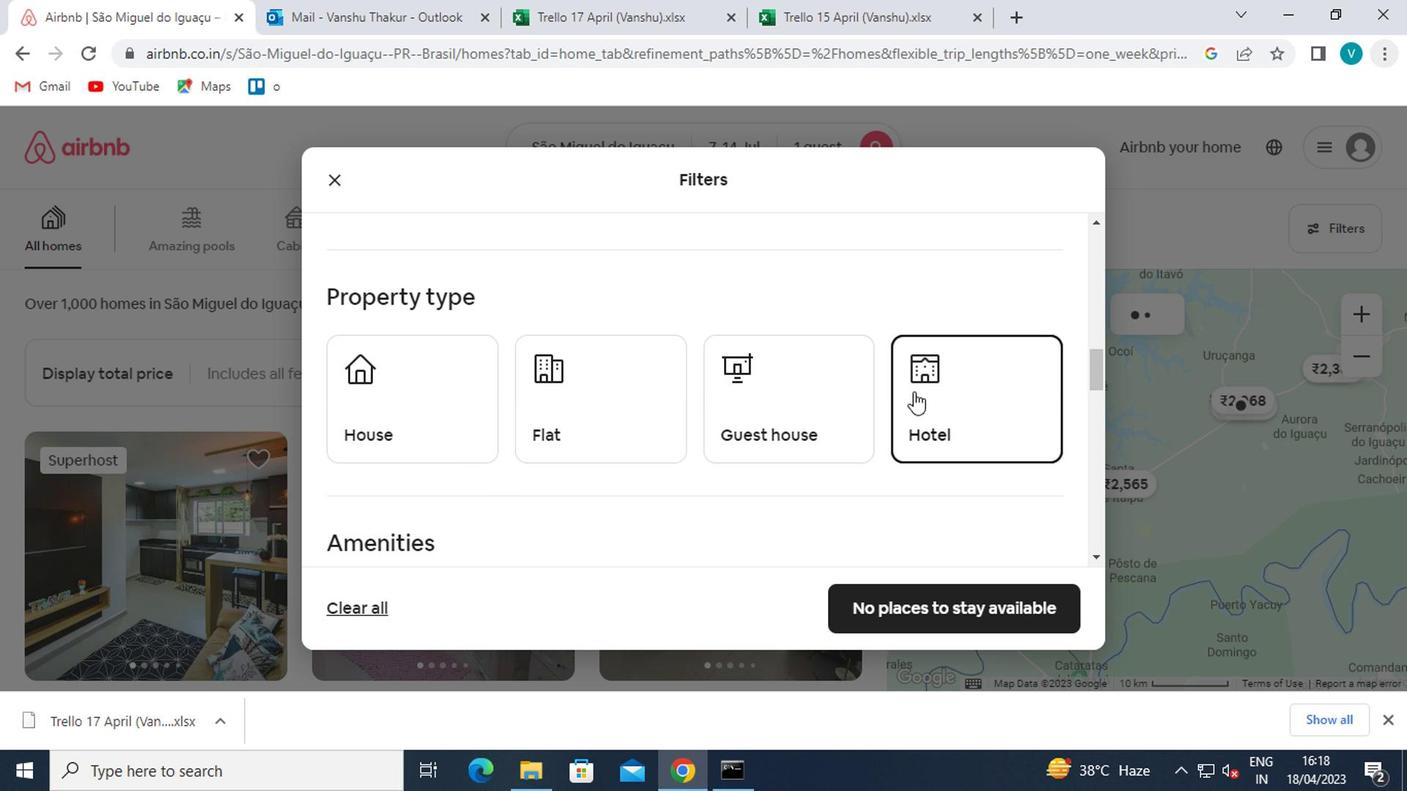 
Action: Mouse scrolled (910, 390) with delta (0, -1)
Screenshot: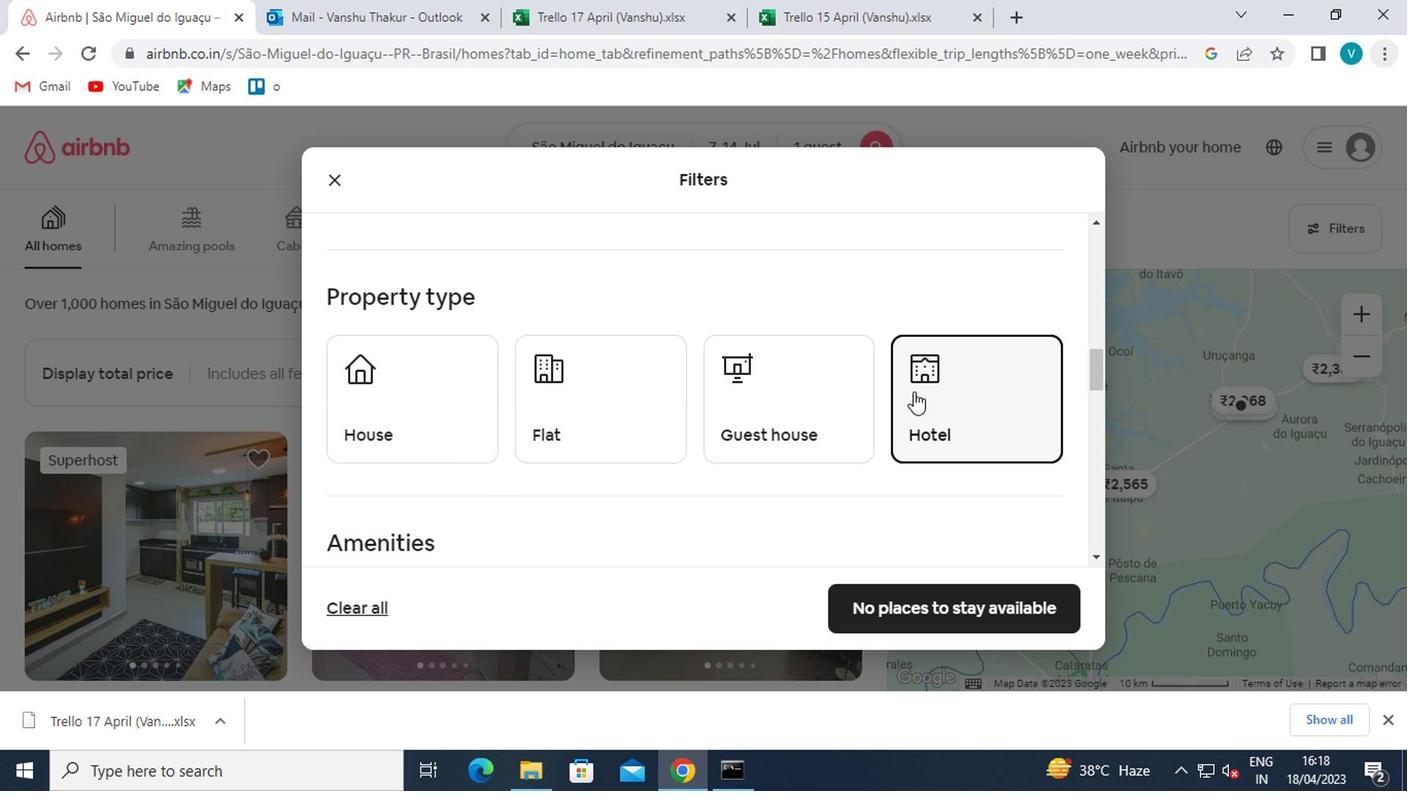 
Action: Mouse scrolled (910, 390) with delta (0, -1)
Screenshot: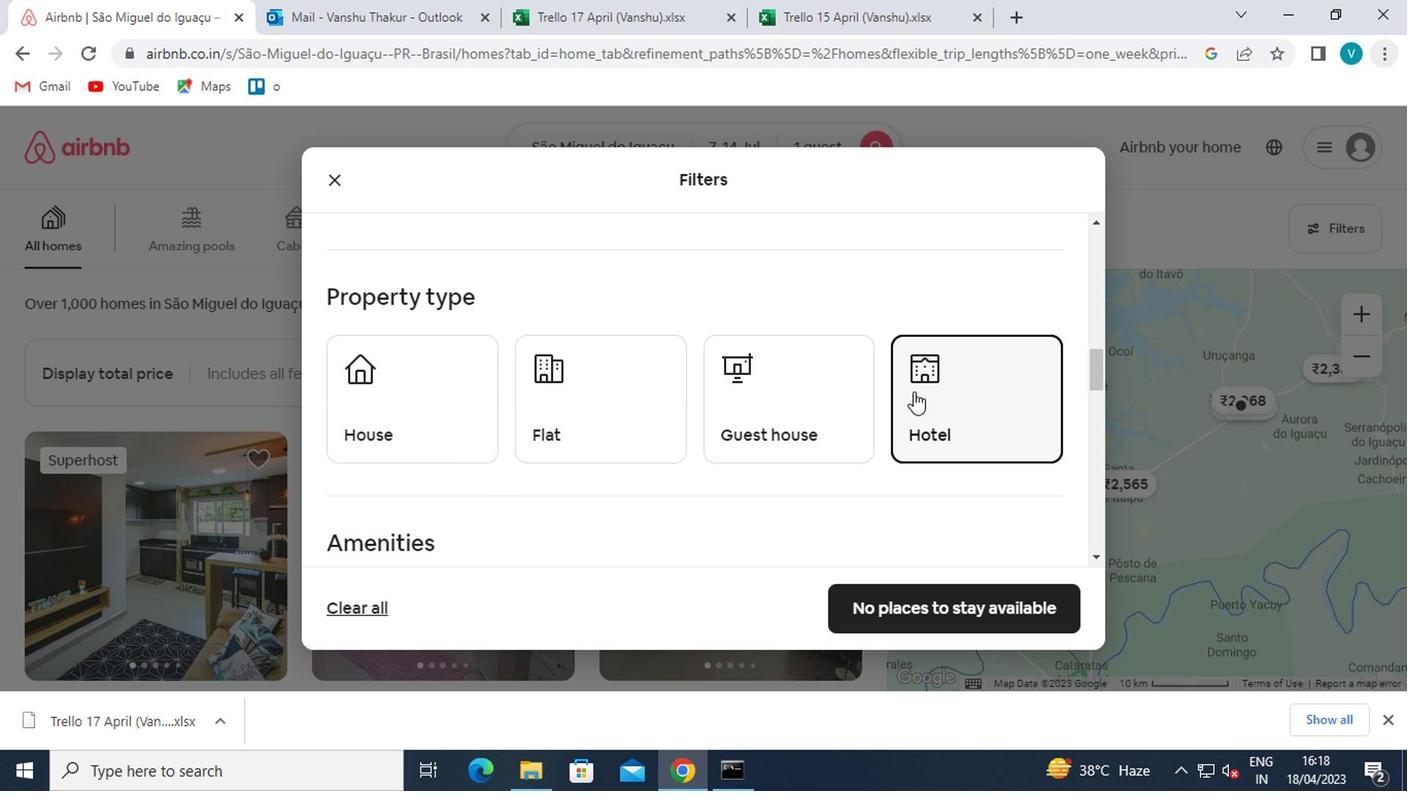 
Action: Mouse moved to (358, 444)
Screenshot: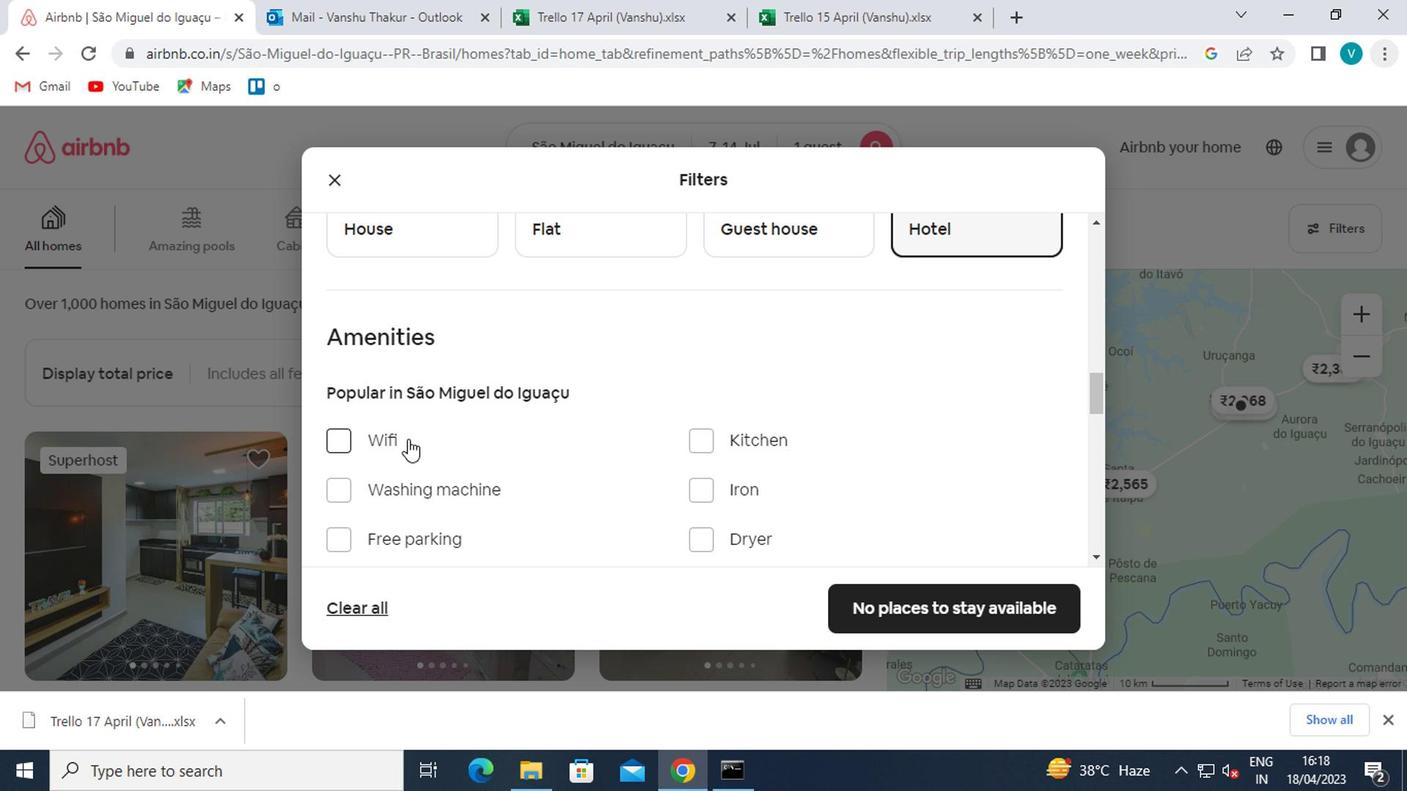 
Action: Mouse pressed left at (358, 444)
Screenshot: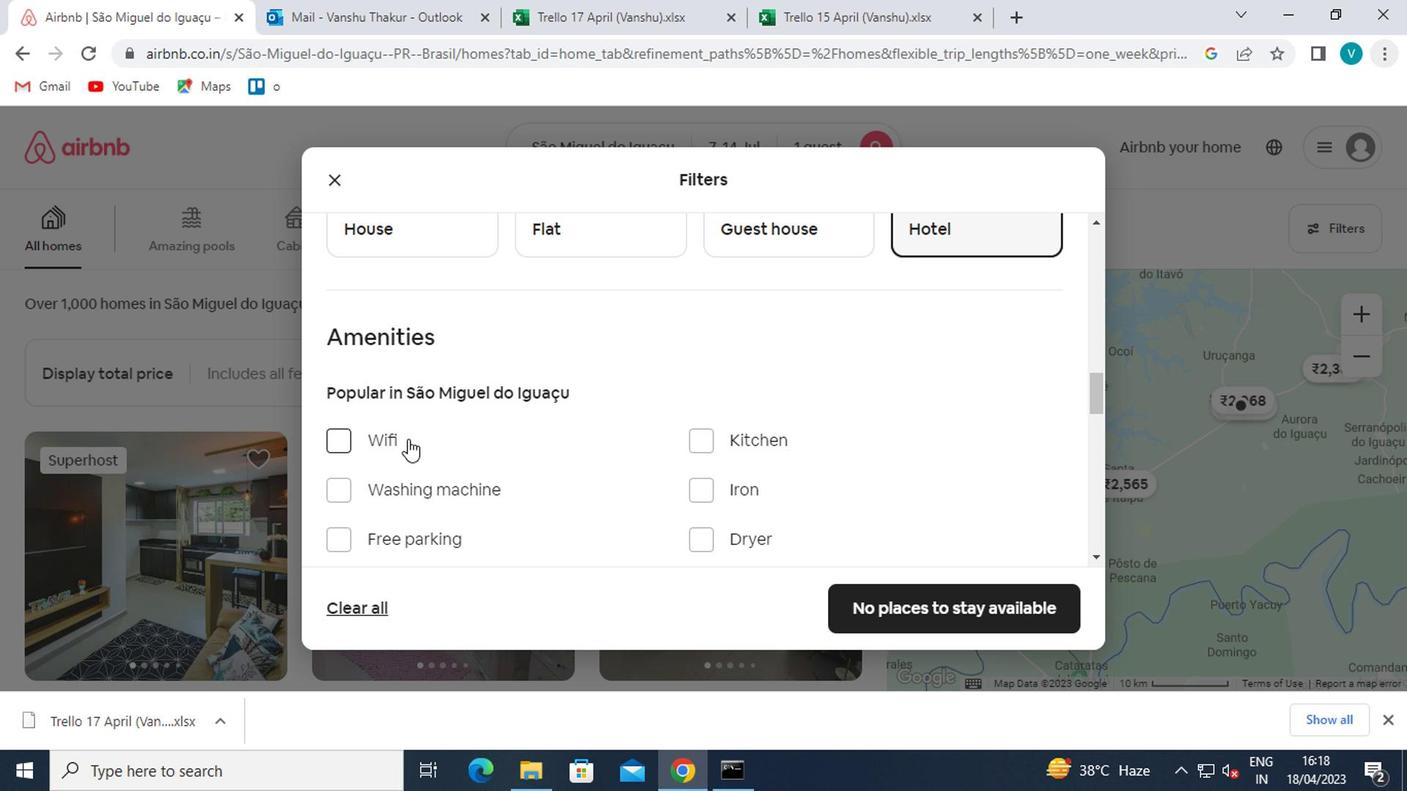
Action: Mouse moved to (360, 489)
Screenshot: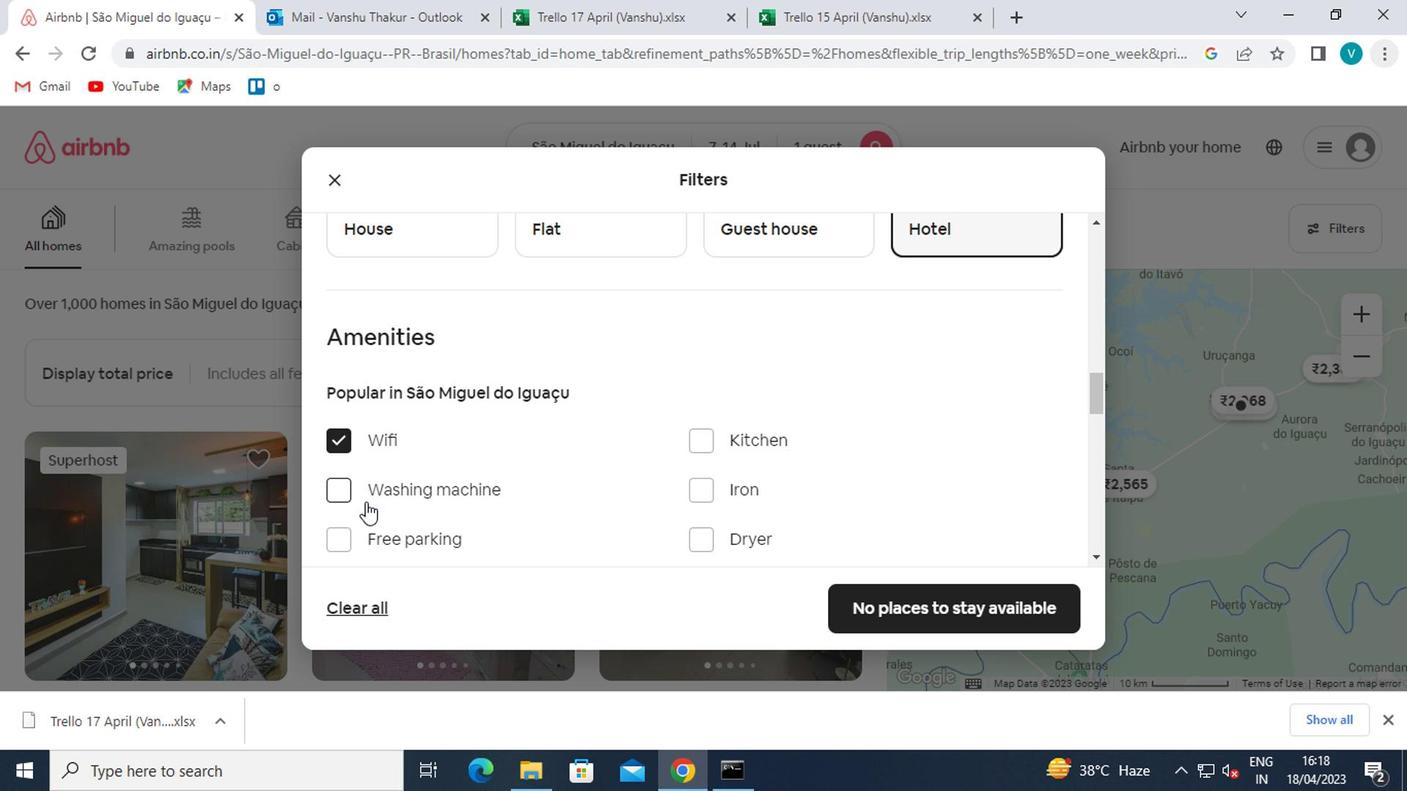 
Action: Mouse pressed left at (360, 489)
Screenshot: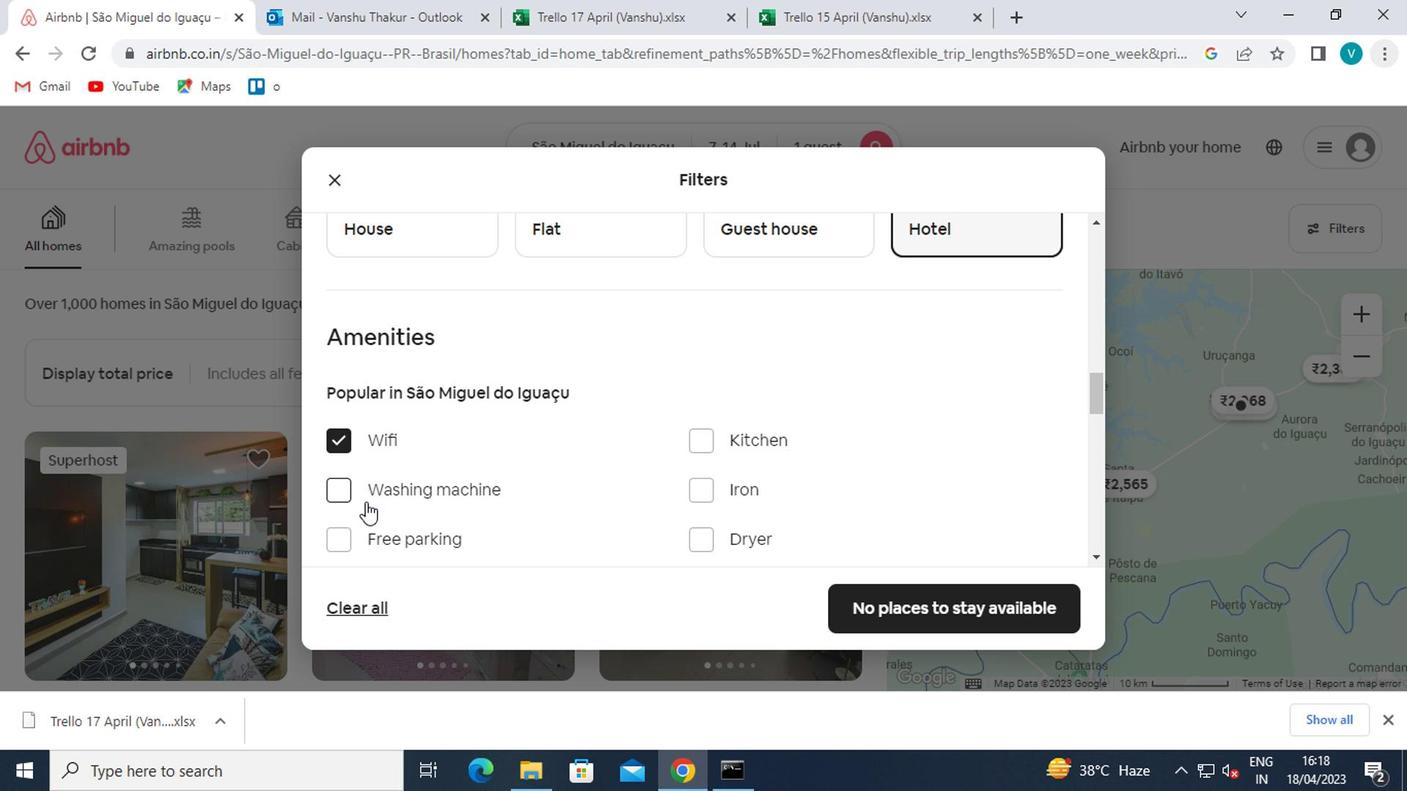 
Action: Mouse scrolled (360, 488) with delta (0, 0)
Screenshot: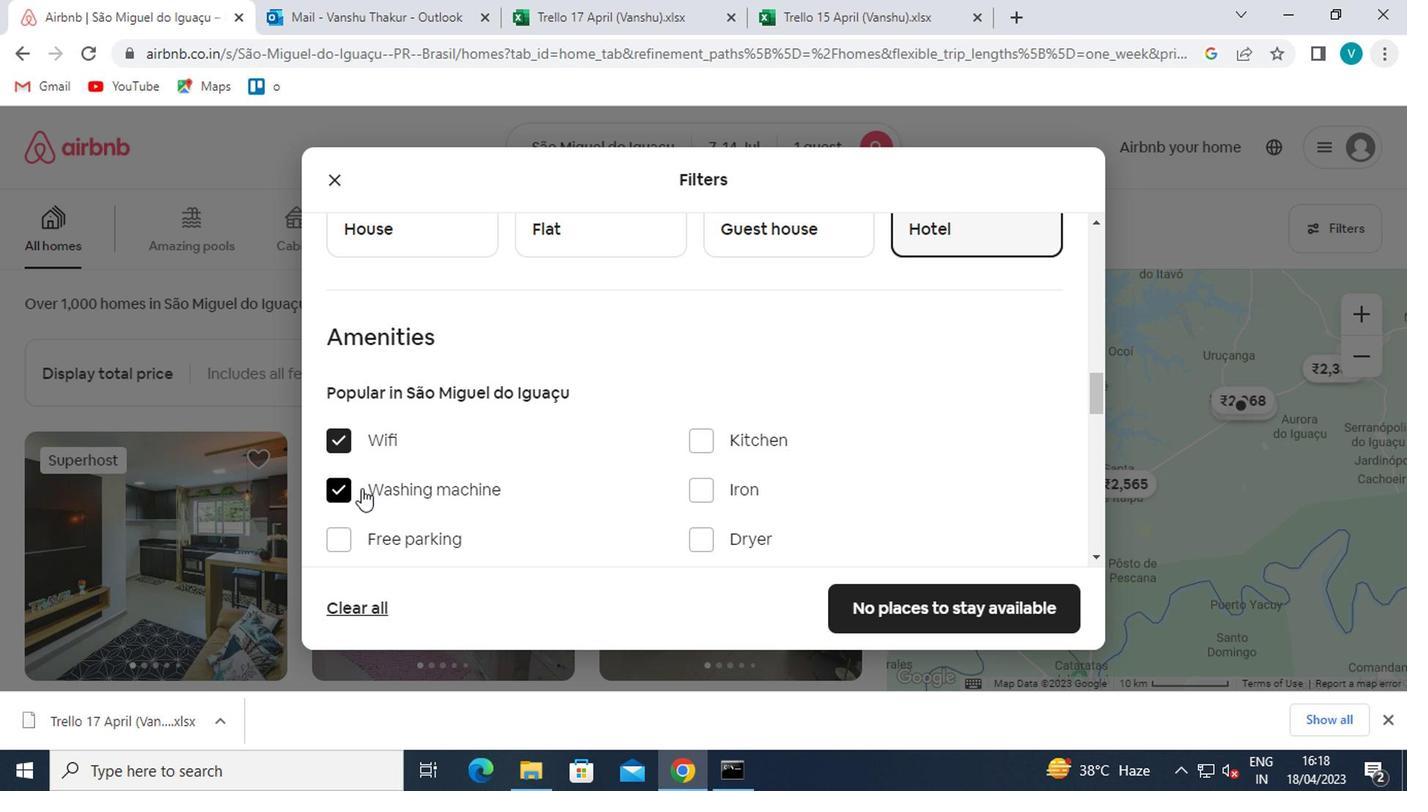 
Action: Mouse scrolled (360, 488) with delta (0, 0)
Screenshot: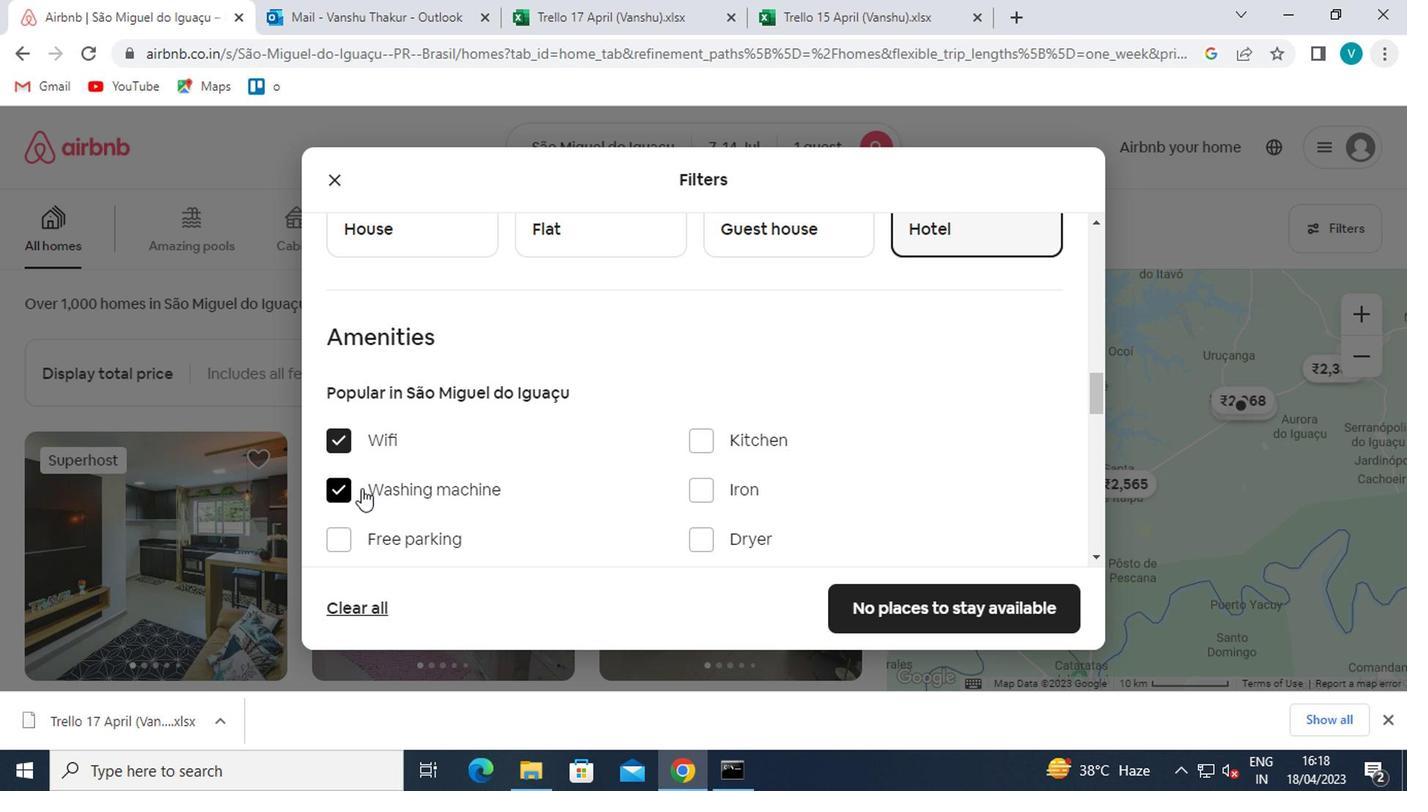 
Action: Mouse scrolled (360, 488) with delta (0, 0)
Screenshot: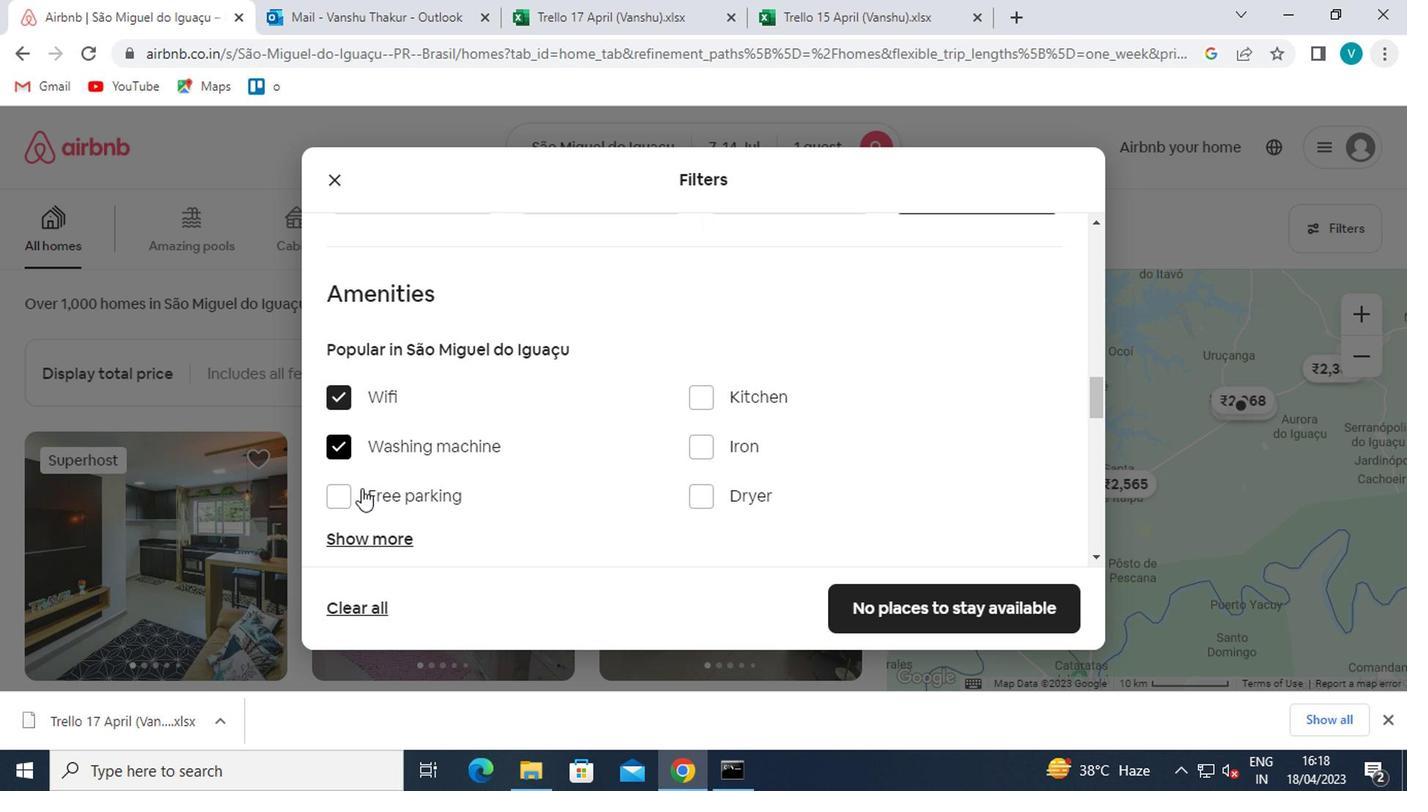 
Action: Mouse moved to (360, 488)
Screenshot: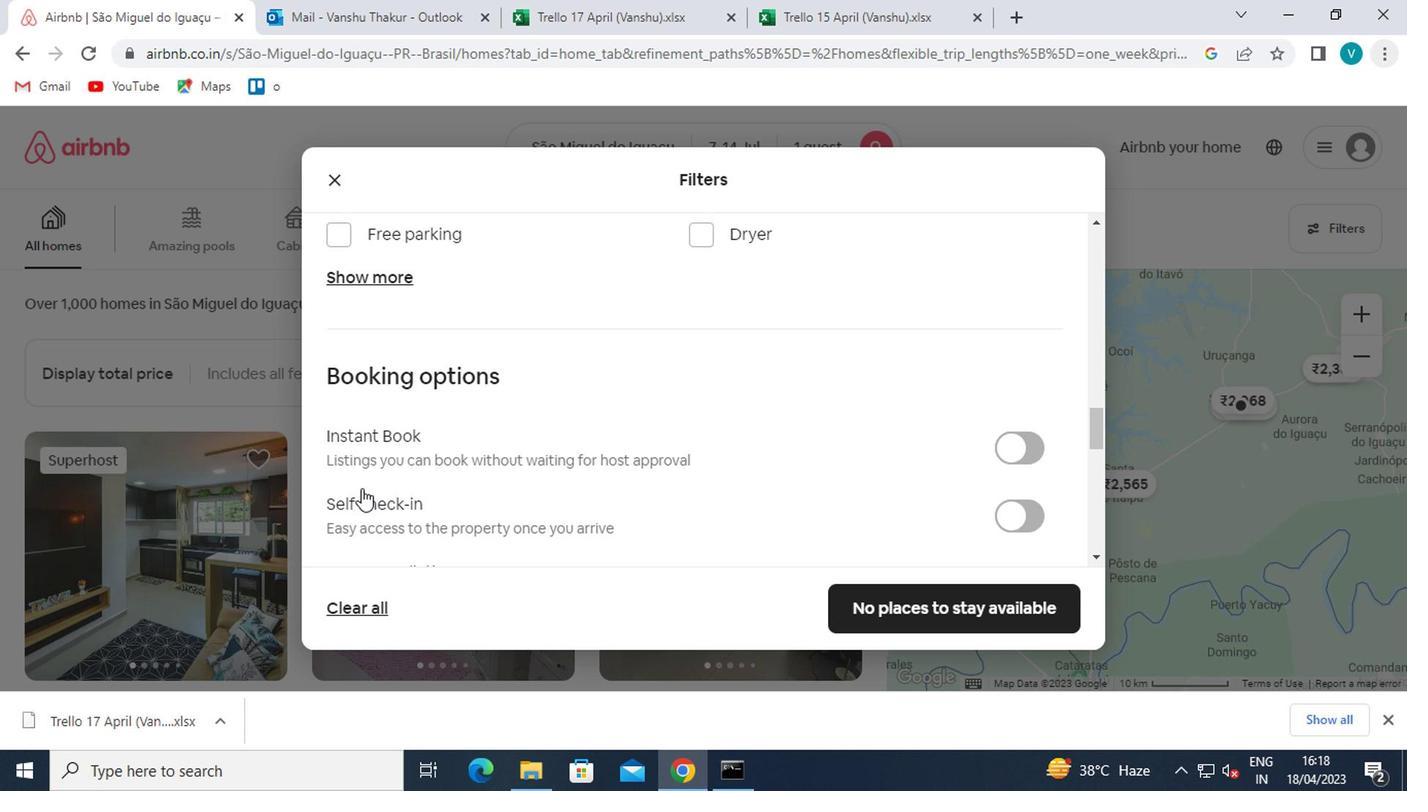 
Action: Mouse scrolled (360, 486) with delta (0, -1)
Screenshot: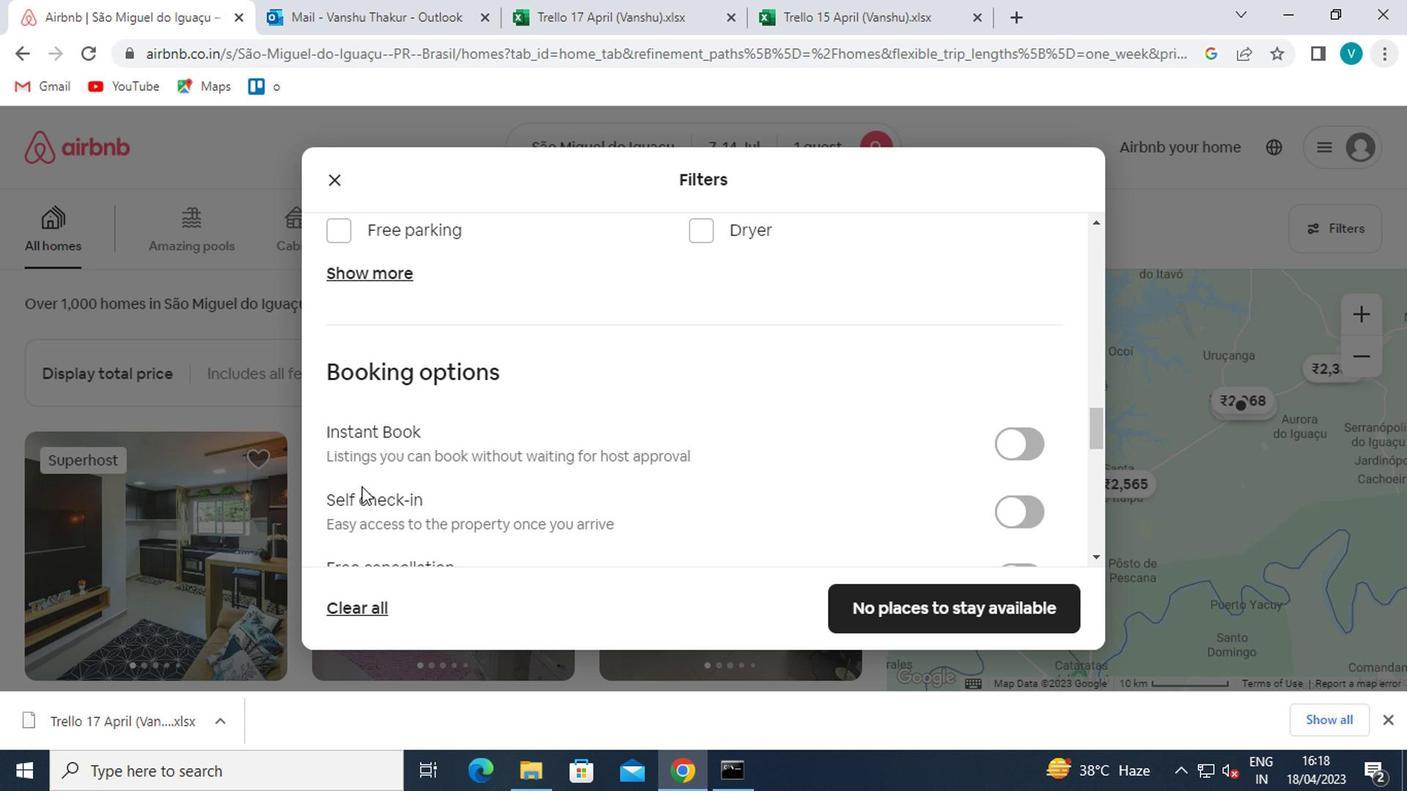 
Action: Mouse scrolled (360, 486) with delta (0, -1)
Screenshot: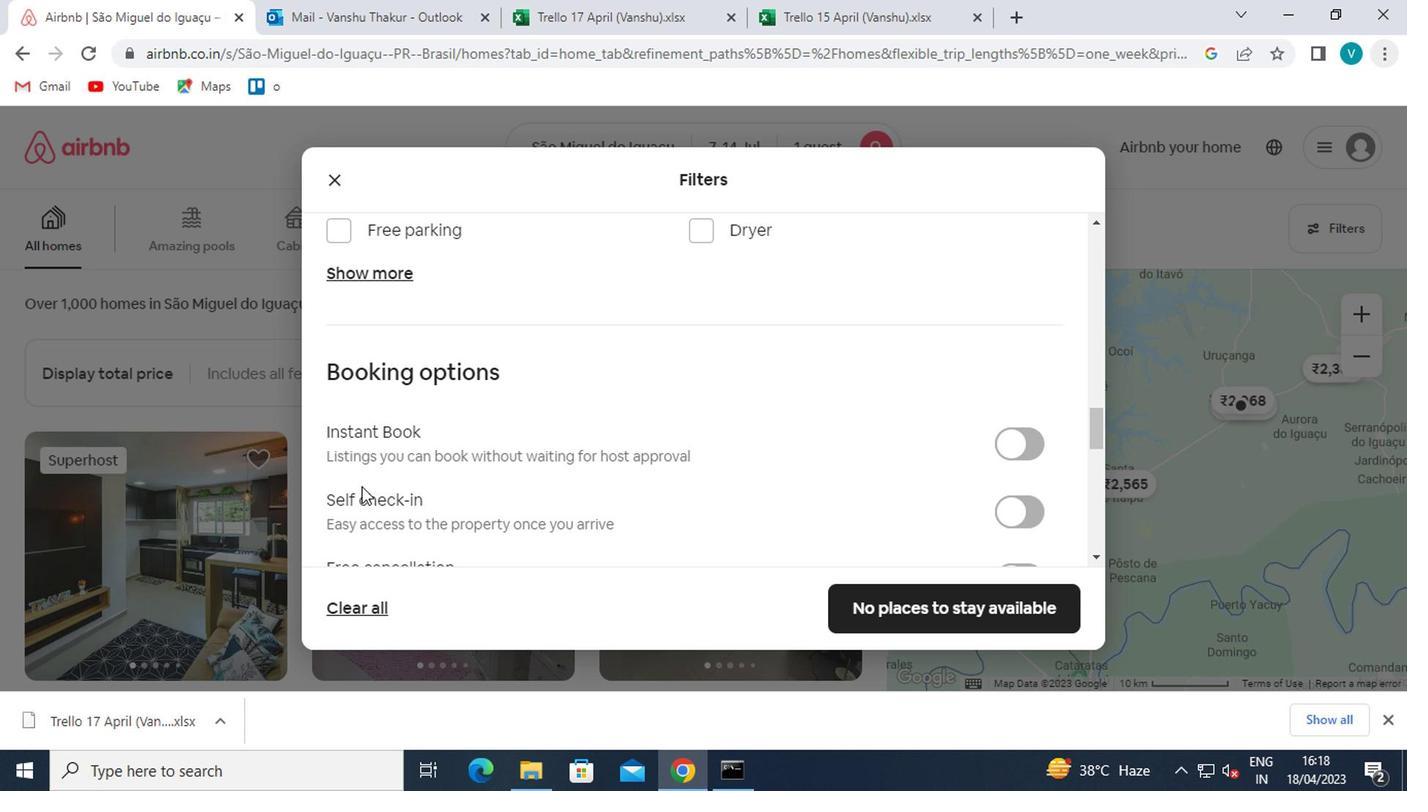 
Action: Mouse moved to (1029, 290)
Screenshot: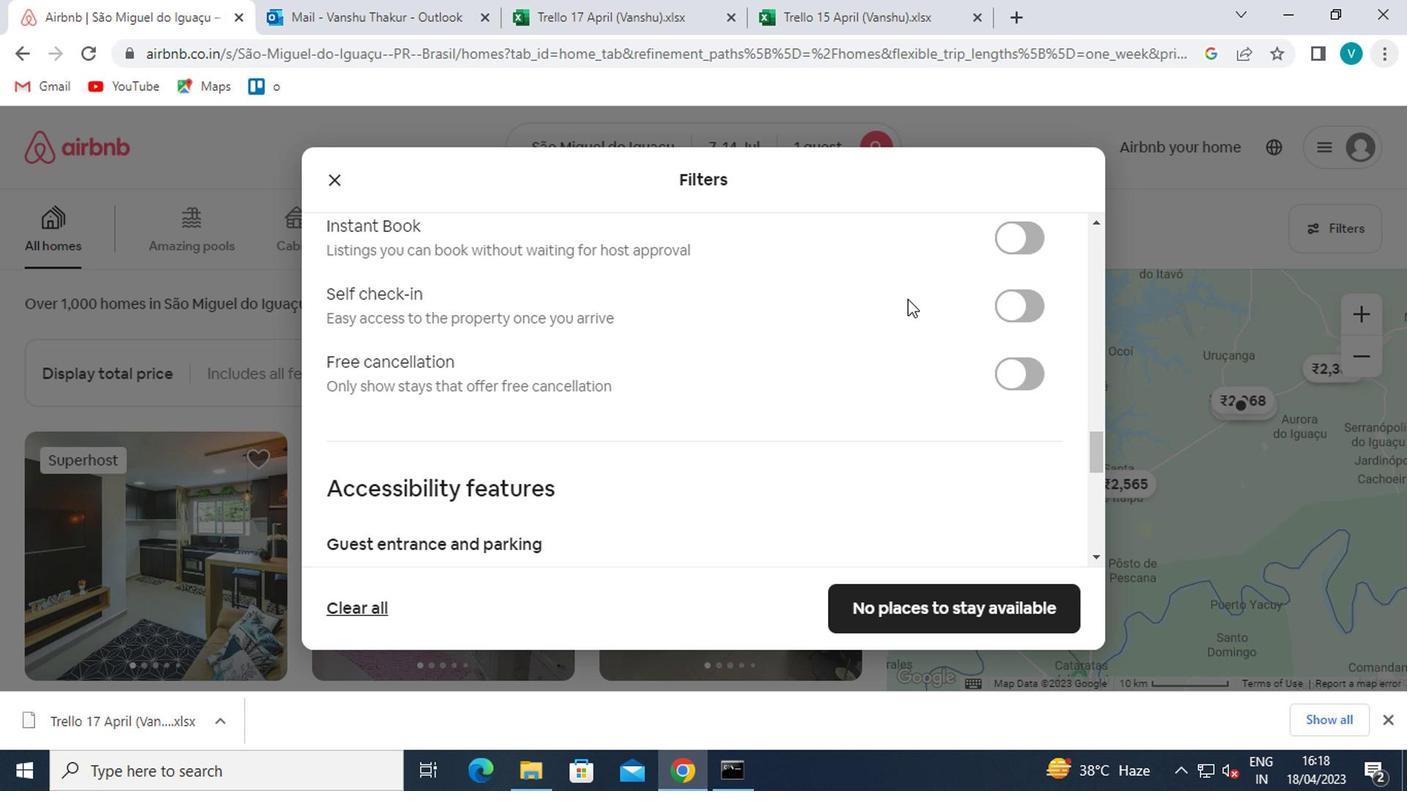 
Action: Mouse pressed left at (1029, 290)
Screenshot: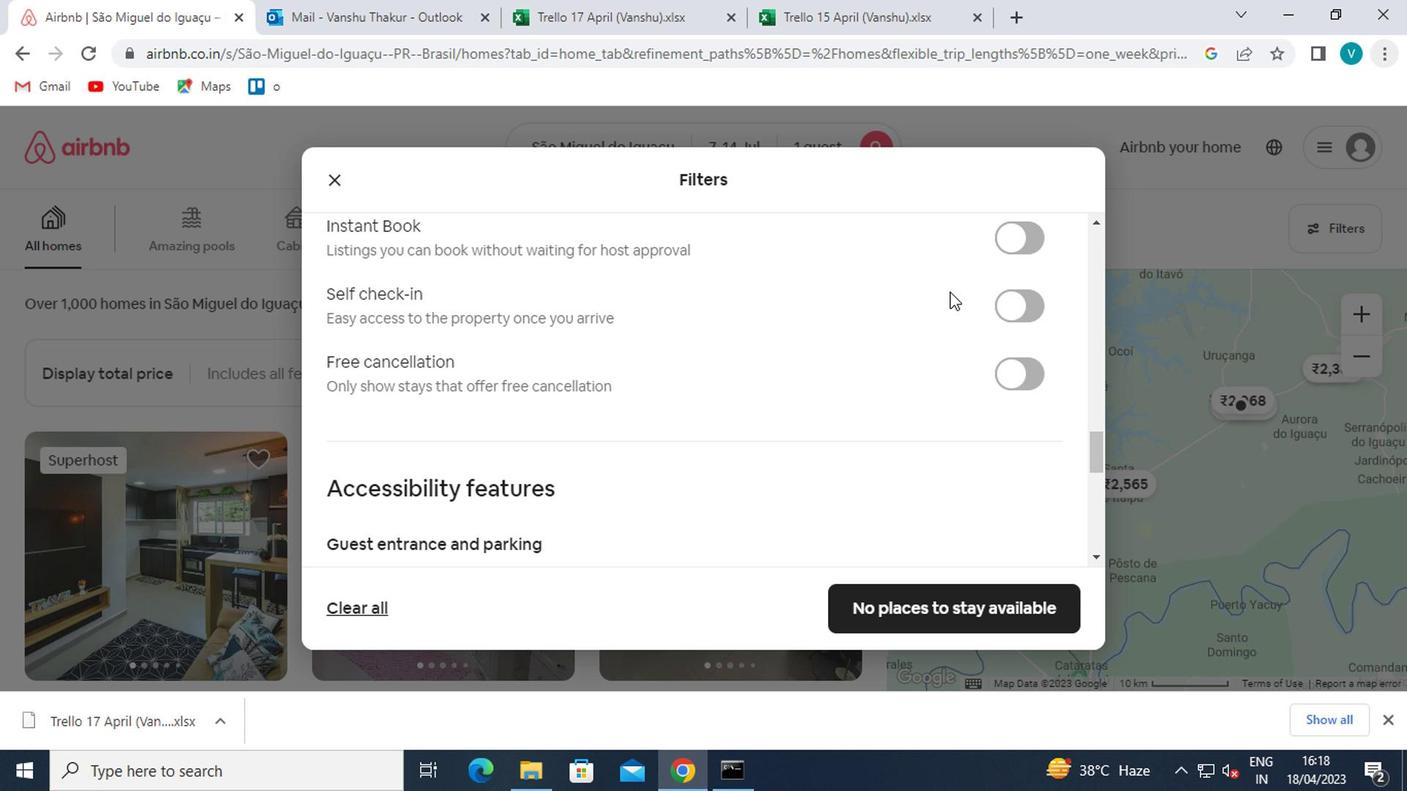 
Action: Mouse moved to (779, 360)
Screenshot: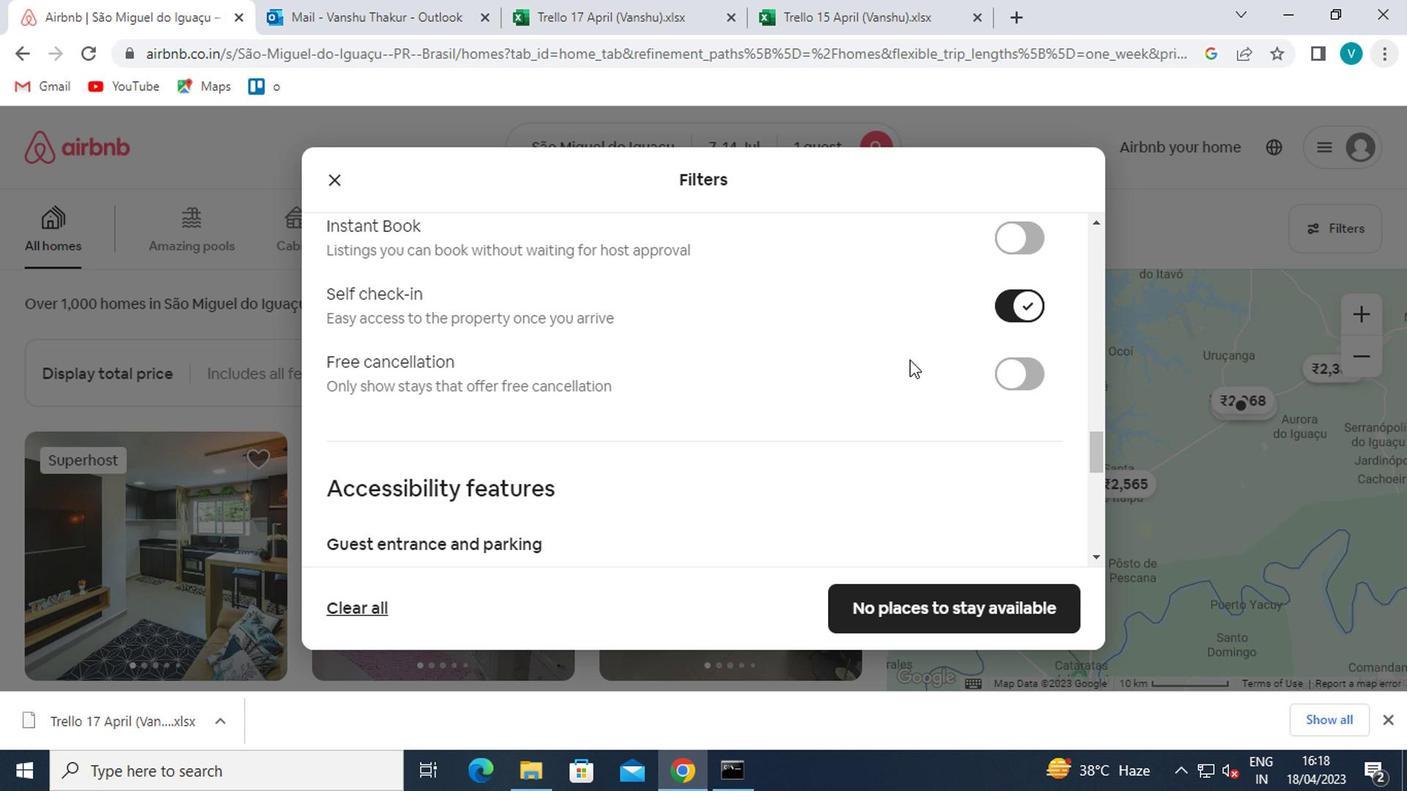 
Action: Mouse scrolled (779, 359) with delta (0, -1)
Screenshot: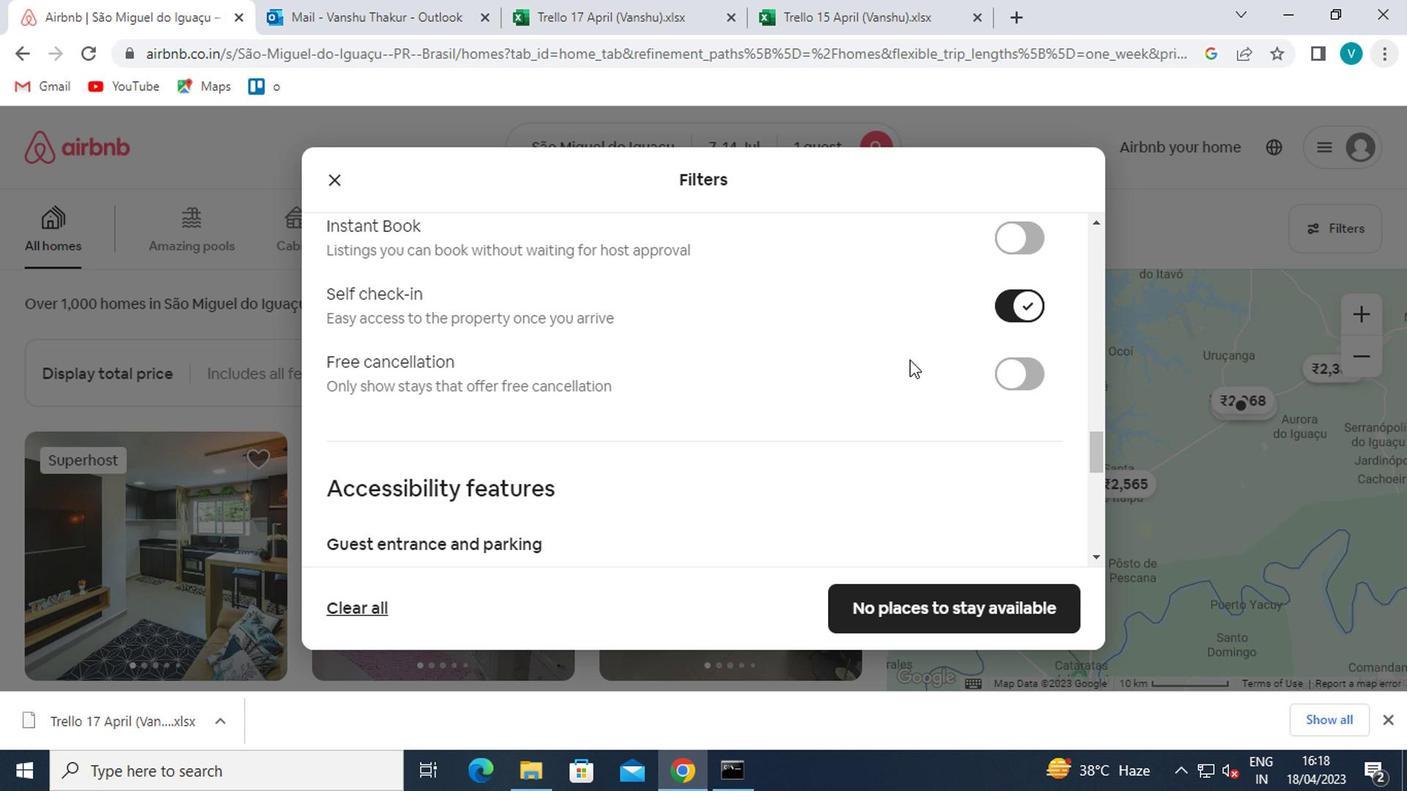 
Action: Mouse scrolled (779, 359) with delta (0, -1)
Screenshot: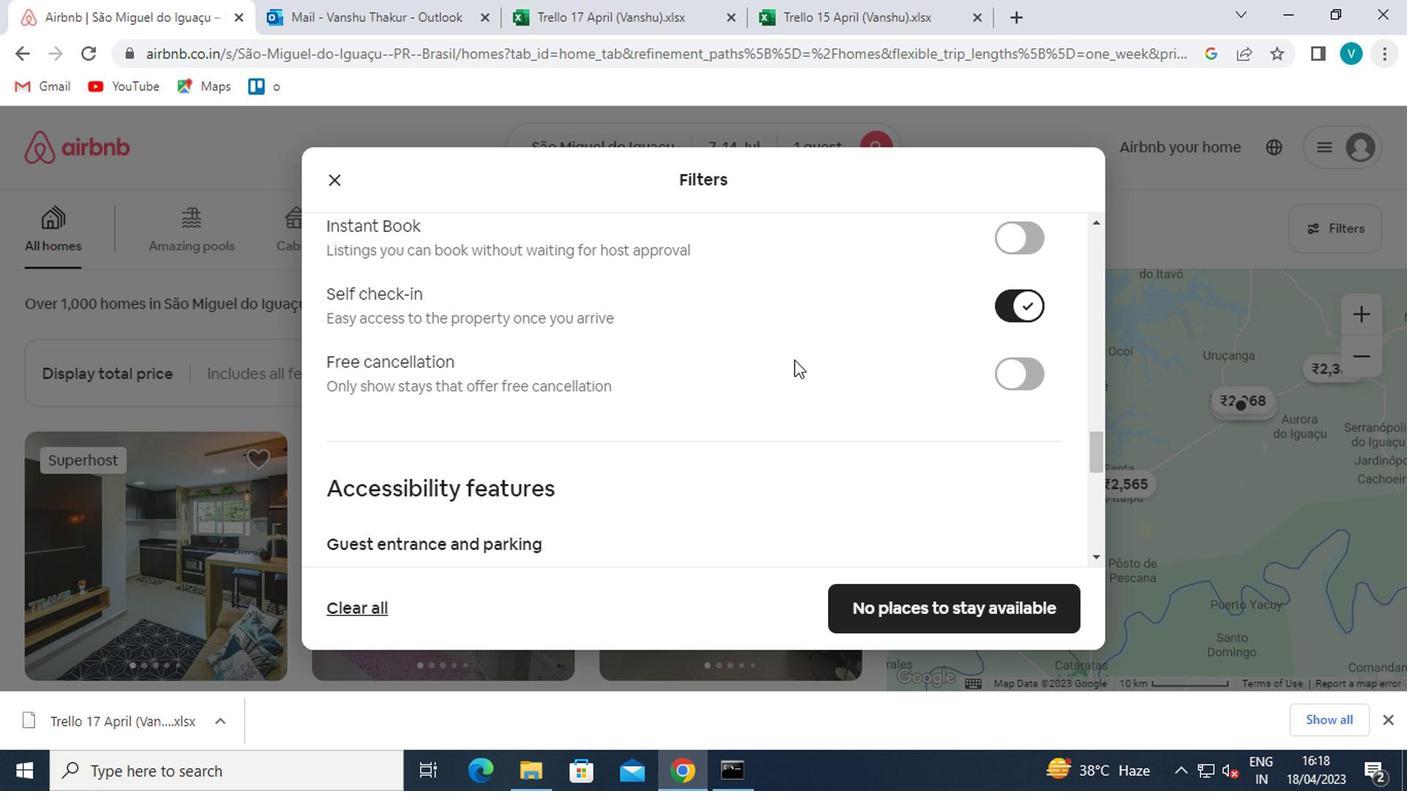 
Action: Mouse scrolled (779, 359) with delta (0, -1)
Screenshot: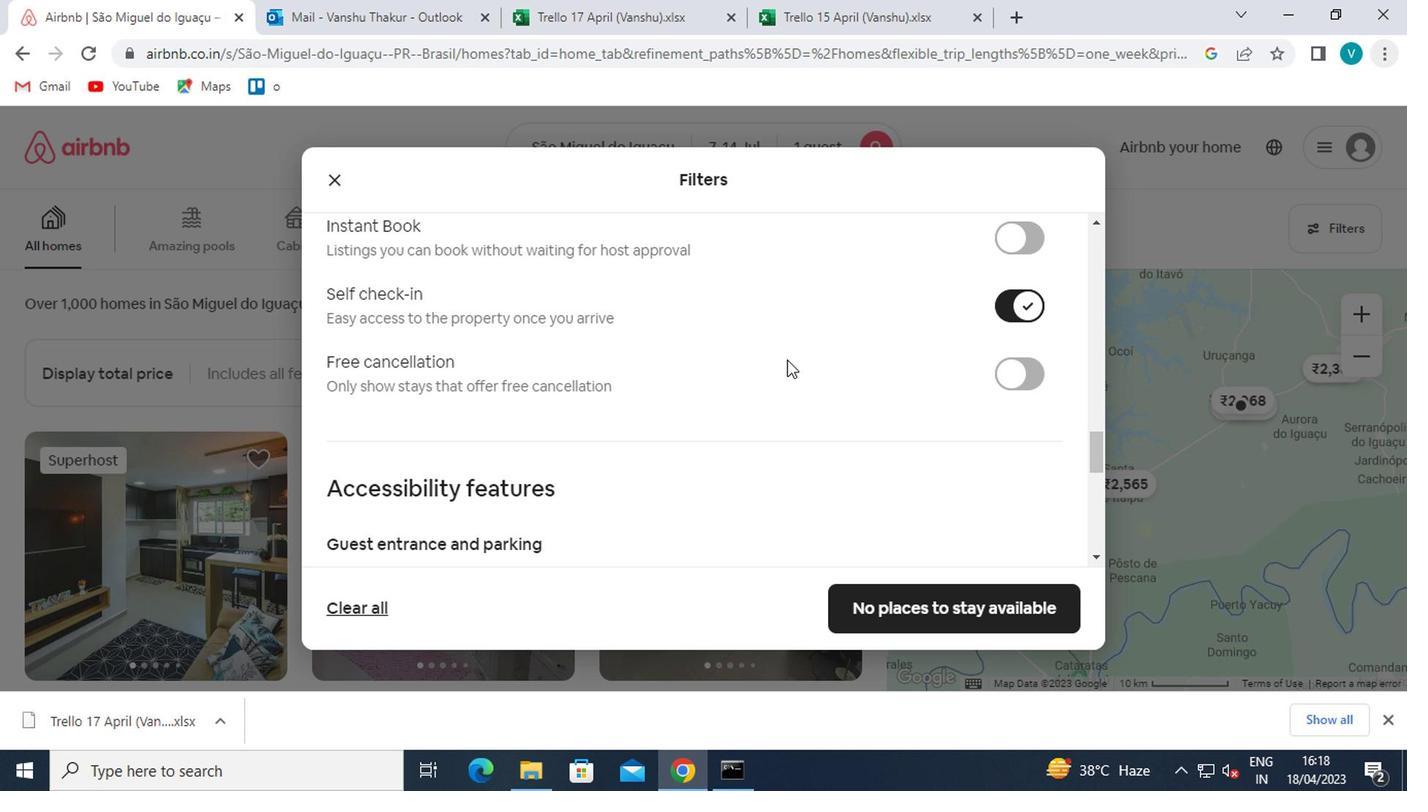 
Action: Mouse moved to (612, 400)
Screenshot: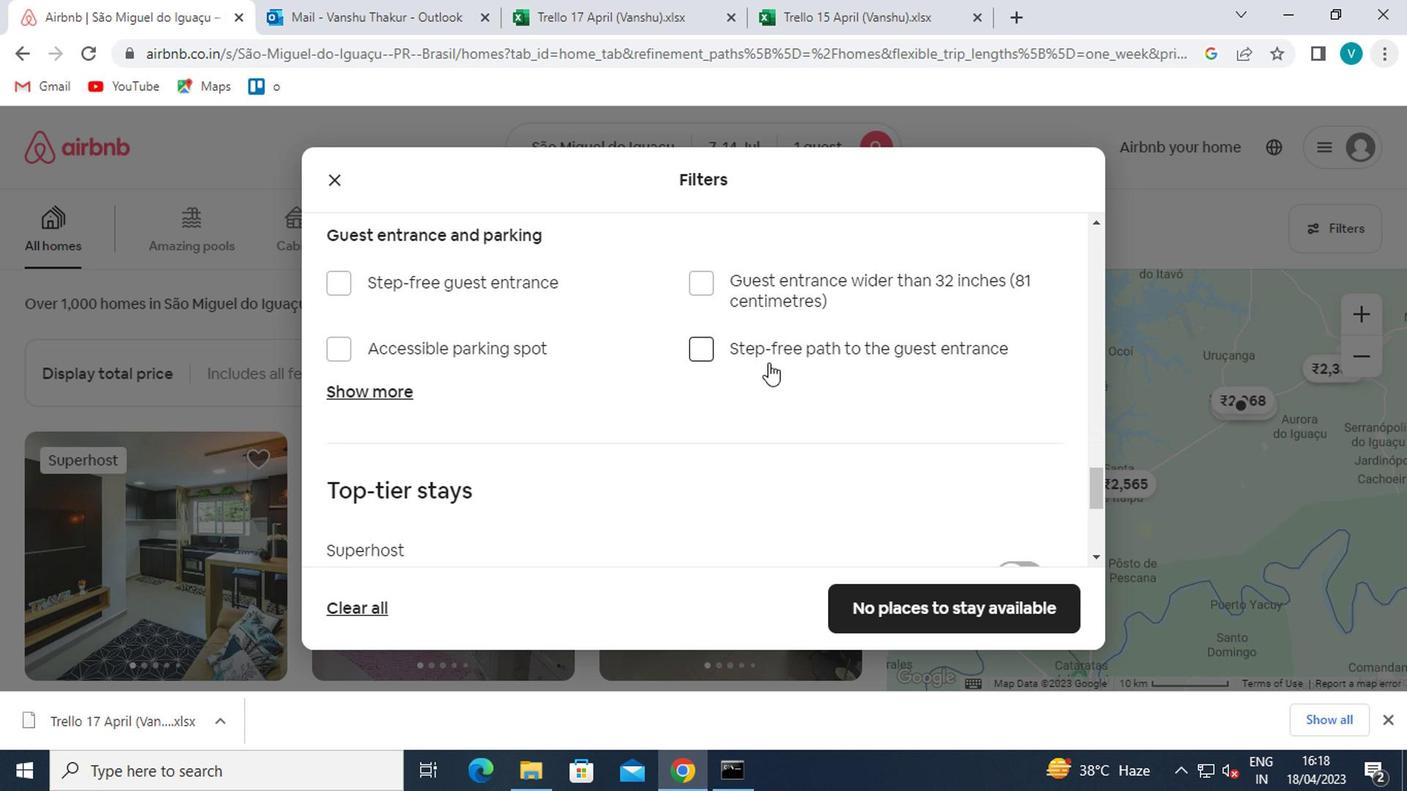 
Action: Mouse scrolled (612, 398) with delta (0, -1)
Screenshot: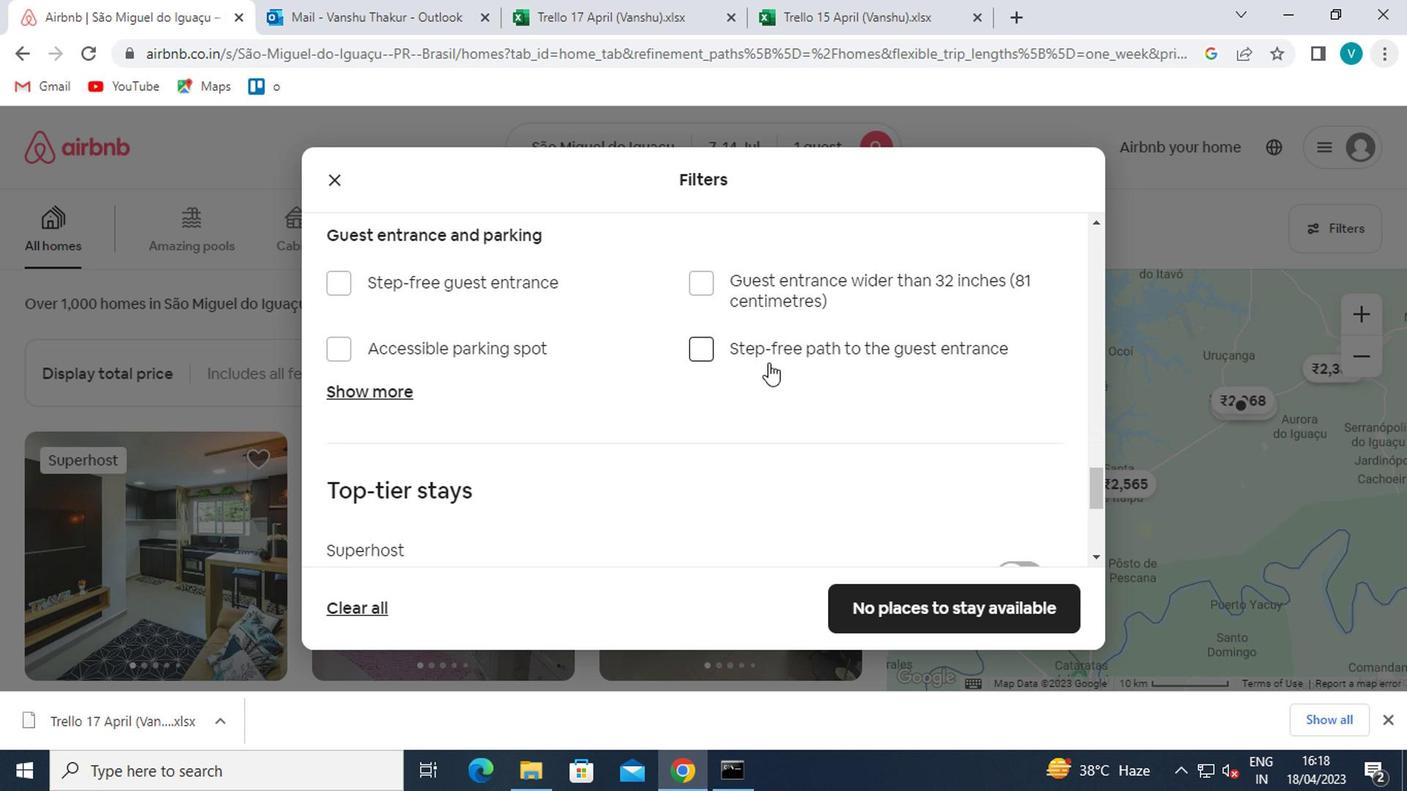 
Action: Mouse moved to (610, 403)
Screenshot: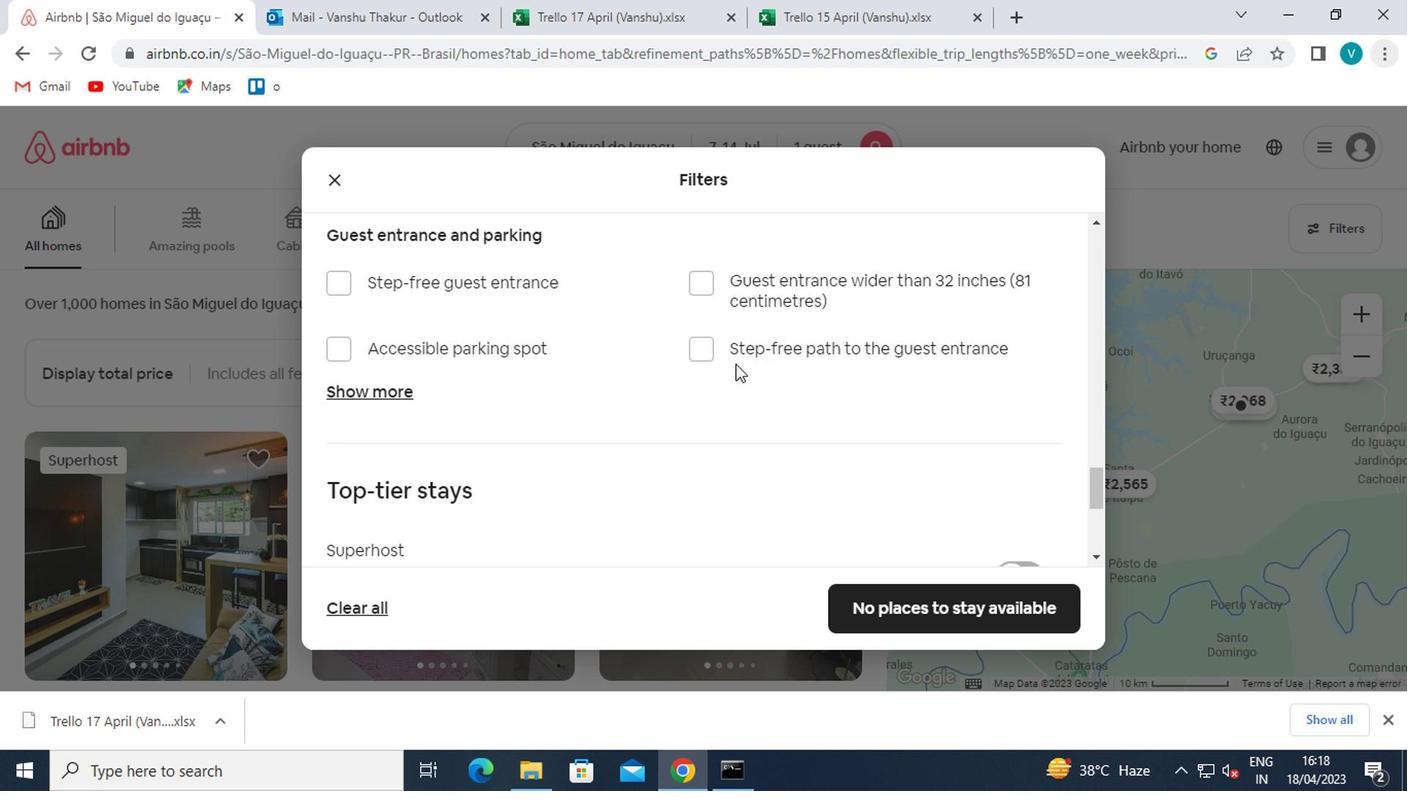 
Action: Mouse scrolled (610, 402) with delta (0, 0)
Screenshot: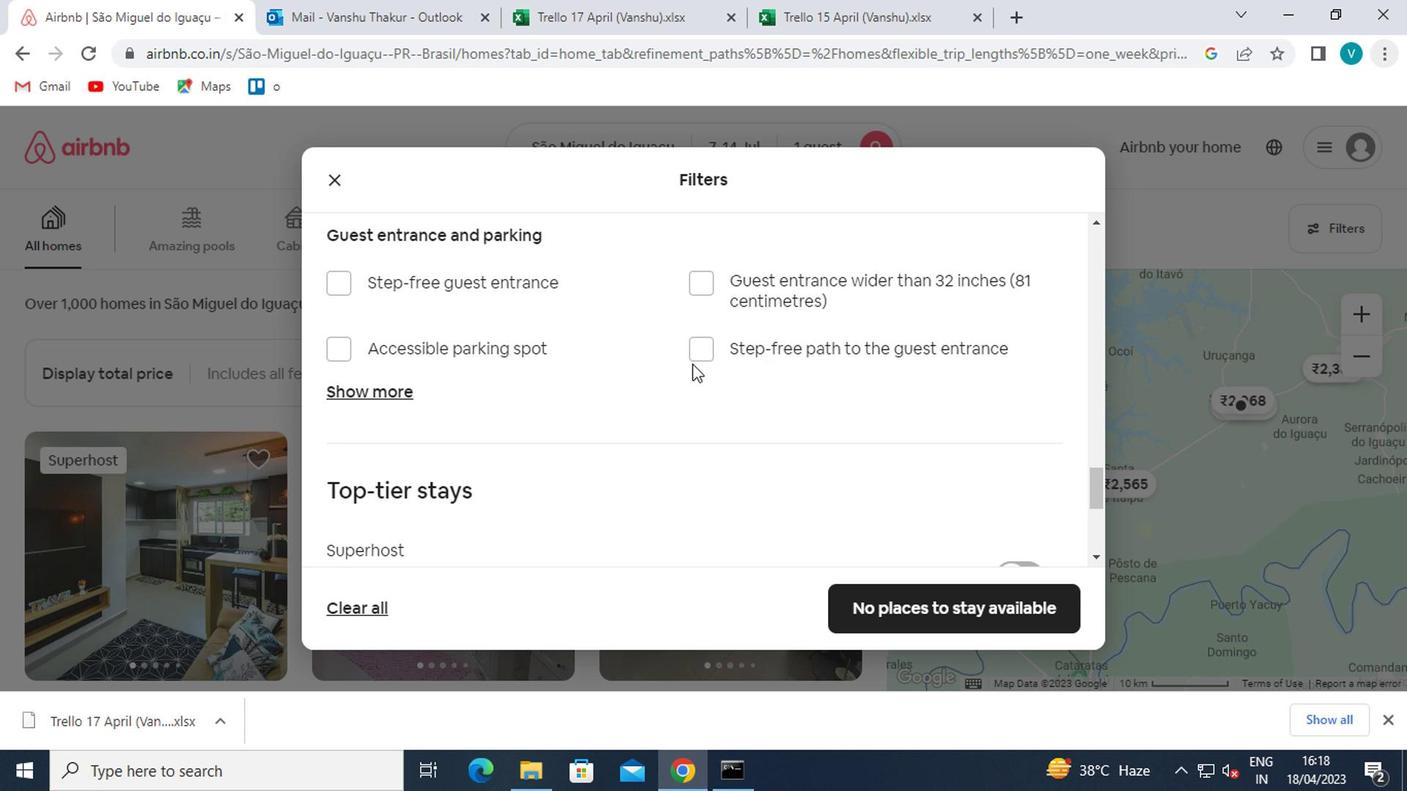 
Action: Mouse moved to (609, 406)
Screenshot: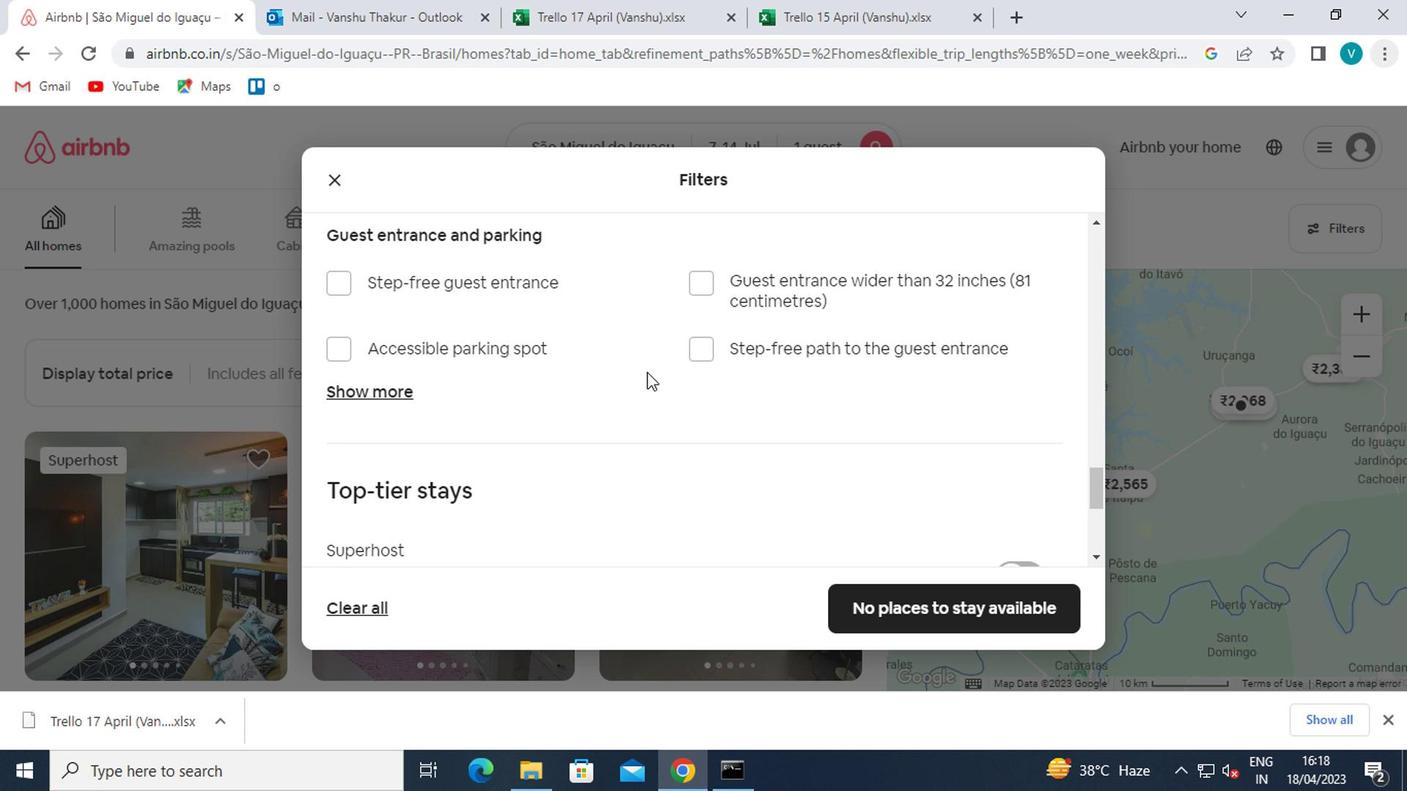 
Action: Mouse scrolled (609, 405) with delta (0, 0)
Screenshot: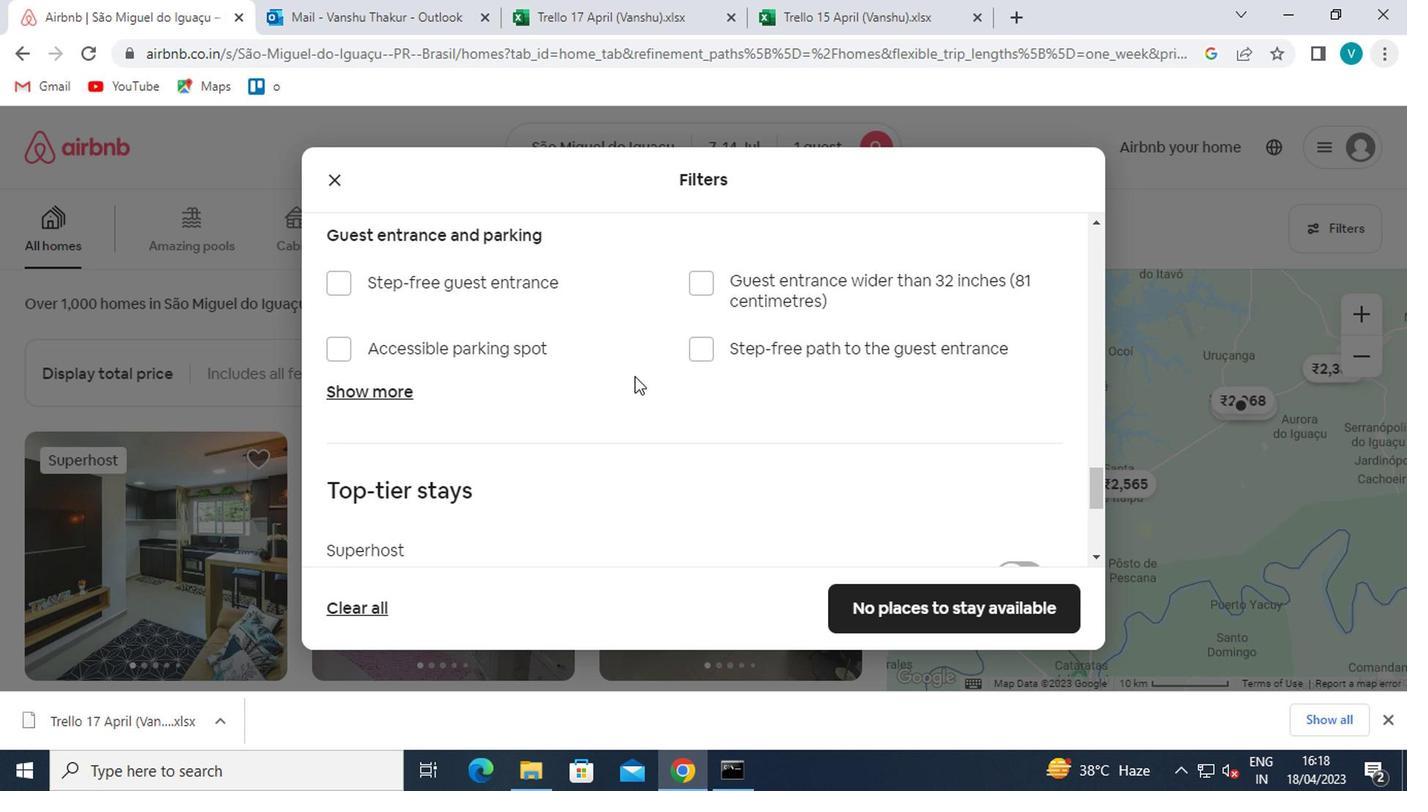 
Action: Mouse moved to (609, 406)
Screenshot: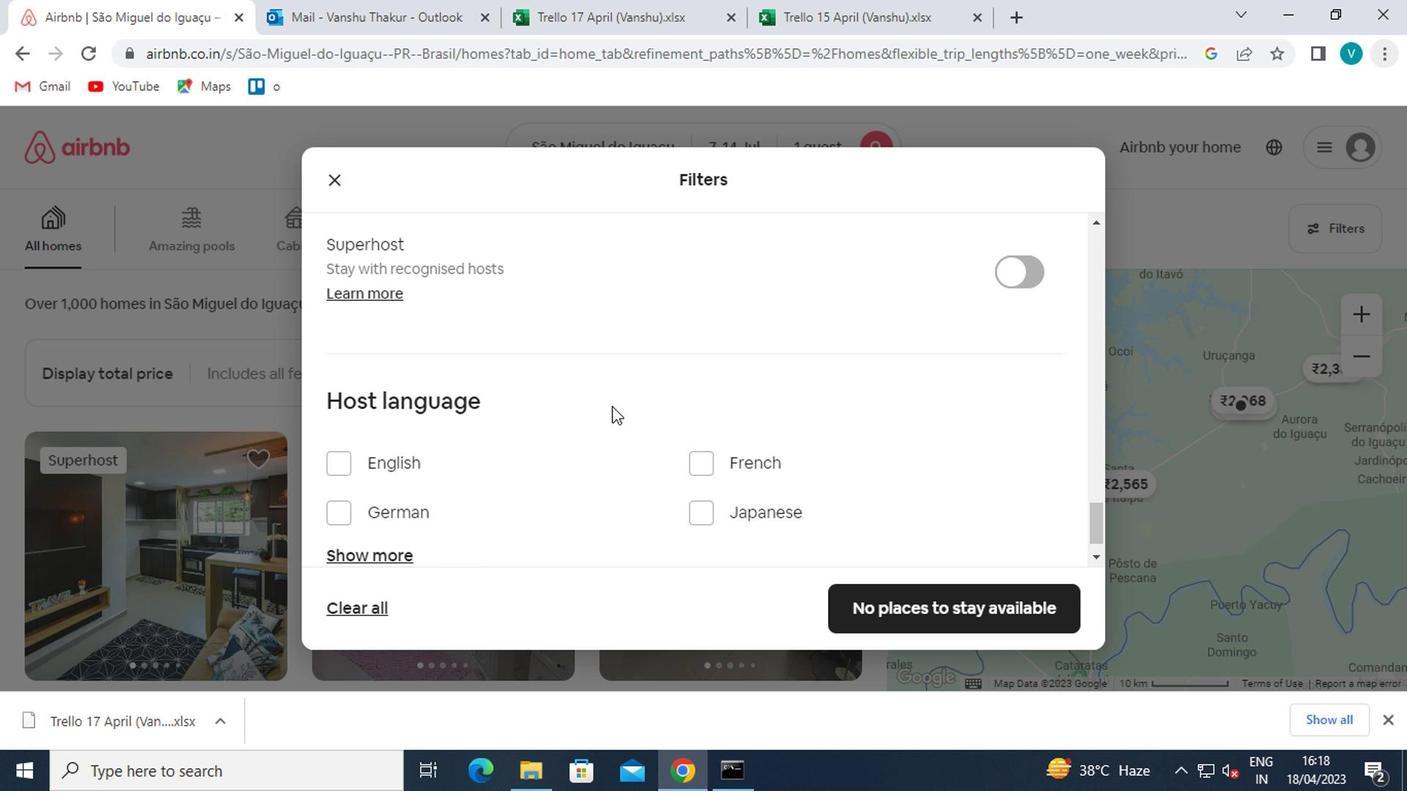 
Action: Mouse scrolled (609, 405) with delta (0, 0)
Screenshot: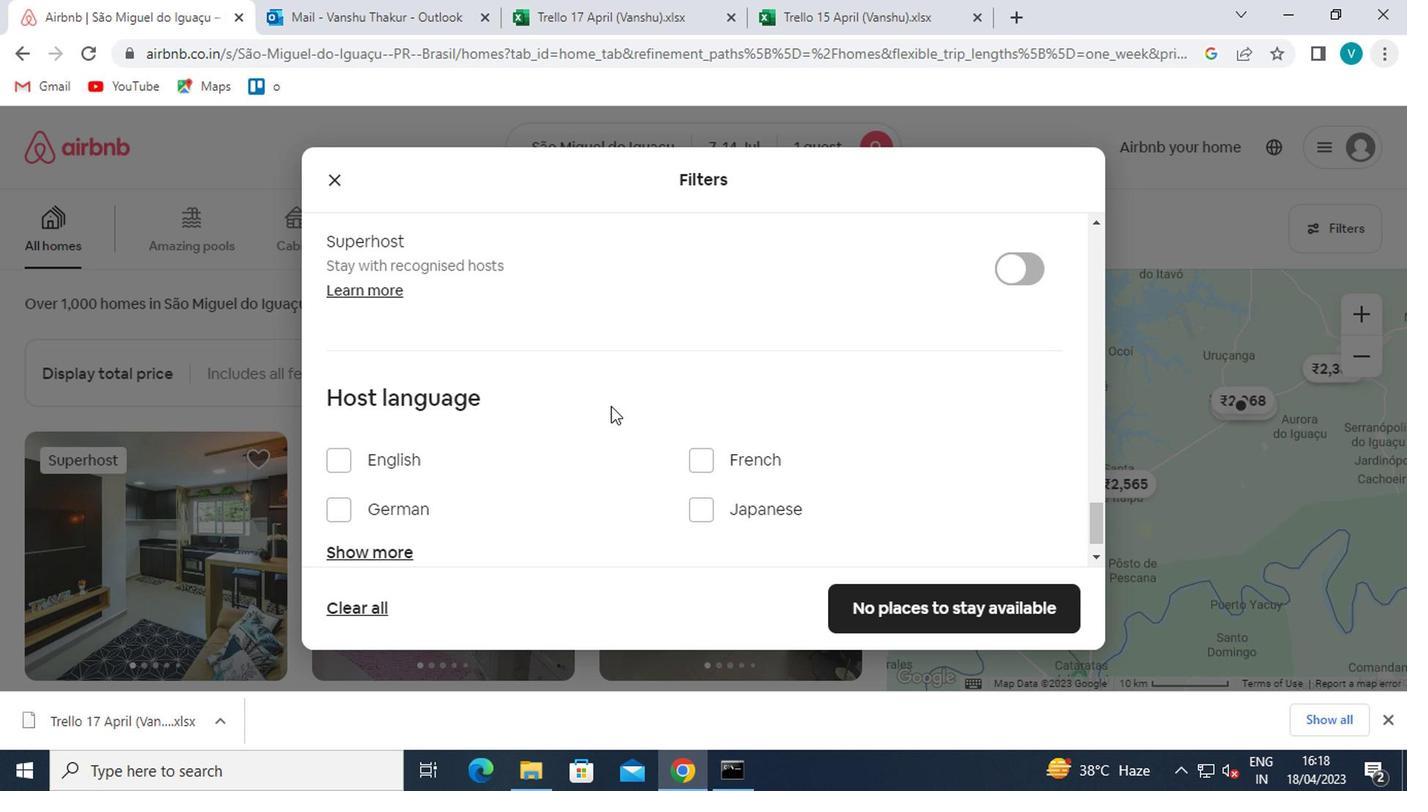
Action: Mouse moved to (400, 517)
Screenshot: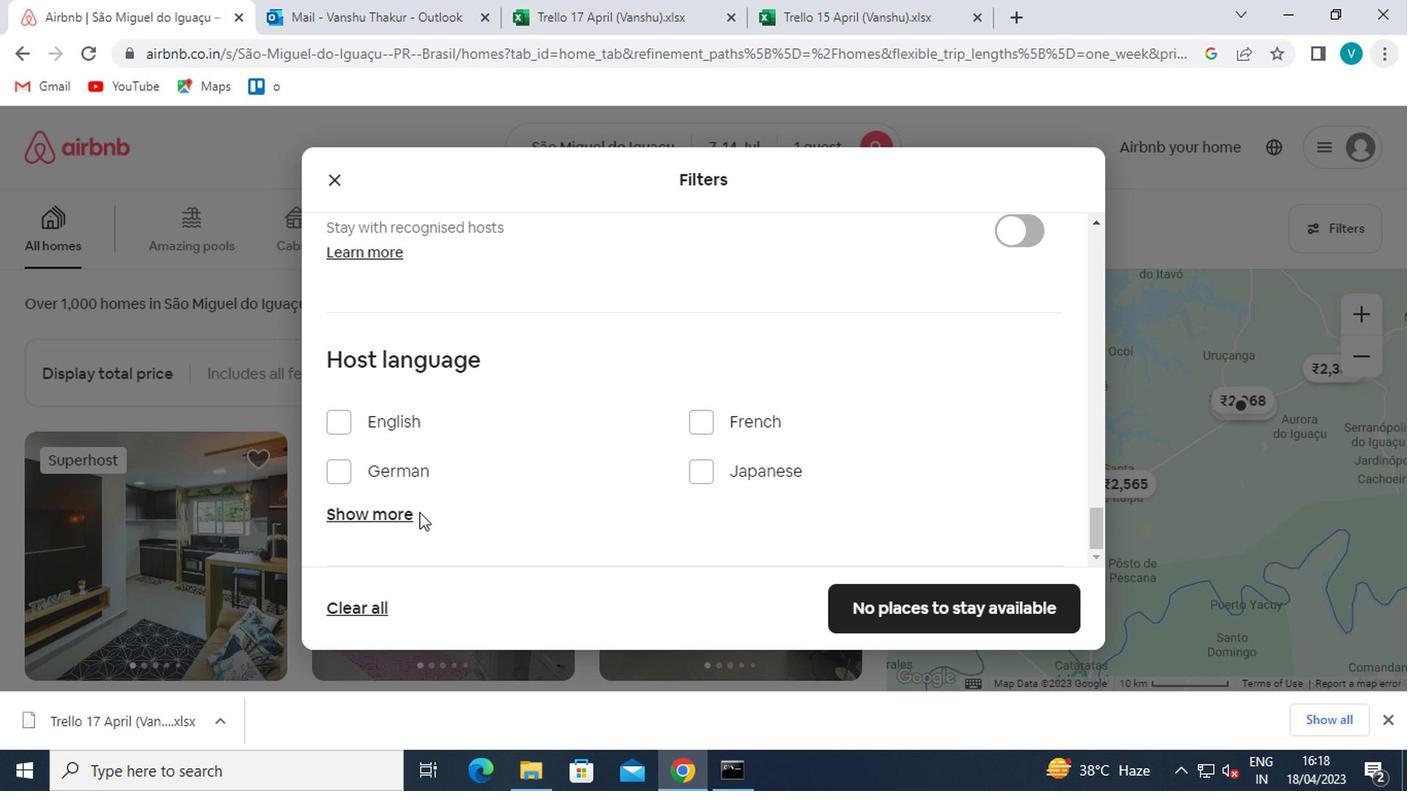 
Action: Mouse pressed left at (400, 517)
Screenshot: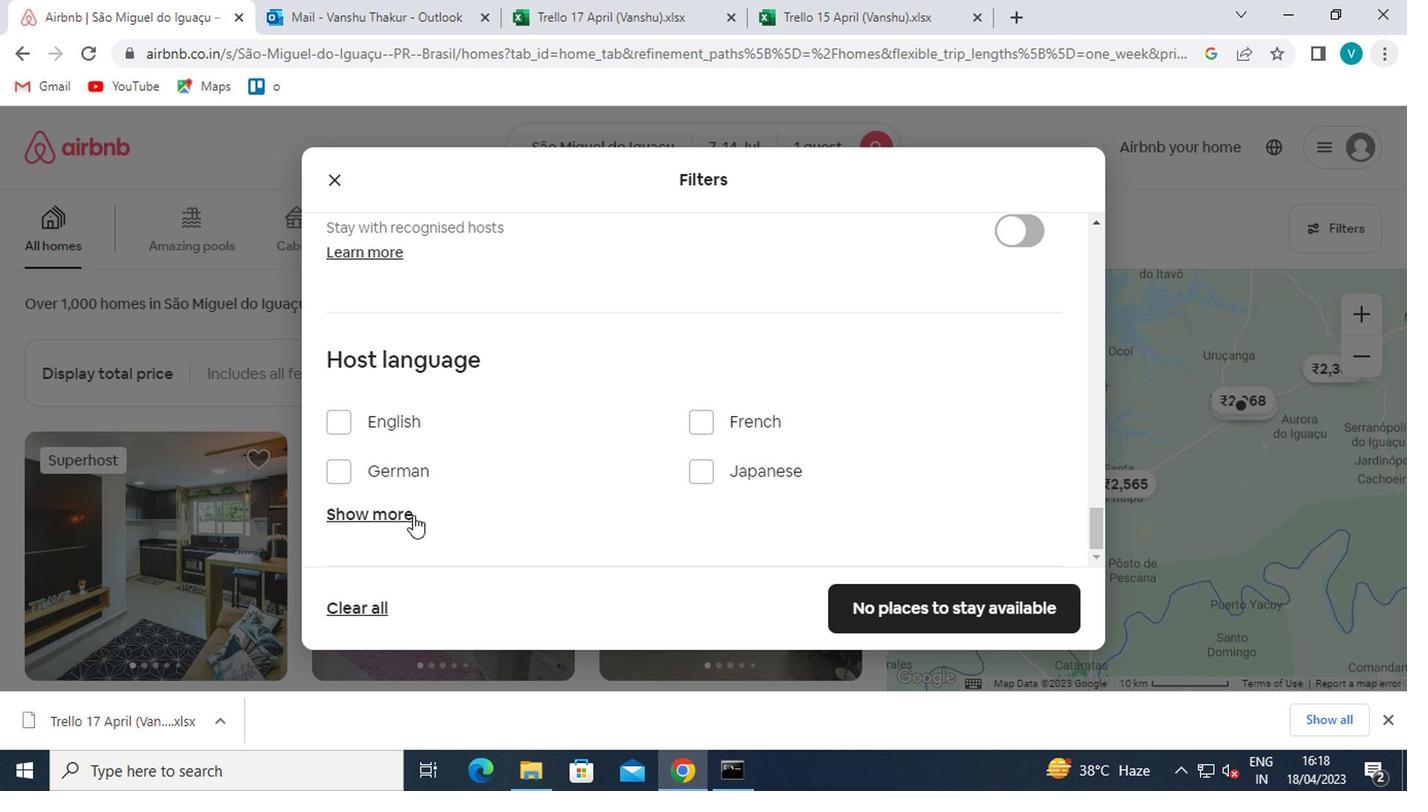 
Action: Mouse moved to (437, 517)
Screenshot: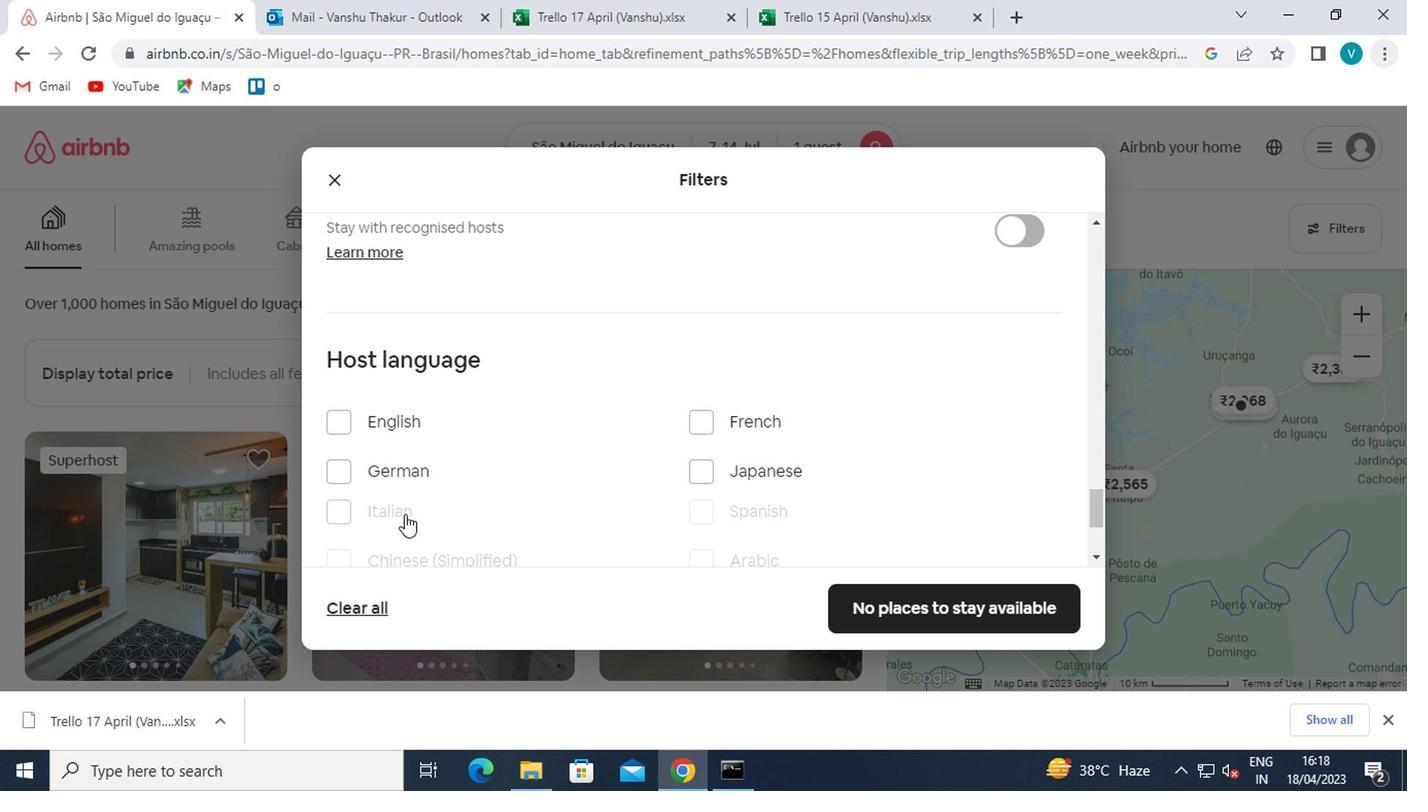 
Action: Mouse scrolled (437, 516) with delta (0, -1)
Screenshot: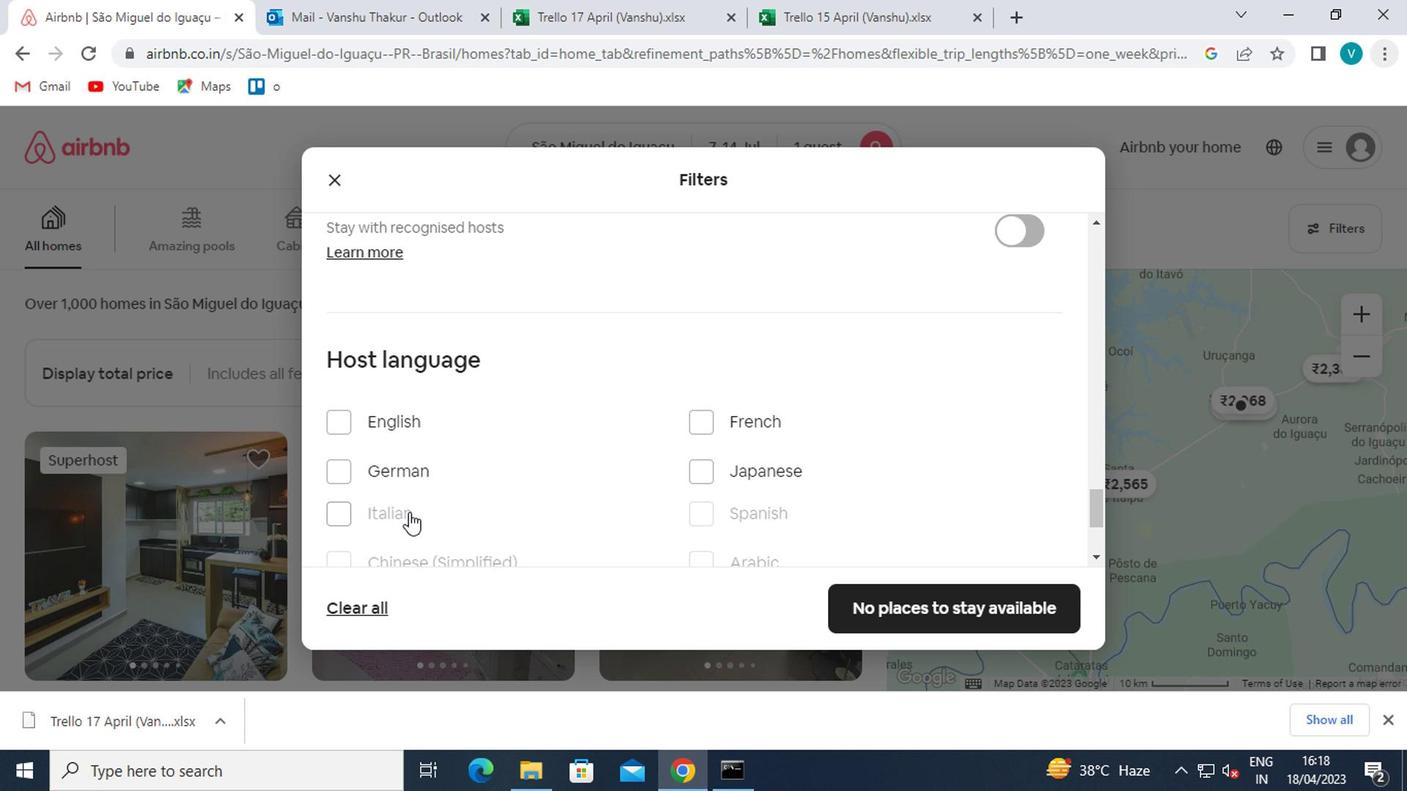 
Action: Mouse moved to (717, 415)
Screenshot: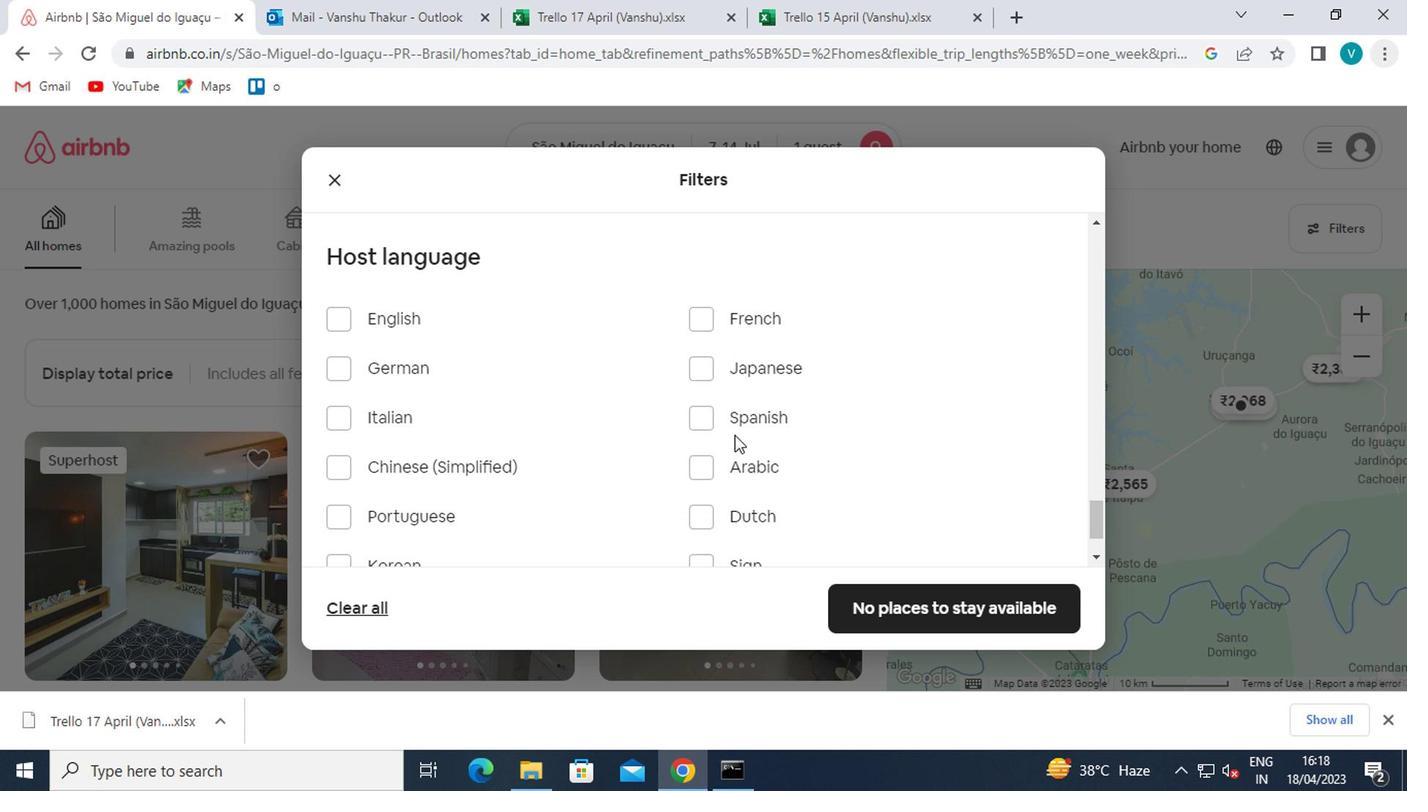 
Action: Mouse pressed left at (717, 415)
Screenshot: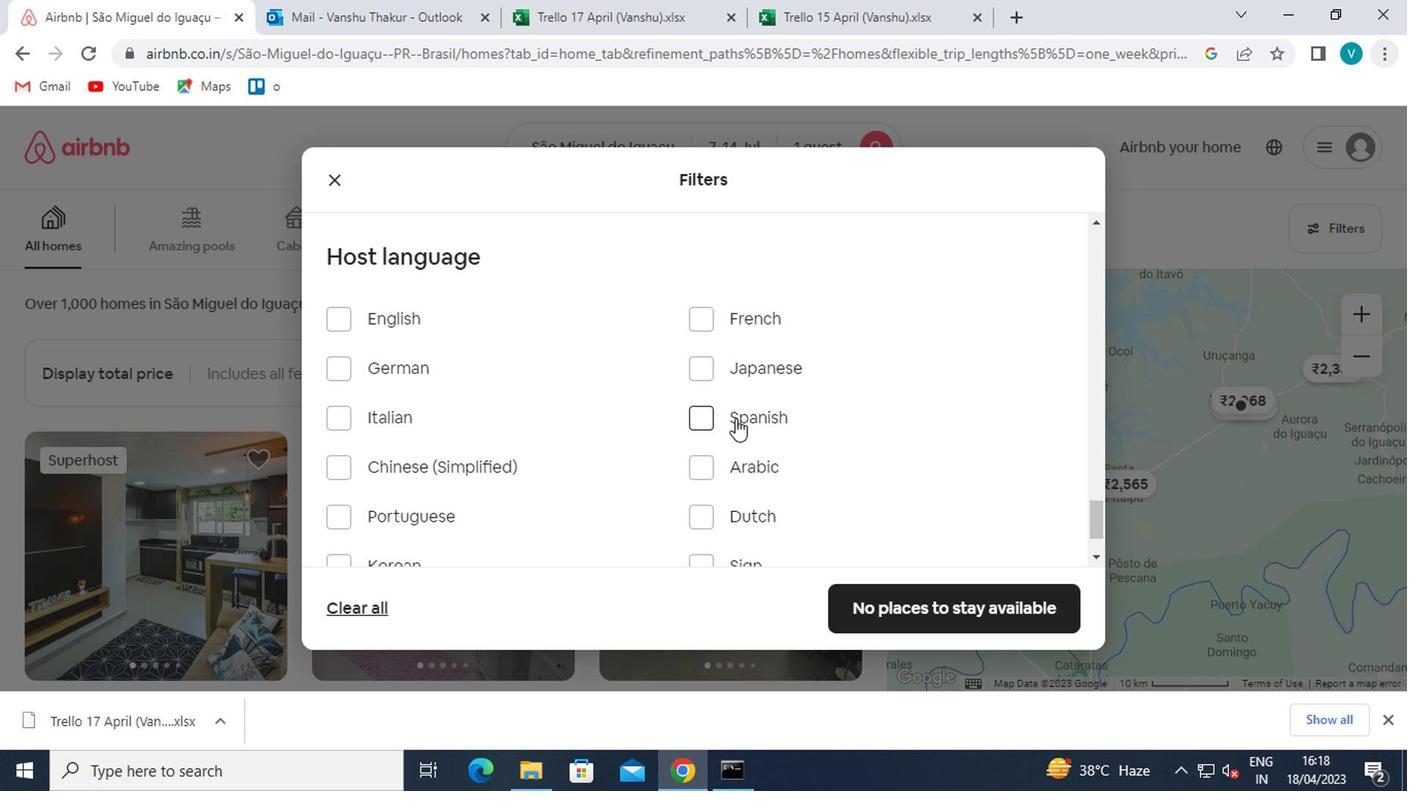 
Action: Mouse scrolled (717, 414) with delta (0, 0)
Screenshot: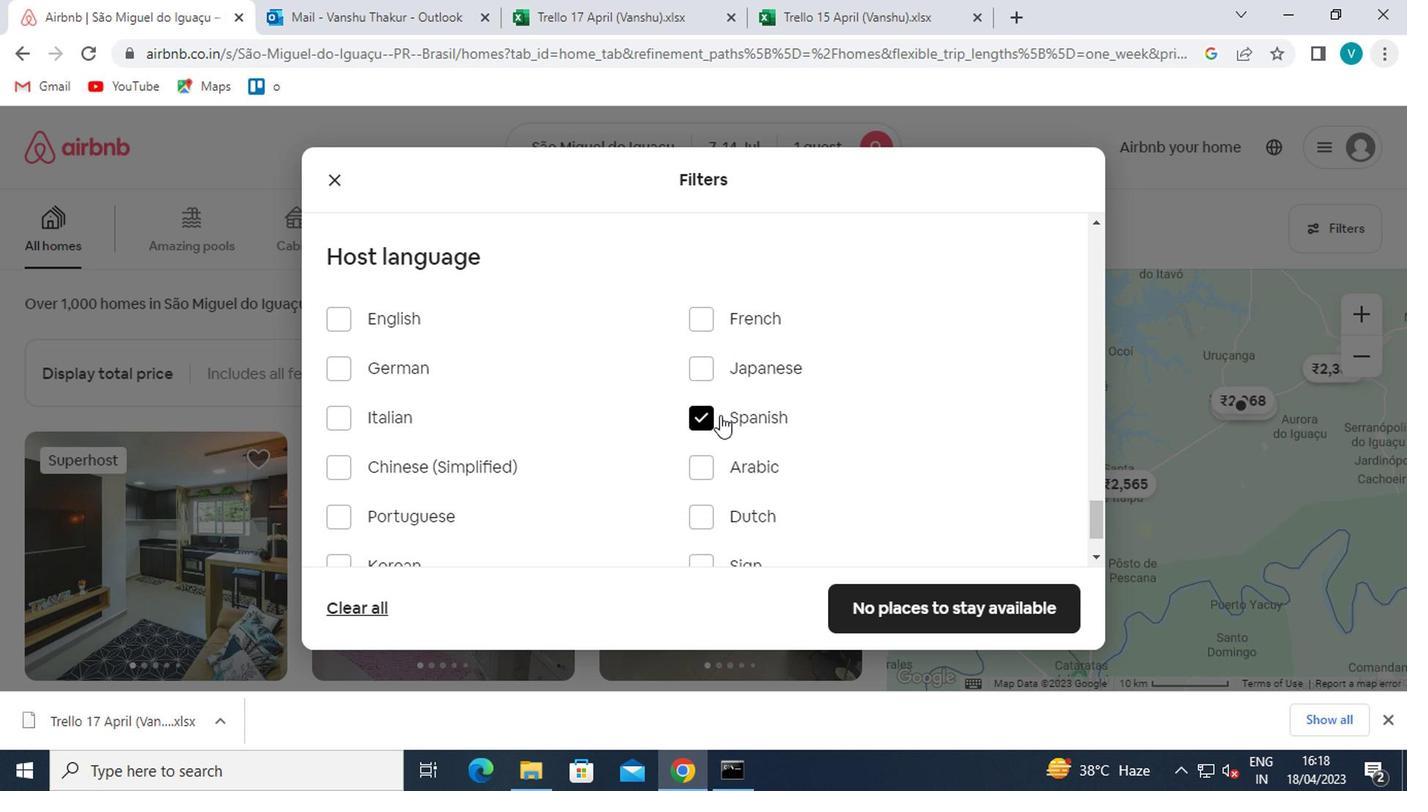 
Action: Mouse moved to (953, 617)
Screenshot: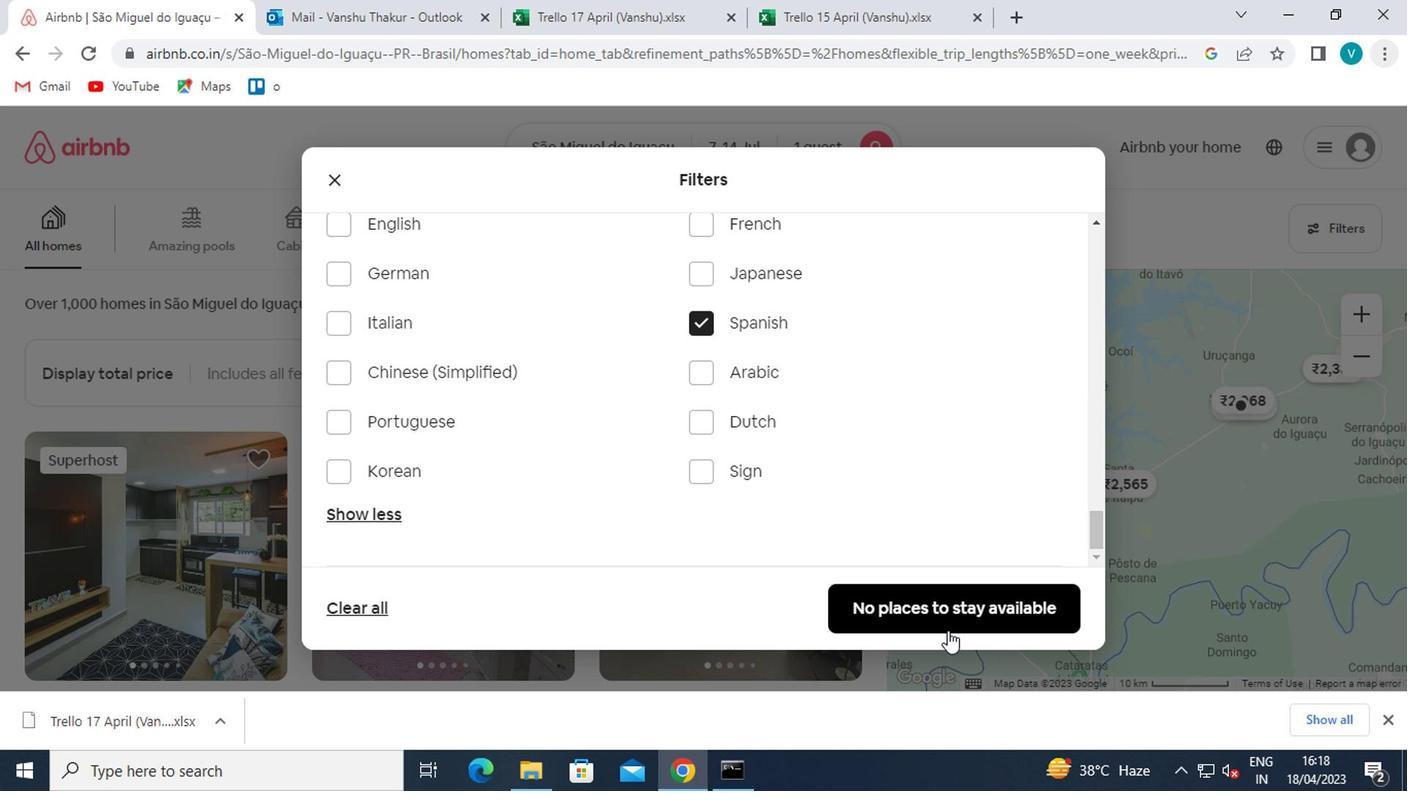 
Action: Mouse pressed left at (953, 617)
Screenshot: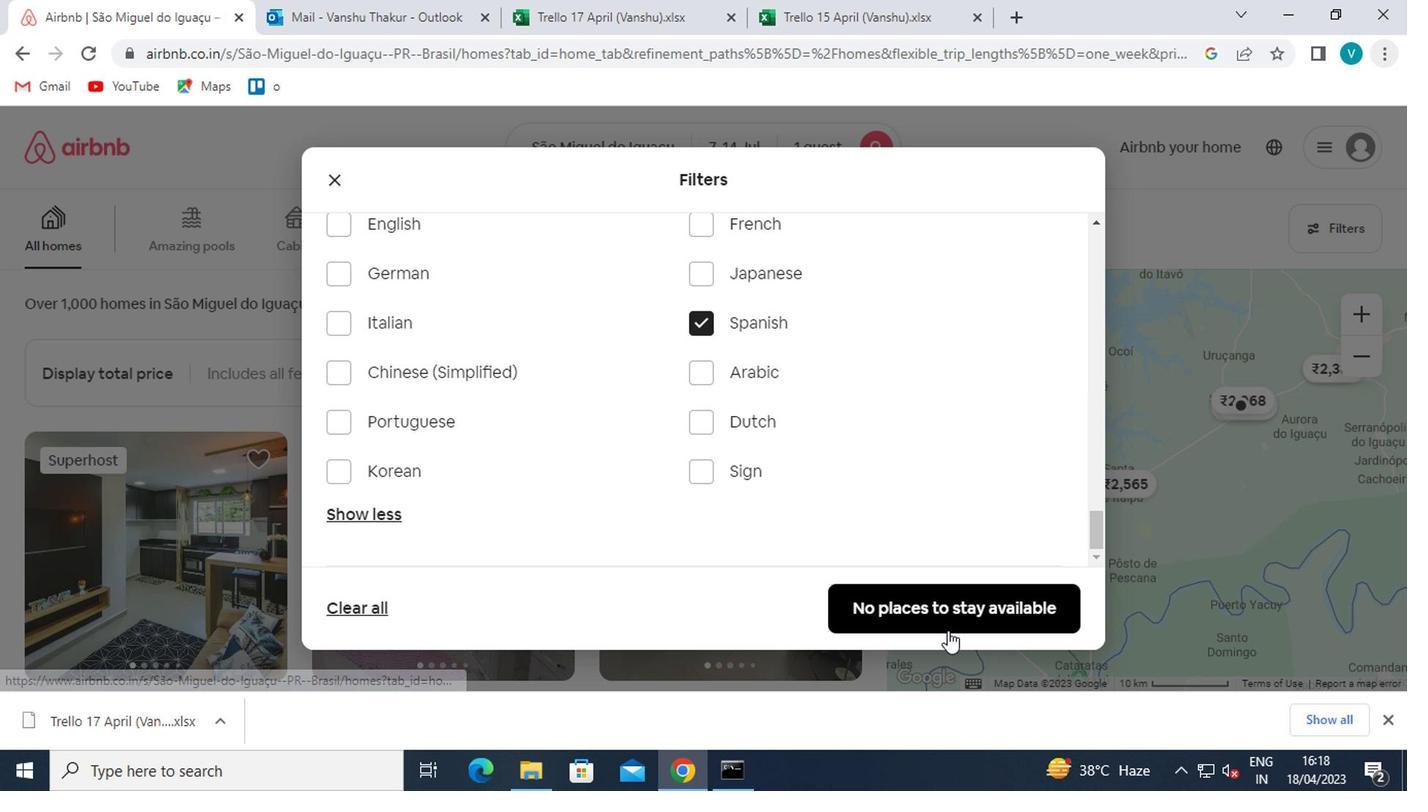 
Action: Mouse moved to (824, 380)
Screenshot: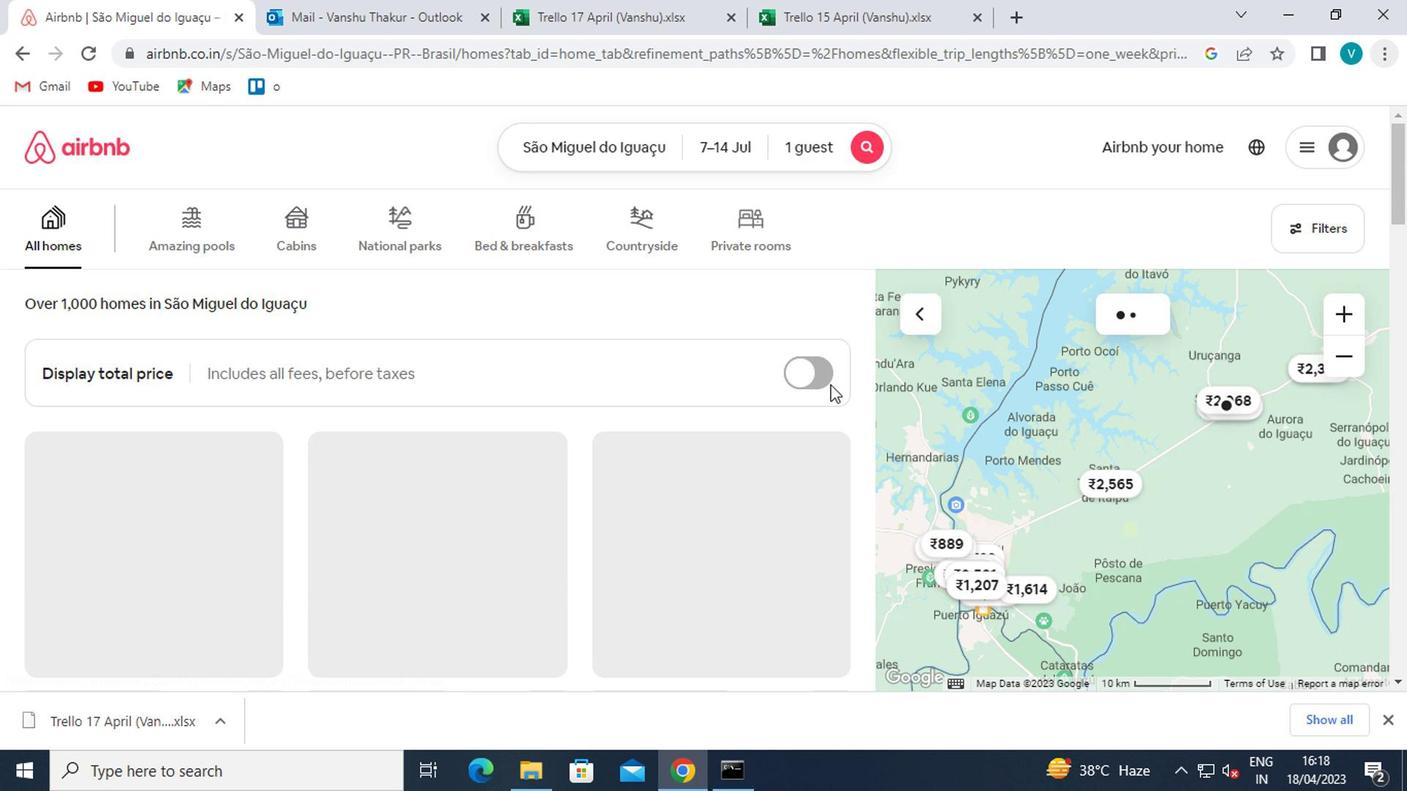 
